 Task: Setup the permission and access control to faculty based on roles.
Action: Mouse moved to (617, 34)
Screenshot: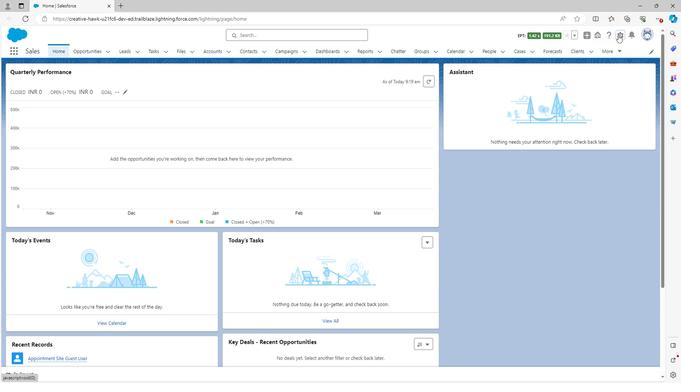 
Action: Mouse pressed left at (617, 34)
Screenshot: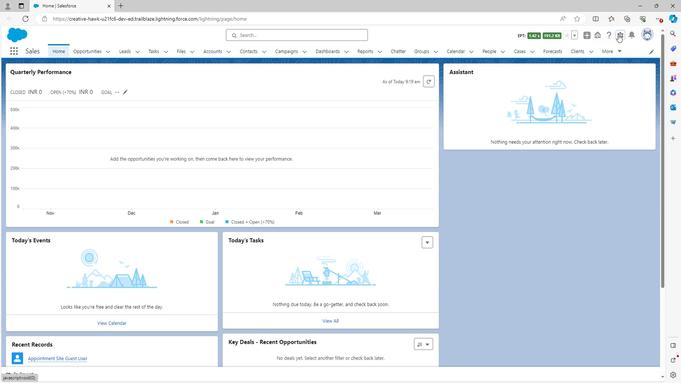 
Action: Mouse moved to (596, 54)
Screenshot: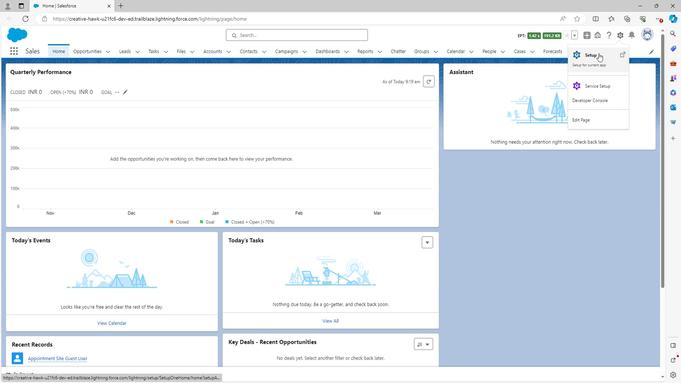 
Action: Mouse pressed left at (596, 54)
Screenshot: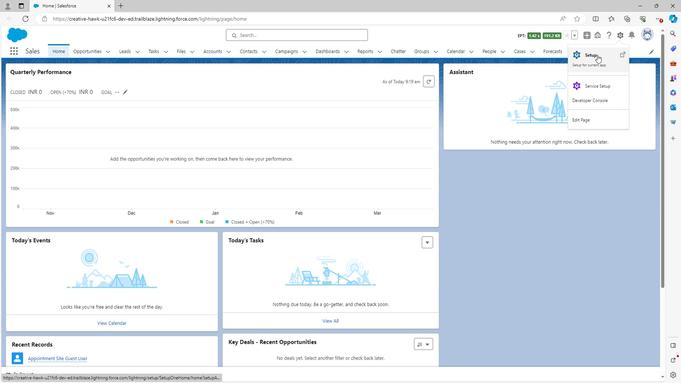 
Action: Mouse moved to (52, 73)
Screenshot: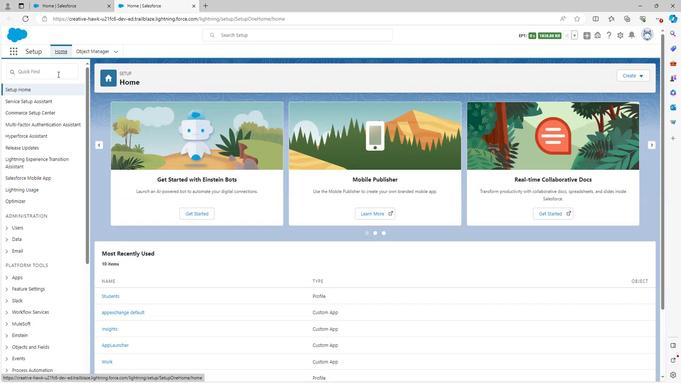 
Action: Mouse pressed left at (52, 73)
Screenshot: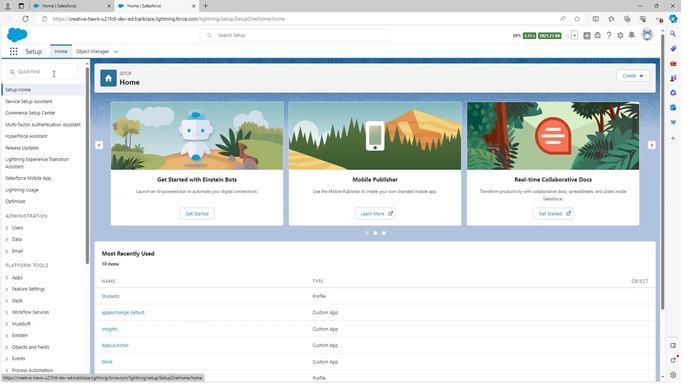 
Action: Key pressed prof
Screenshot: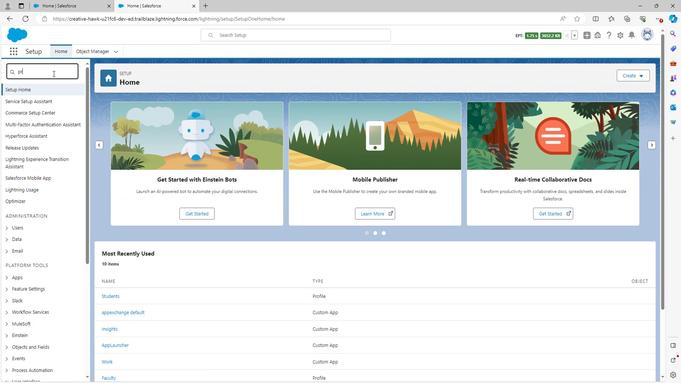 
Action: Mouse moved to (27, 100)
Screenshot: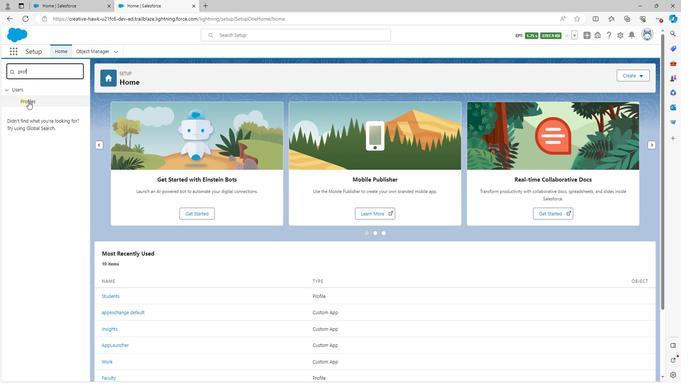 
Action: Mouse pressed left at (27, 100)
Screenshot: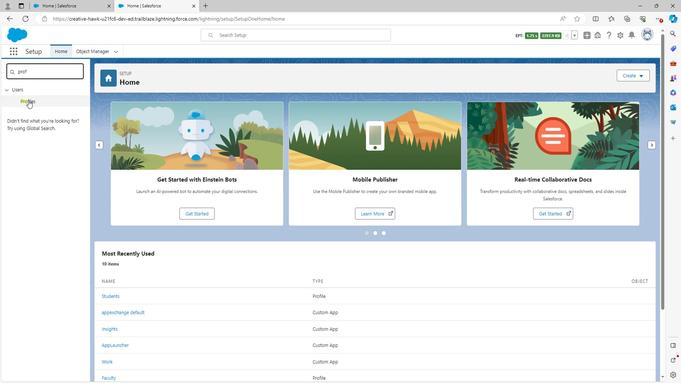 
Action: Mouse moved to (148, 201)
Screenshot: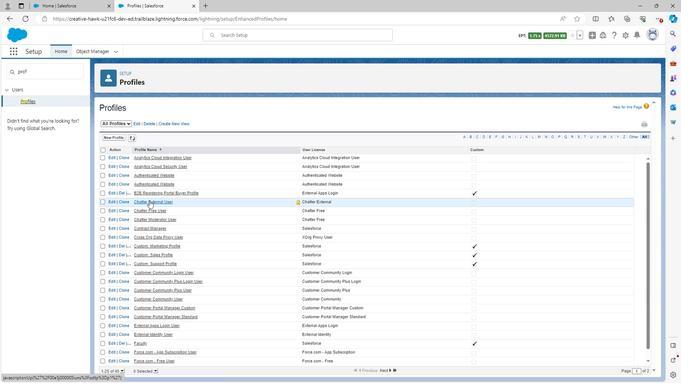 
Action: Mouse scrolled (148, 201) with delta (0, 0)
Screenshot: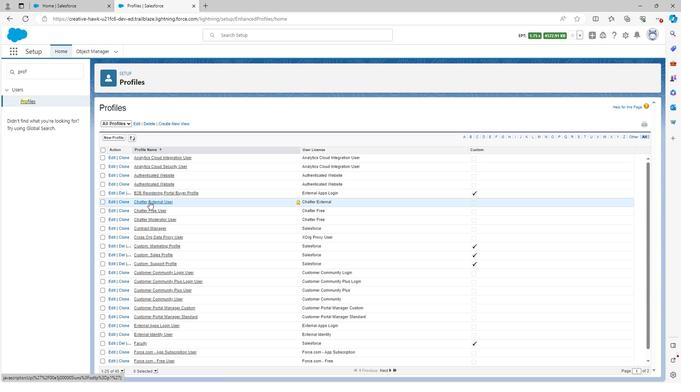 
Action: Mouse moved to (142, 334)
Screenshot: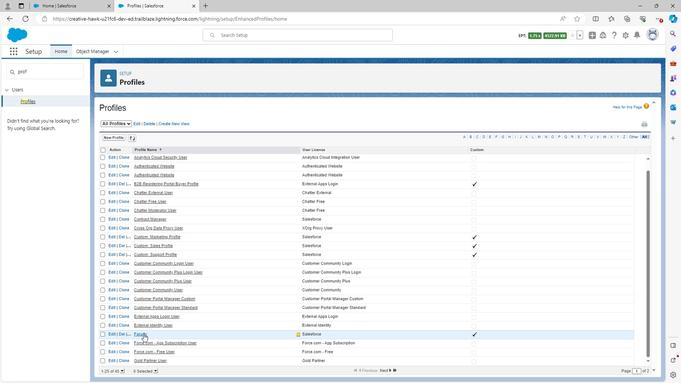
Action: Mouse pressed left at (142, 334)
Screenshot: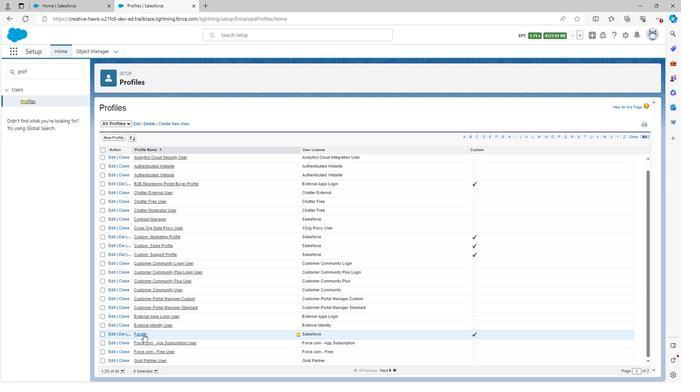 
Action: Mouse moved to (270, 166)
Screenshot: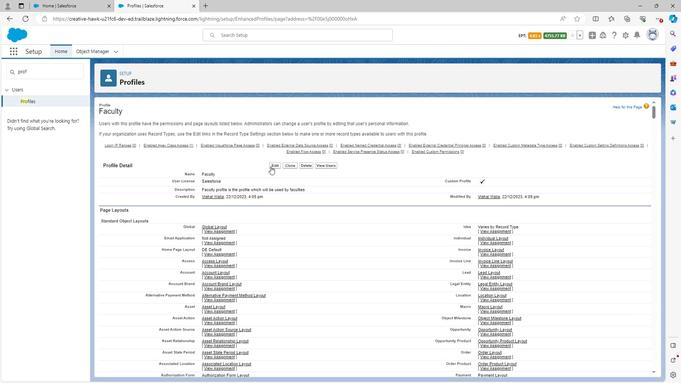 
Action: Mouse pressed left at (270, 166)
Screenshot: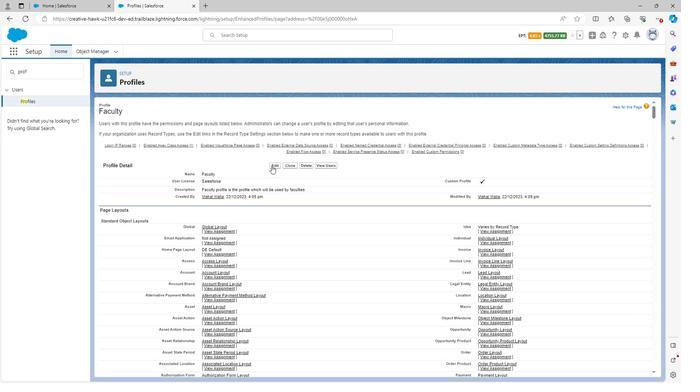 
Action: Mouse moved to (235, 218)
Screenshot: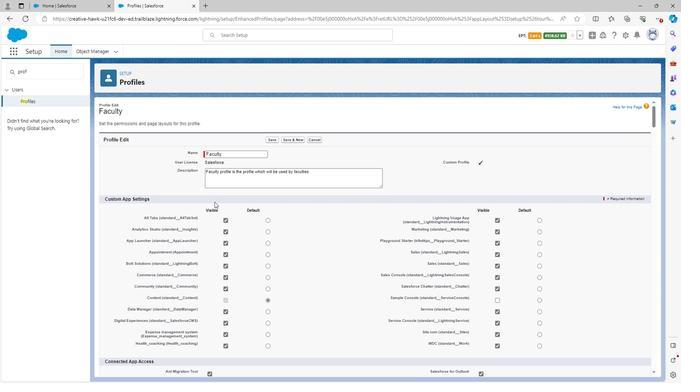 
Action: Mouse scrolled (235, 218) with delta (0, 0)
Screenshot: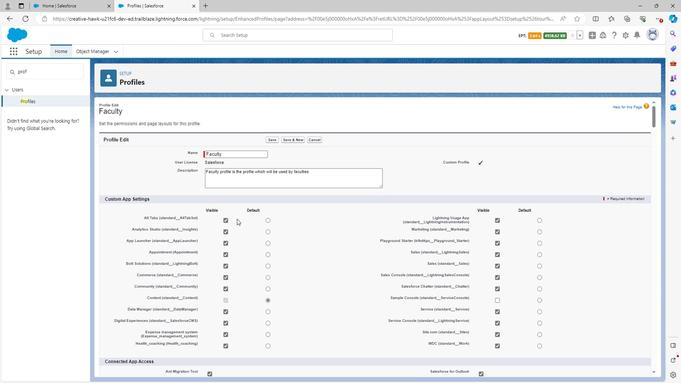 
Action: Mouse scrolled (235, 218) with delta (0, 0)
Screenshot: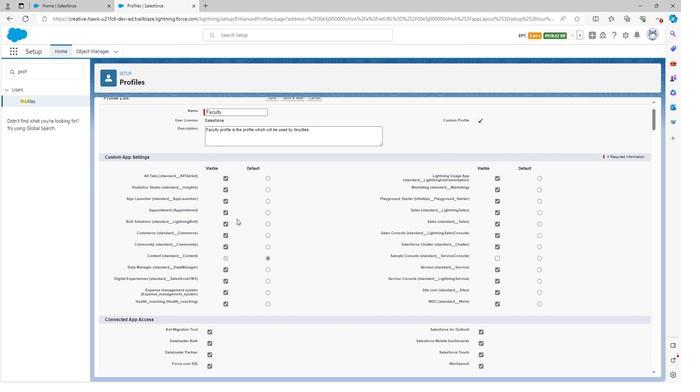 
Action: Mouse scrolled (235, 218) with delta (0, 0)
Screenshot: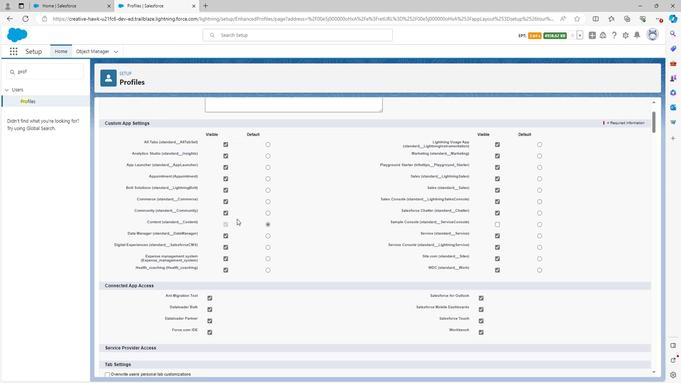 
Action: Mouse scrolled (235, 218) with delta (0, 0)
Screenshot: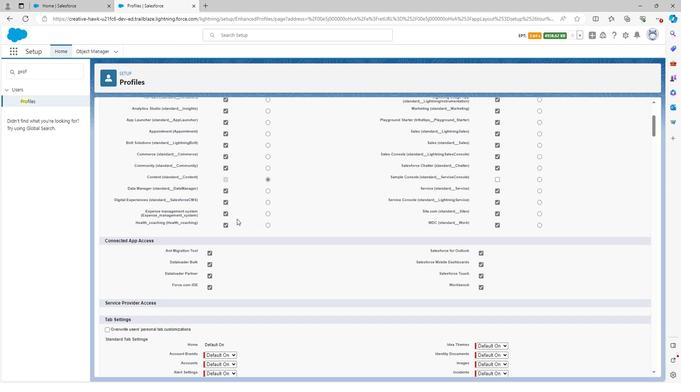 
Action: Mouse scrolled (235, 218) with delta (0, 0)
Screenshot: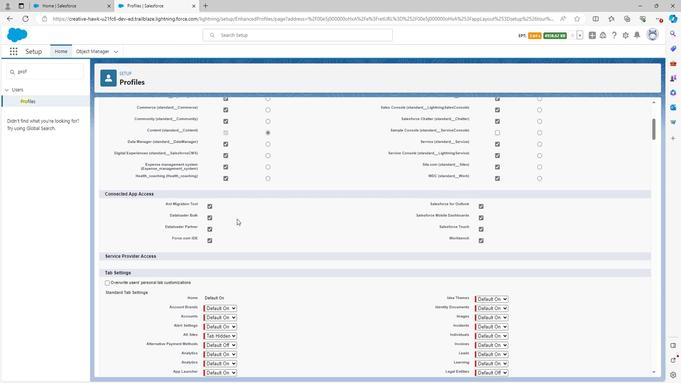 
Action: Mouse scrolled (235, 218) with delta (0, 0)
Screenshot: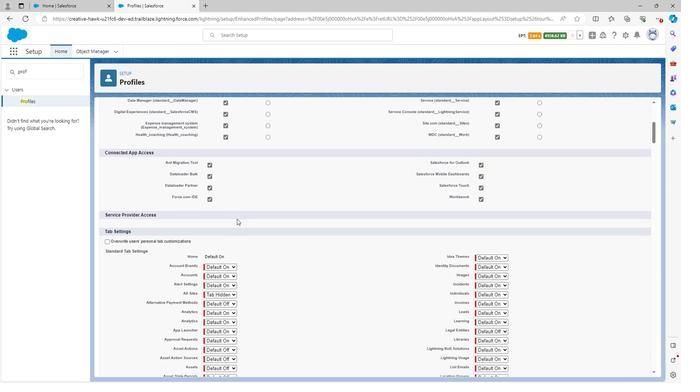 
Action: Mouse scrolled (235, 218) with delta (0, 0)
Screenshot: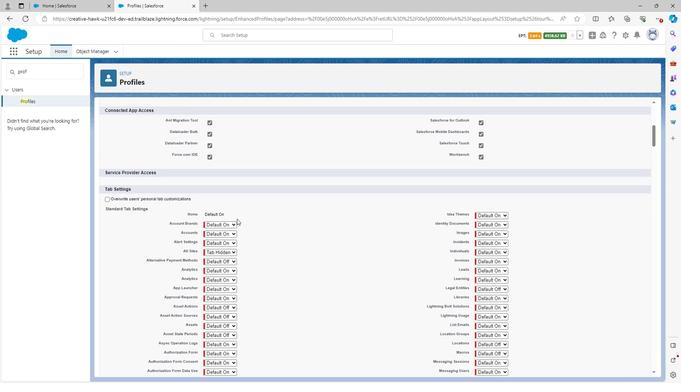 
Action: Mouse moved to (104, 159)
Screenshot: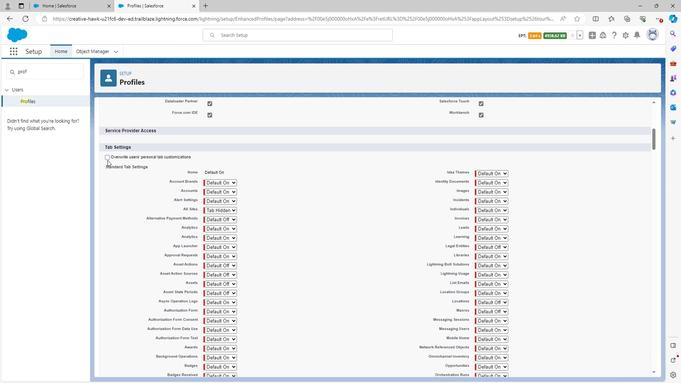 
Action: Mouse pressed left at (104, 159)
Screenshot: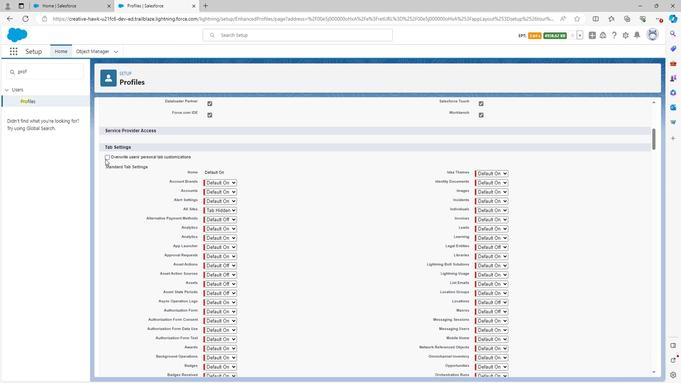 
Action: Mouse moved to (128, 197)
Screenshot: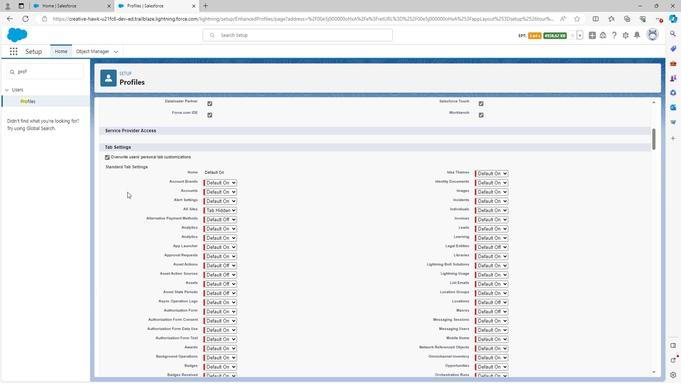 
Action: Mouse scrolled (128, 197) with delta (0, 0)
Screenshot: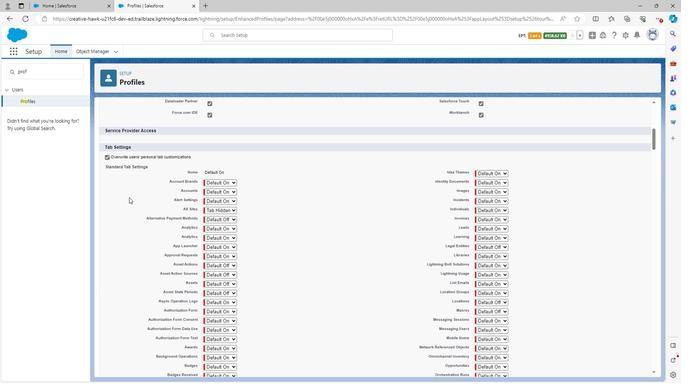 
Action: Mouse scrolled (128, 197) with delta (0, 0)
Screenshot: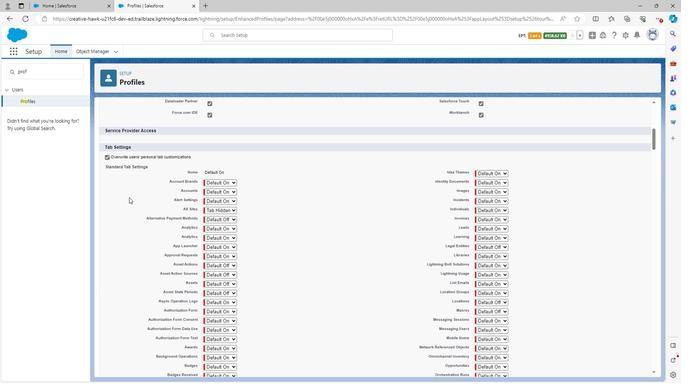 
Action: Mouse scrolled (128, 197) with delta (0, 0)
Screenshot: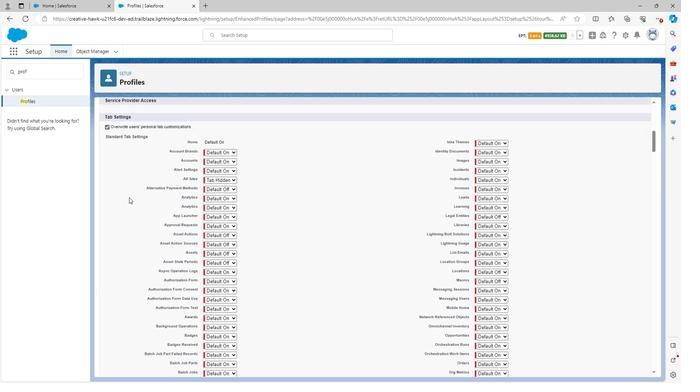 
Action: Mouse scrolled (128, 197) with delta (0, 0)
Screenshot: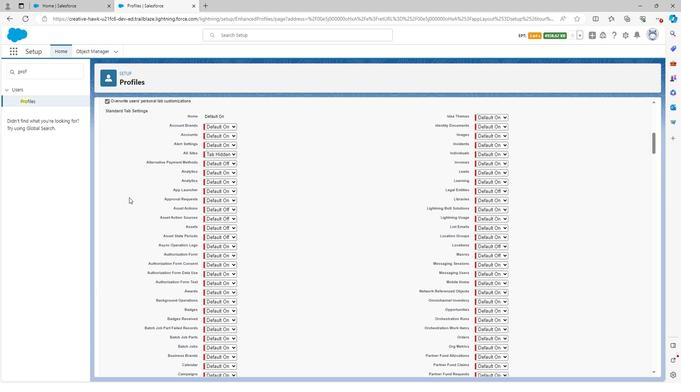 
Action: Mouse scrolled (128, 197) with delta (0, 0)
Screenshot: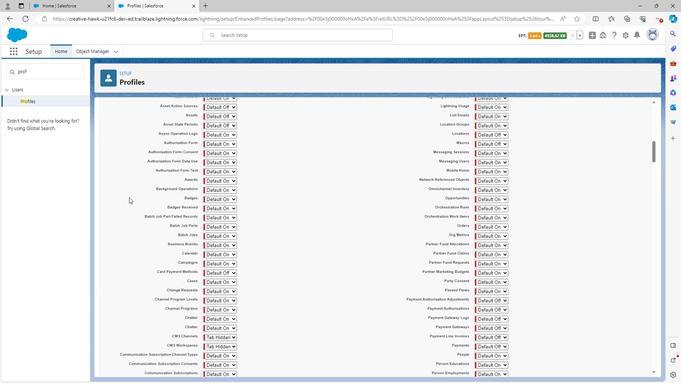 
Action: Mouse scrolled (128, 197) with delta (0, 0)
Screenshot: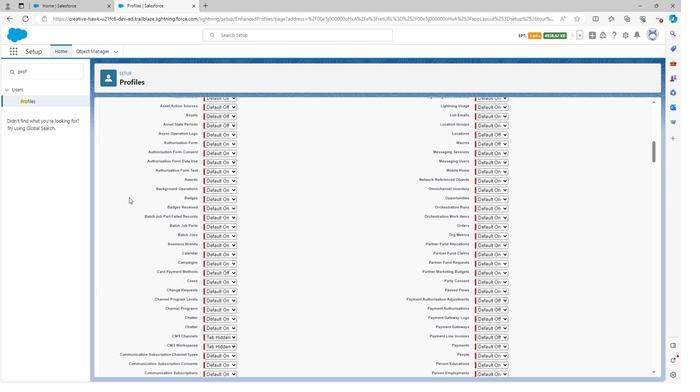 
Action: Mouse scrolled (128, 197) with delta (0, 0)
Screenshot: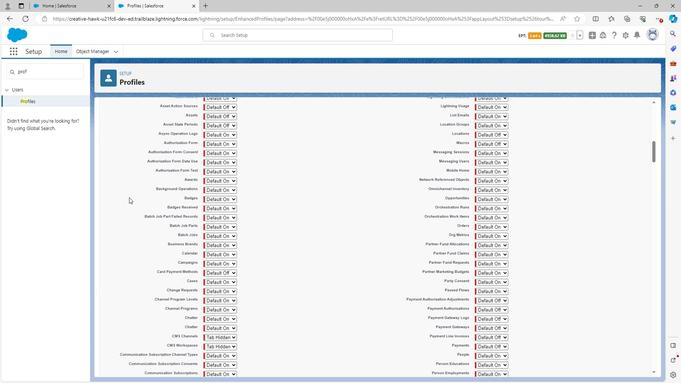 
Action: Mouse scrolled (128, 197) with delta (0, 0)
Screenshot: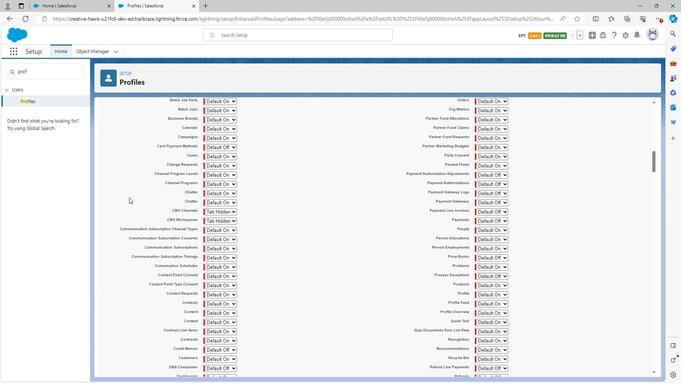 
Action: Mouse scrolled (128, 197) with delta (0, 0)
Screenshot: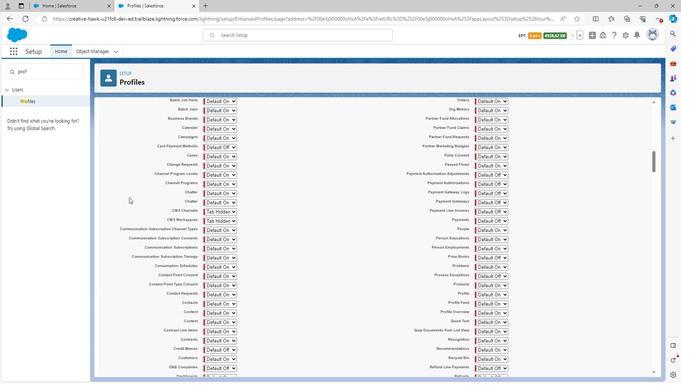 
Action: Mouse scrolled (128, 197) with delta (0, 0)
Screenshot: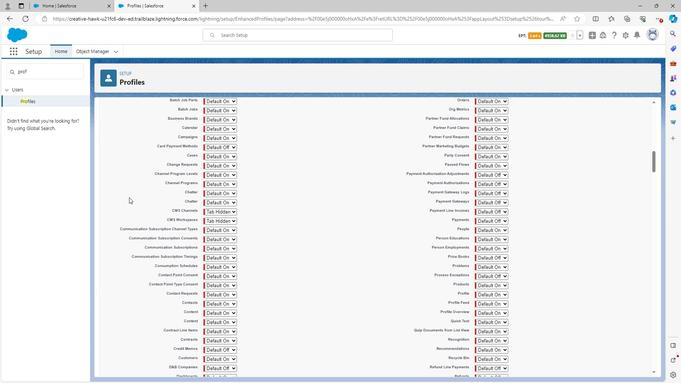
Action: Mouse scrolled (128, 197) with delta (0, 0)
Screenshot: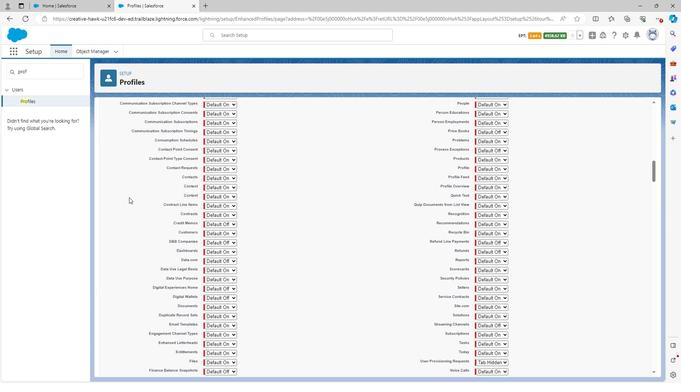 
Action: Mouse scrolled (128, 197) with delta (0, 0)
Screenshot: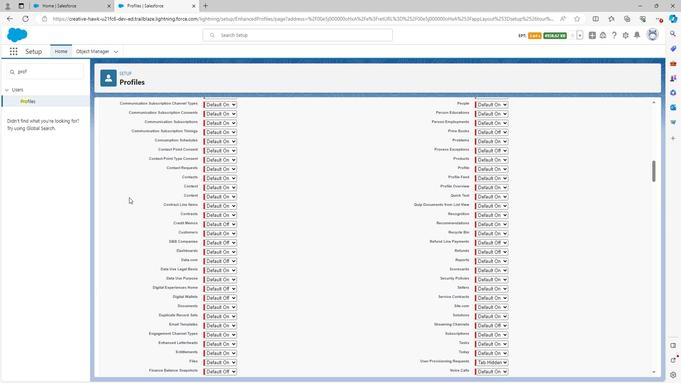
Action: Mouse scrolled (128, 197) with delta (0, 0)
Screenshot: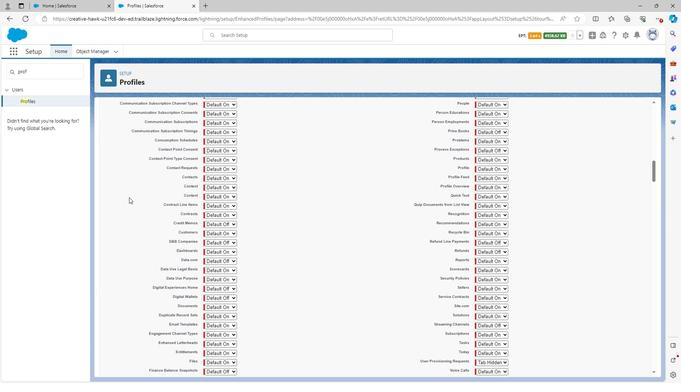 
Action: Mouse scrolled (128, 197) with delta (0, 0)
Screenshot: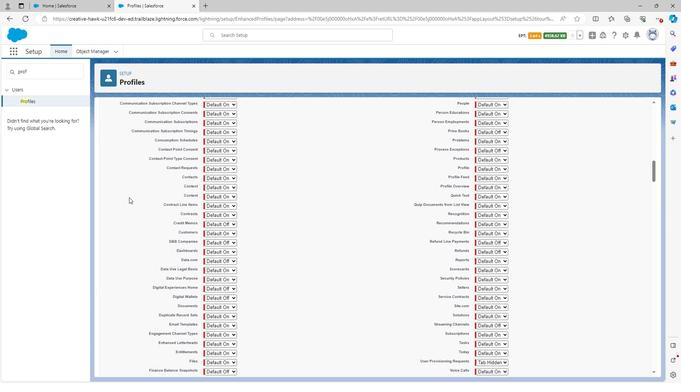 
Action: Mouse scrolled (128, 197) with delta (0, 0)
Screenshot: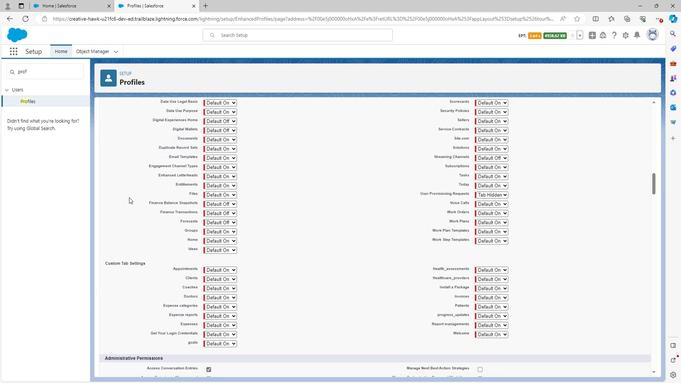 
Action: Mouse scrolled (128, 197) with delta (0, 0)
Screenshot: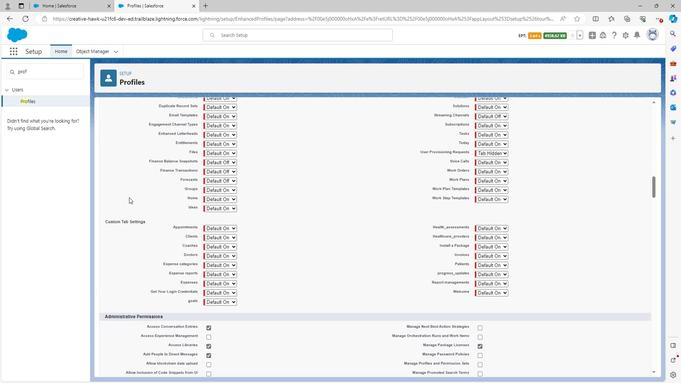 
Action: Mouse scrolled (128, 197) with delta (0, 0)
Screenshot: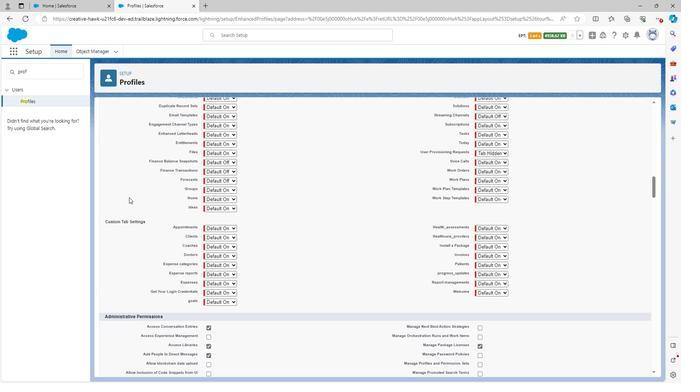 
Action: Mouse scrolled (128, 197) with delta (0, 0)
Screenshot: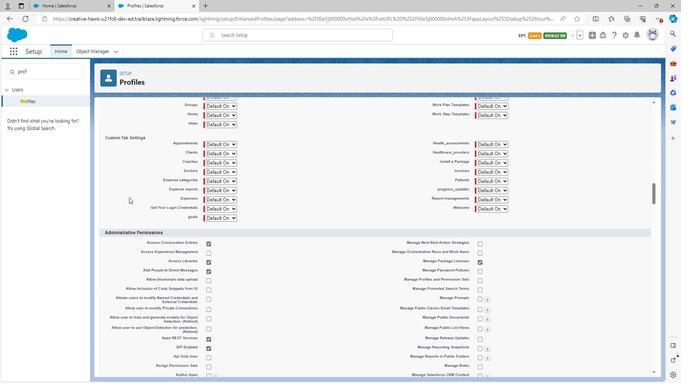 
Action: Mouse scrolled (128, 197) with delta (0, 0)
Screenshot: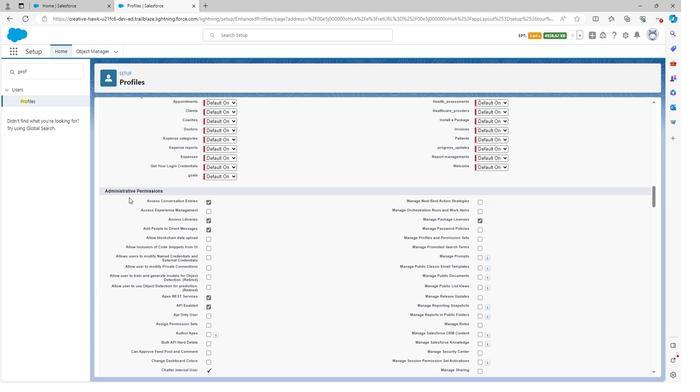 
Action: Mouse scrolled (128, 197) with delta (0, 0)
Screenshot: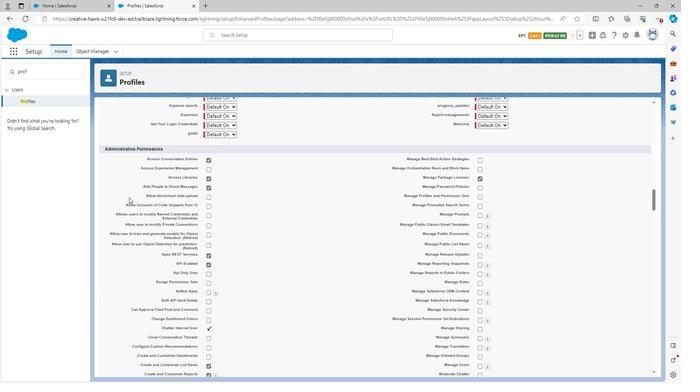 
Action: Mouse scrolled (128, 197) with delta (0, 0)
Screenshot: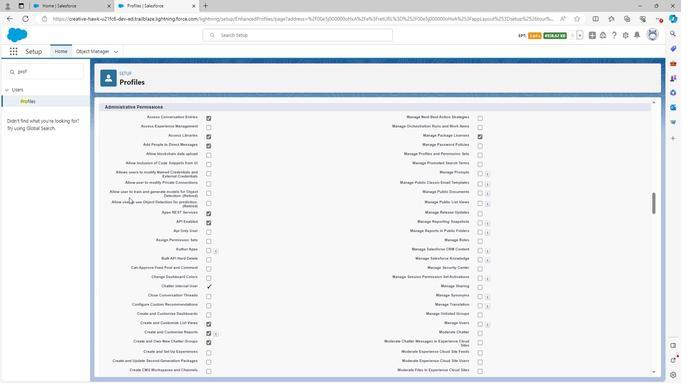 
Action: Mouse moved to (208, 199)
Screenshot: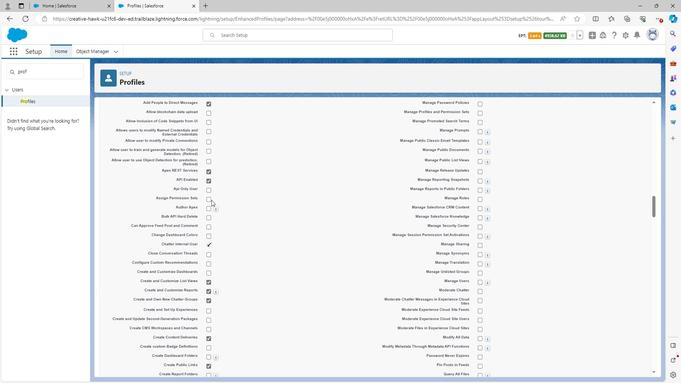 
Action: Mouse pressed left at (208, 199)
Screenshot: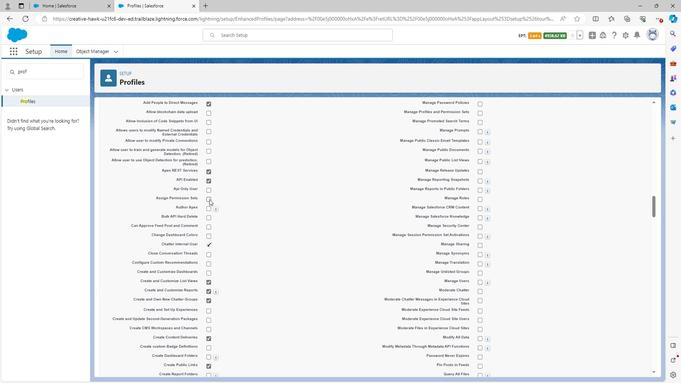 
Action: Mouse moved to (208, 236)
Screenshot: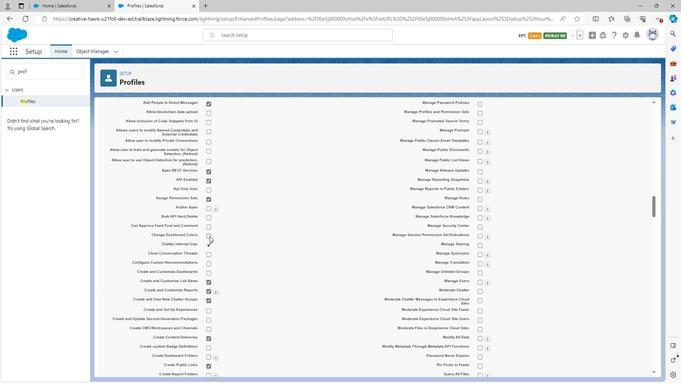 
Action: Mouse pressed left at (208, 236)
Screenshot: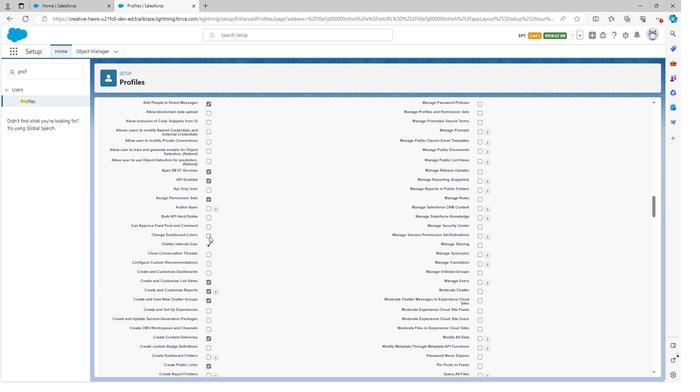 
Action: Mouse moved to (207, 236)
Screenshot: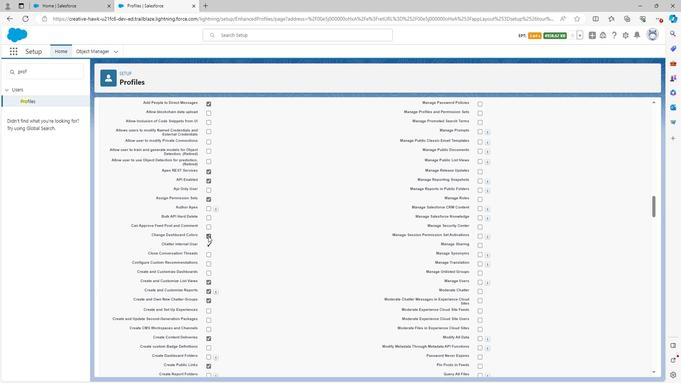 
Action: Mouse scrolled (207, 235) with delta (0, 0)
Screenshot: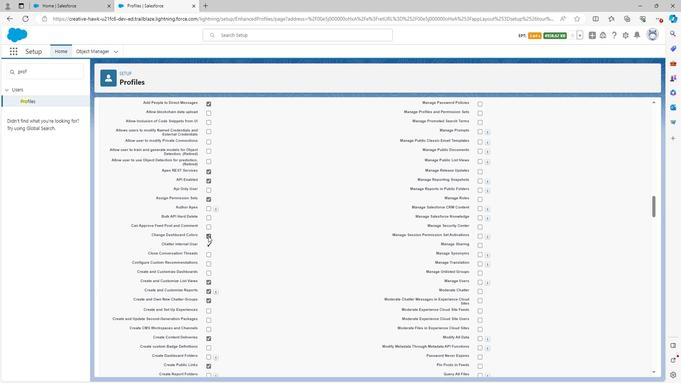 
Action: Mouse moved to (208, 230)
Screenshot: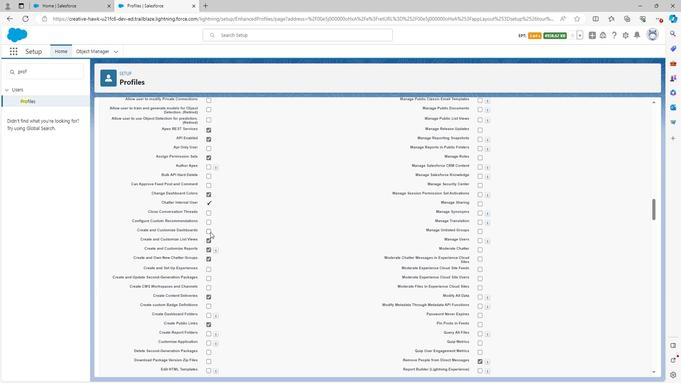 
Action: Mouse pressed left at (208, 230)
Screenshot: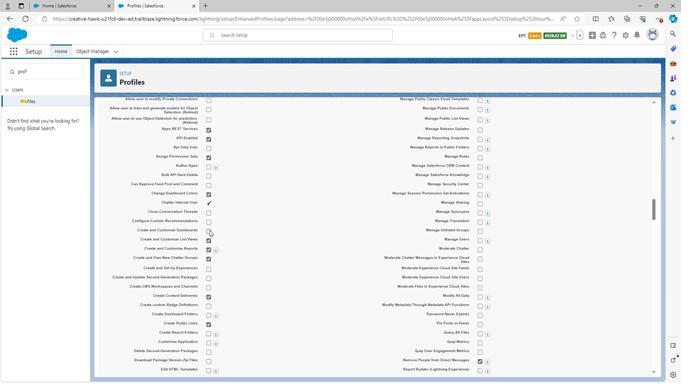 
Action: Mouse moved to (209, 222)
Screenshot: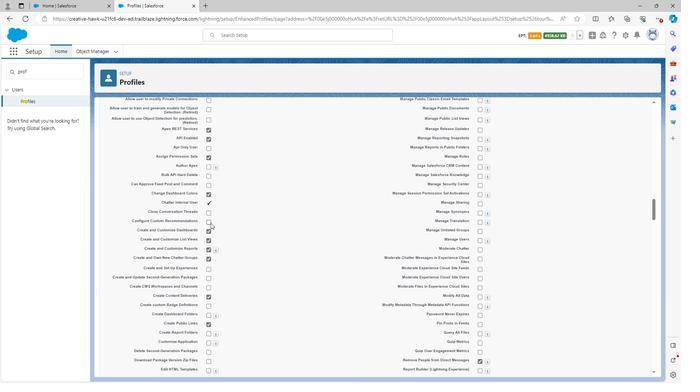 
Action: Mouse pressed left at (209, 222)
Screenshot: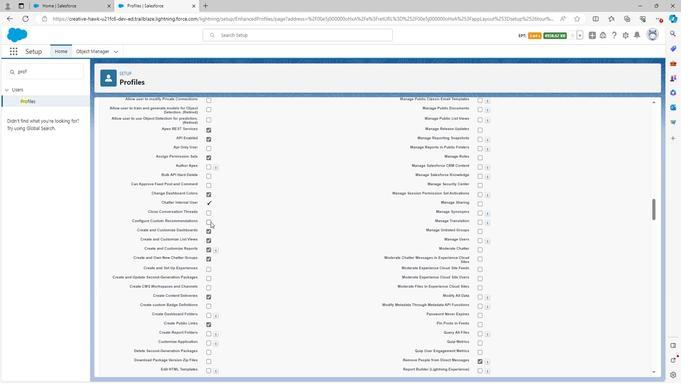 
Action: Mouse scrolled (209, 221) with delta (0, 0)
Screenshot: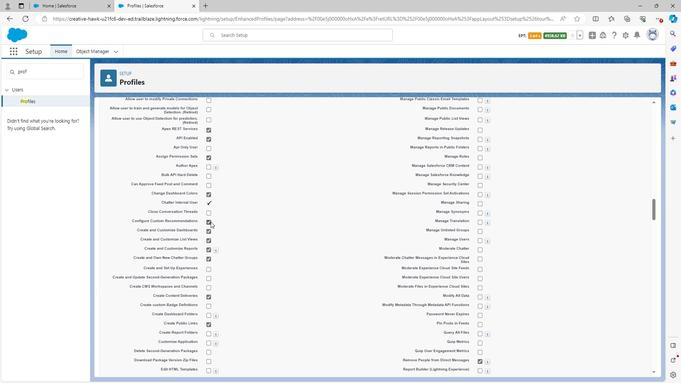 
Action: Mouse scrolled (209, 221) with delta (0, 0)
Screenshot: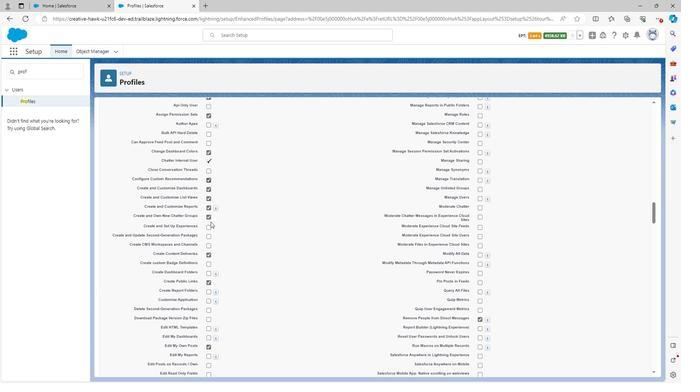 
Action: Mouse moved to (208, 202)
Screenshot: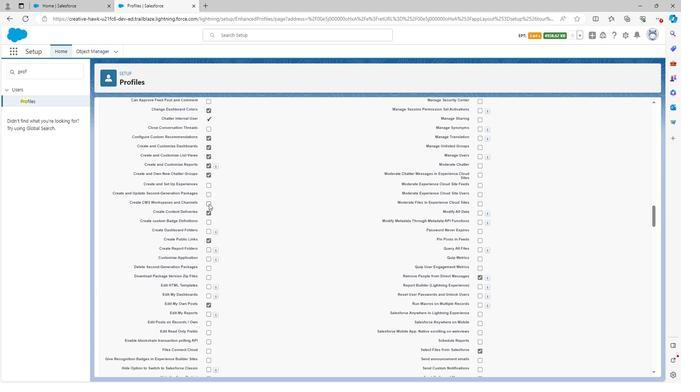 
Action: Mouse pressed left at (208, 202)
Screenshot: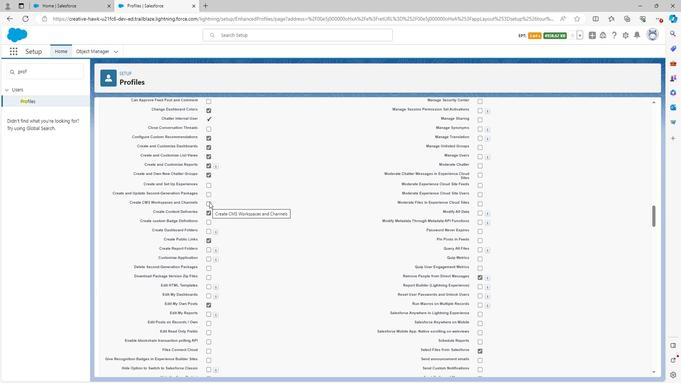 
Action: Mouse moved to (208, 232)
Screenshot: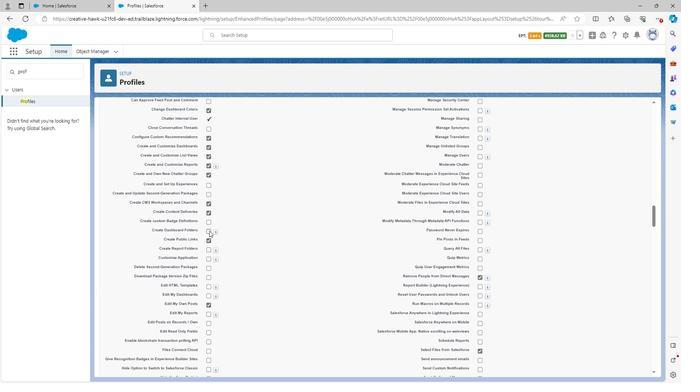 
Action: Mouse pressed left at (208, 232)
Screenshot: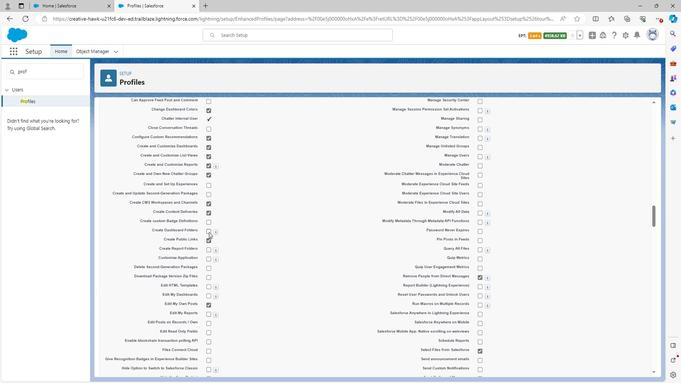 
Action: Mouse moved to (207, 222)
Screenshot: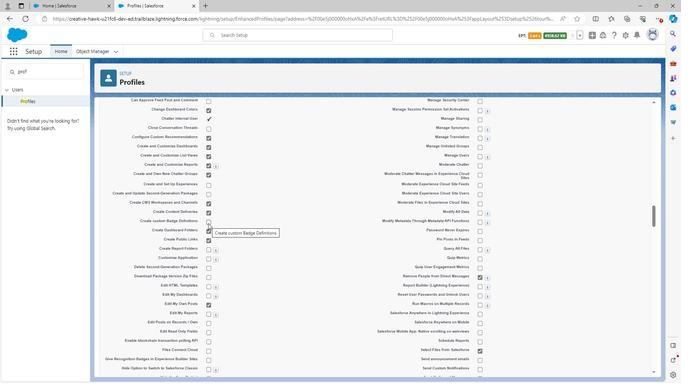 
Action: Mouse pressed left at (207, 222)
Screenshot: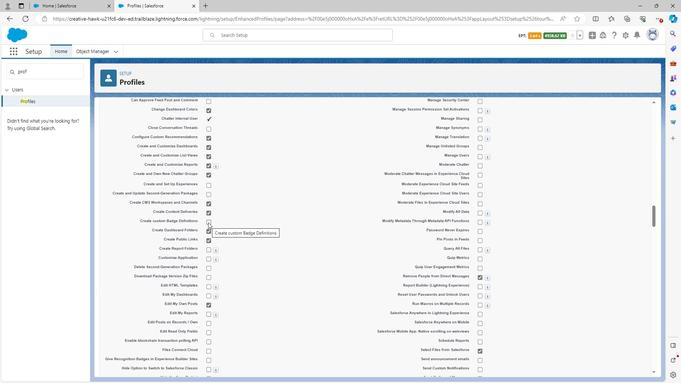
Action: Mouse moved to (507, 183)
Screenshot: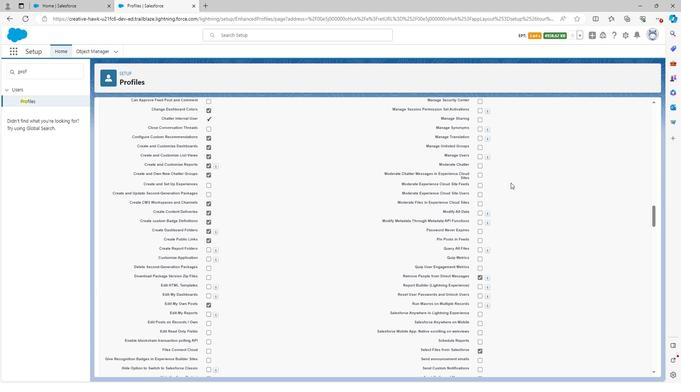 
Action: Mouse scrolled (507, 183) with delta (0, 0)
Screenshot: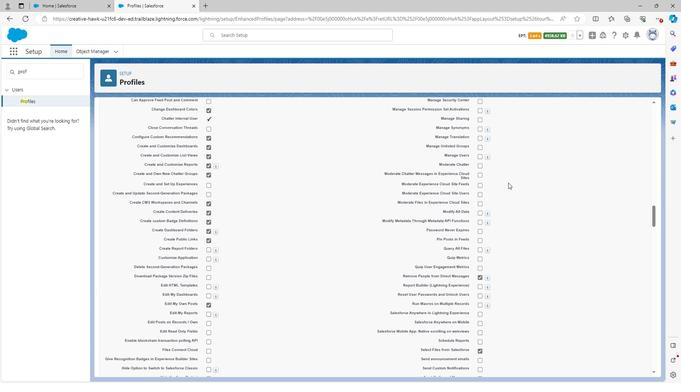 
Action: Mouse scrolled (507, 183) with delta (0, 0)
Screenshot: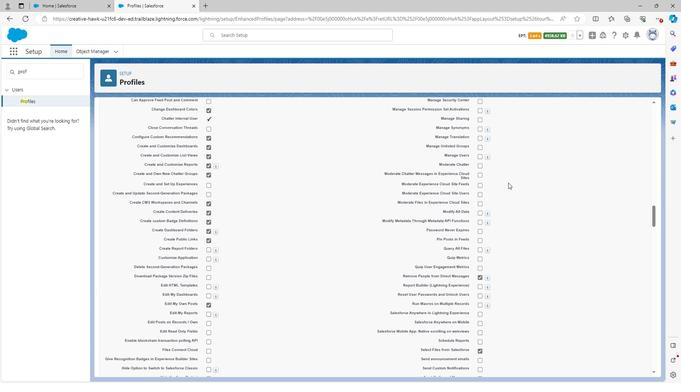 
Action: Mouse moved to (478, 203)
Screenshot: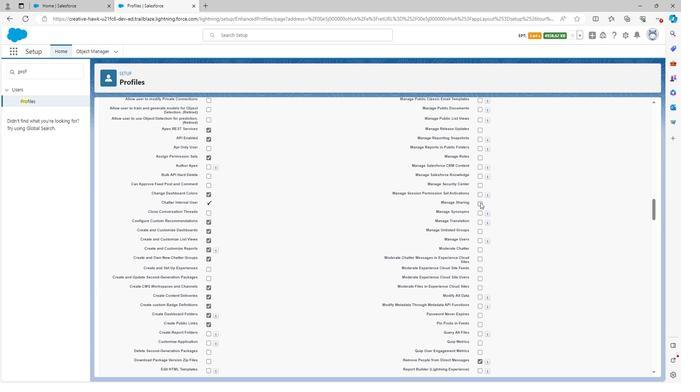 
Action: Mouse pressed left at (478, 203)
Screenshot: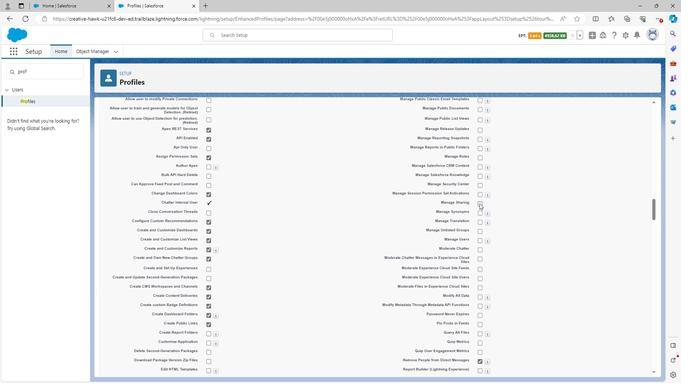 
Action: Mouse moved to (479, 157)
Screenshot: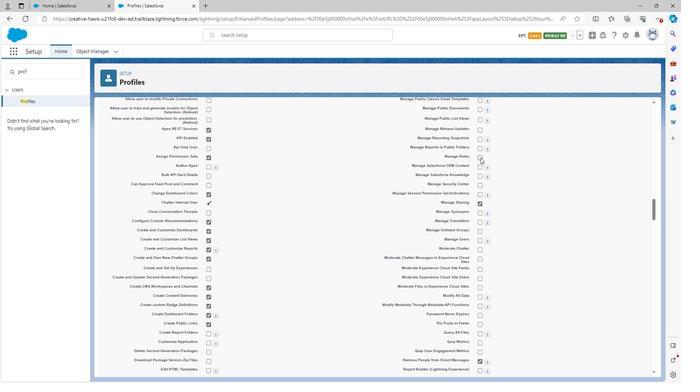 
Action: Mouse pressed left at (479, 157)
Screenshot: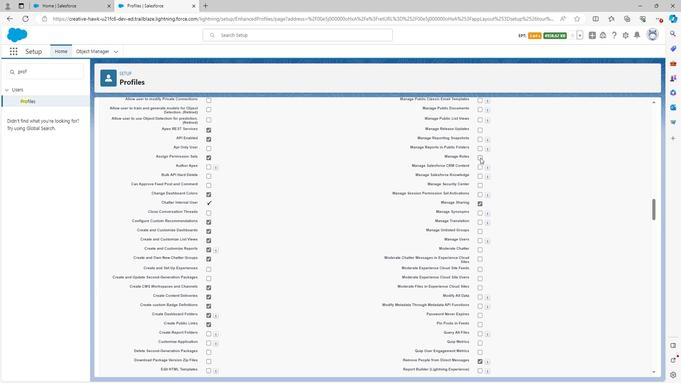 
Action: Mouse moved to (477, 157)
Screenshot: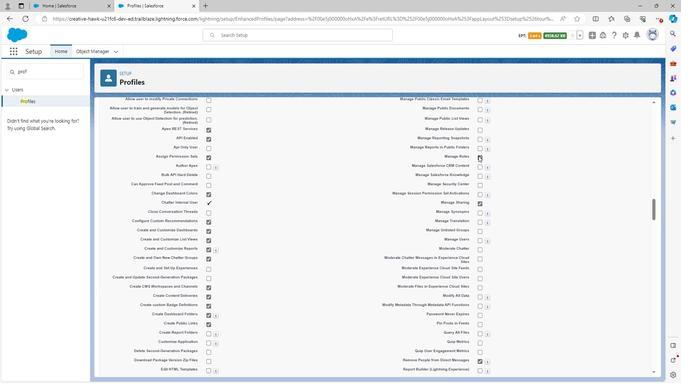 
Action: Mouse pressed left at (477, 157)
Screenshot: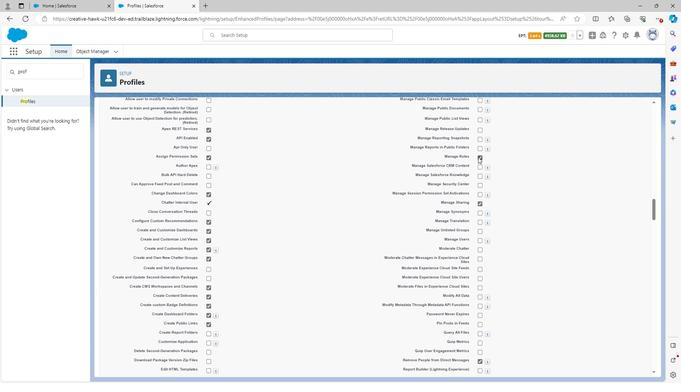 
Action: Mouse pressed left at (477, 157)
Screenshot: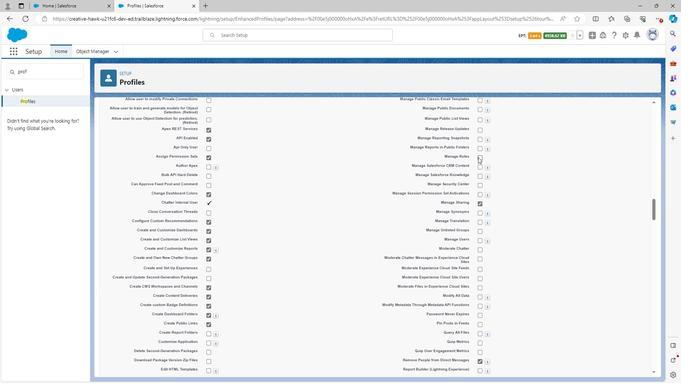 
Action: Mouse moved to (480, 148)
Screenshot: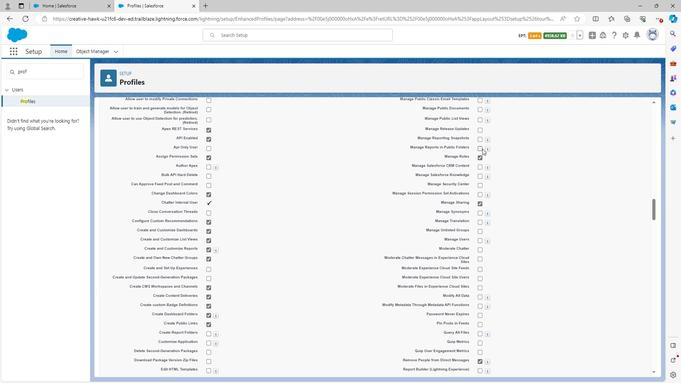 
Action: Mouse pressed left at (480, 148)
Screenshot: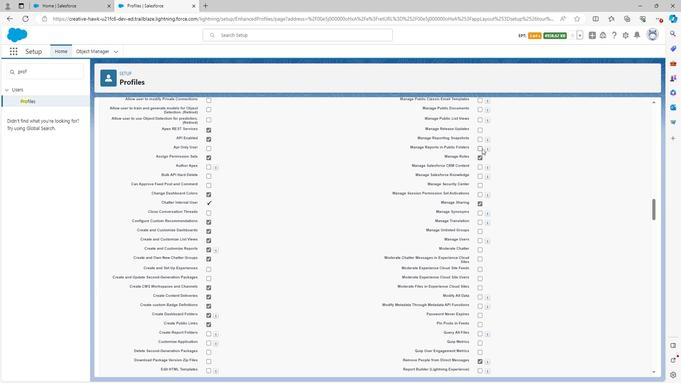 
Action: Mouse moved to (479, 139)
Screenshot: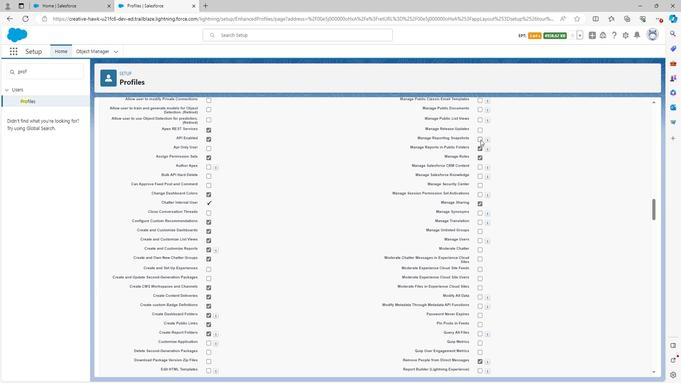 
Action: Mouse pressed left at (479, 139)
Screenshot: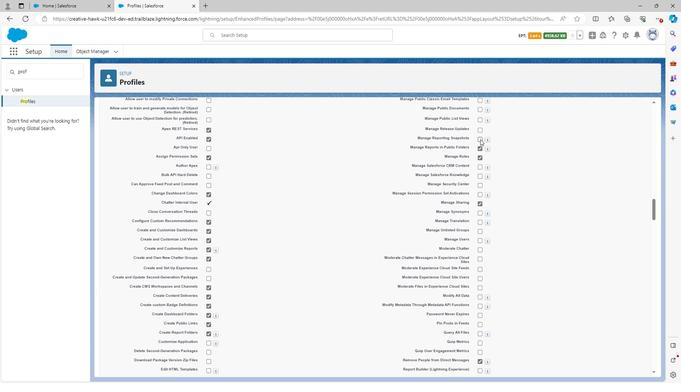 
Action: Mouse moved to (480, 131)
Screenshot: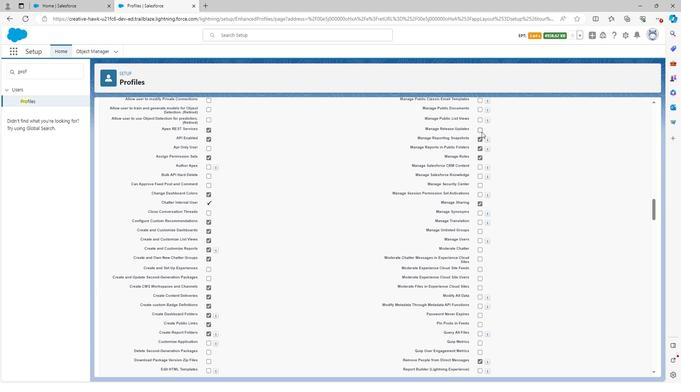 
Action: Mouse pressed left at (480, 131)
Screenshot: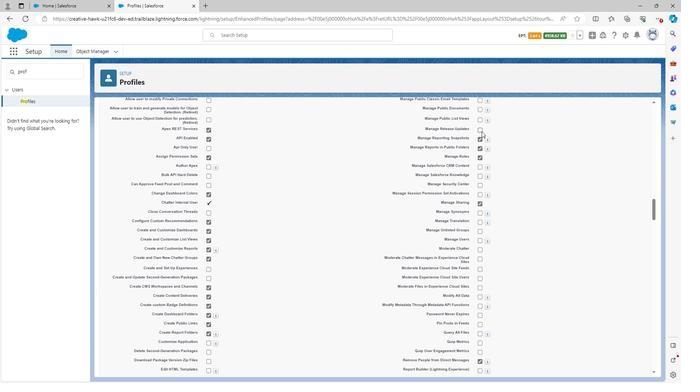 
Action: Mouse moved to (478, 119)
Screenshot: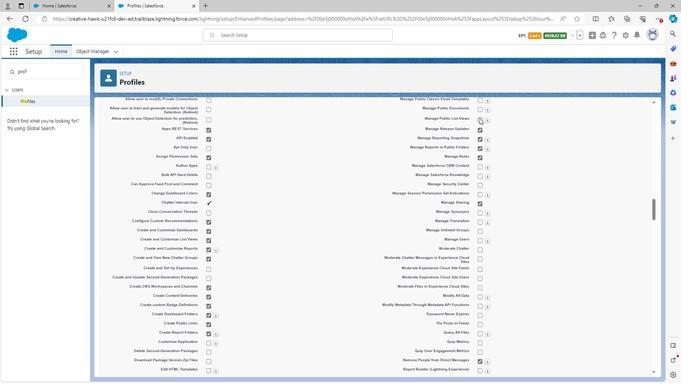 
Action: Mouse pressed left at (478, 119)
Screenshot: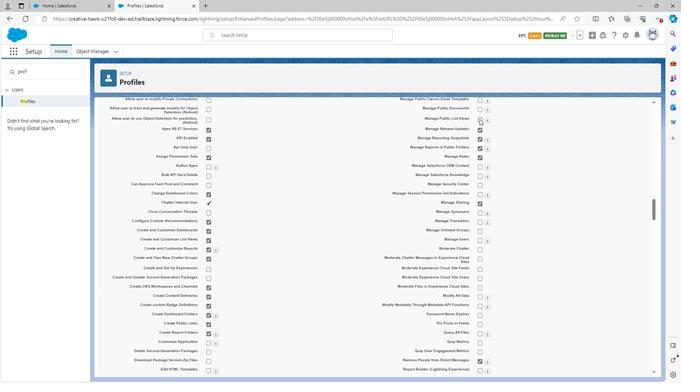 
Action: Mouse moved to (480, 109)
Screenshot: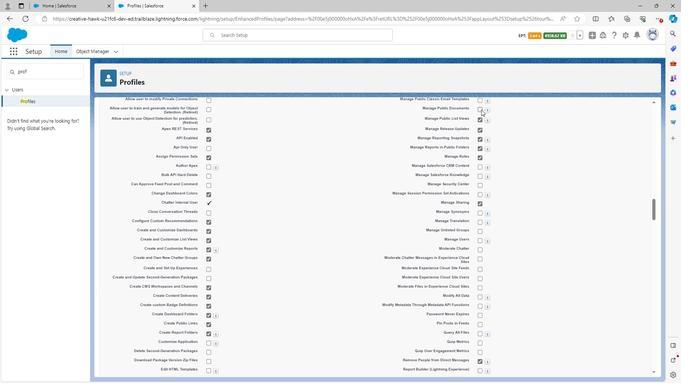 
Action: Mouse pressed left at (480, 109)
Screenshot: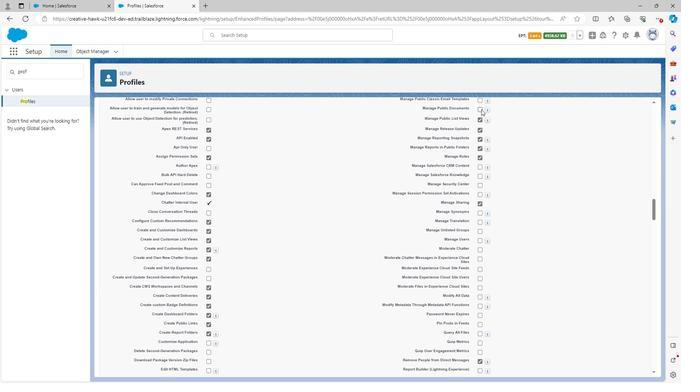 
Action: Mouse moved to (478, 183)
Screenshot: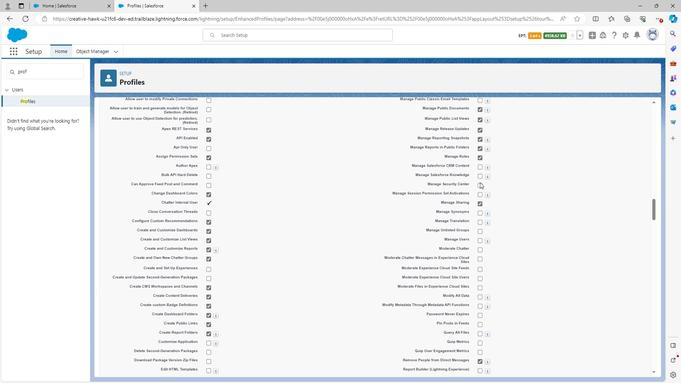 
Action: Mouse pressed left at (478, 183)
Screenshot: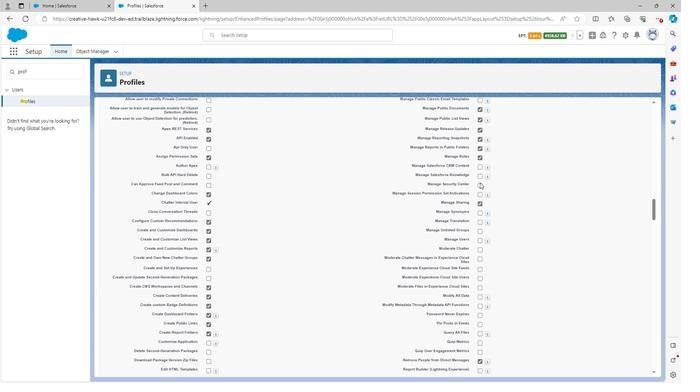 
Action: Mouse moved to (478, 184)
Screenshot: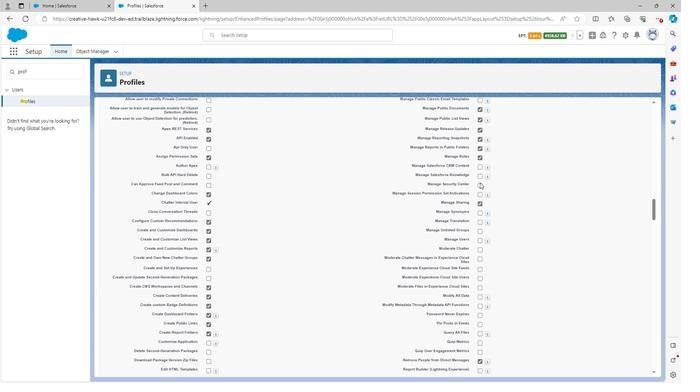 
Action: Mouse scrolled (478, 183) with delta (0, 0)
Screenshot: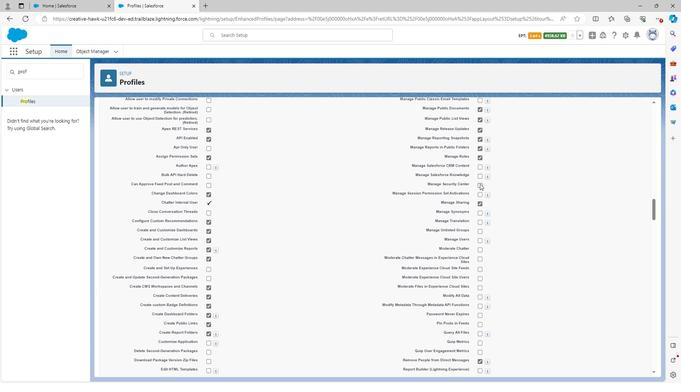 
Action: Mouse moved to (477, 179)
Screenshot: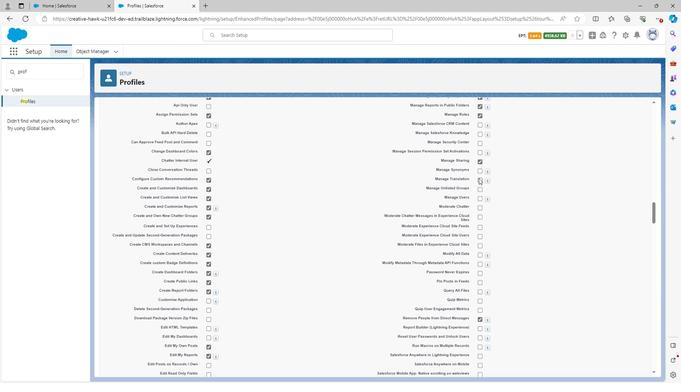 
Action: Mouse pressed left at (477, 179)
Screenshot: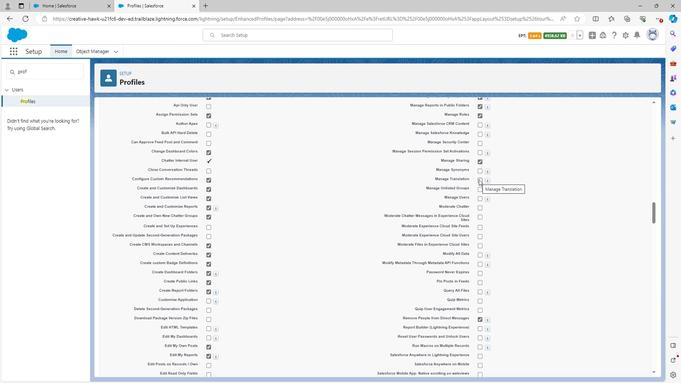 
Action: Mouse moved to (477, 198)
Screenshot: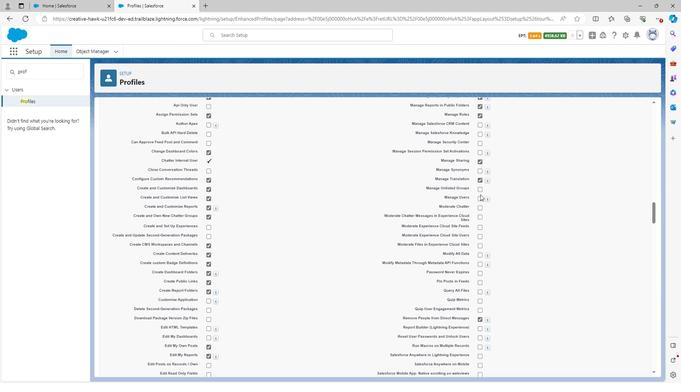 
Action: Mouse pressed left at (477, 198)
Screenshot: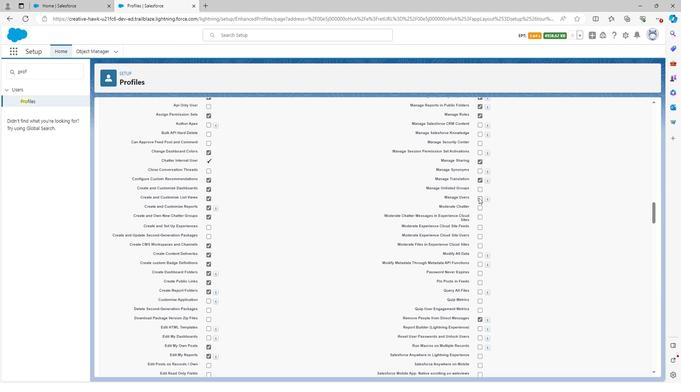 
Action: Mouse scrolled (477, 197) with delta (0, 0)
Screenshot: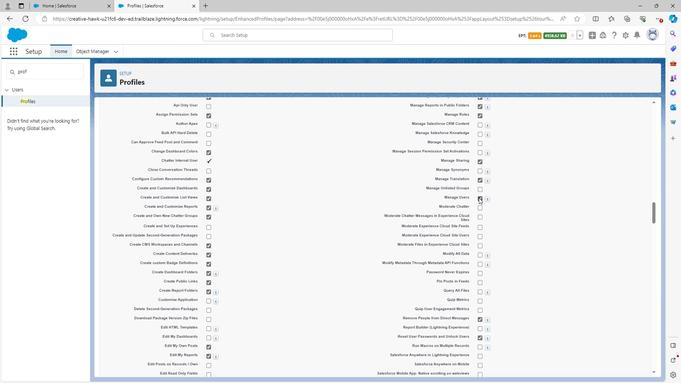 
Action: Mouse moved to (478, 212)
Screenshot: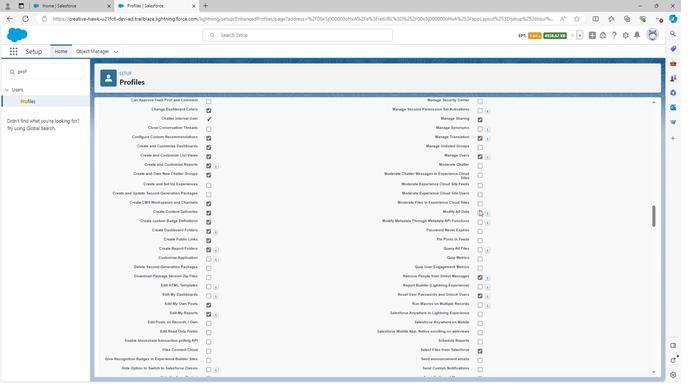 
Action: Mouse pressed left at (478, 212)
Screenshot: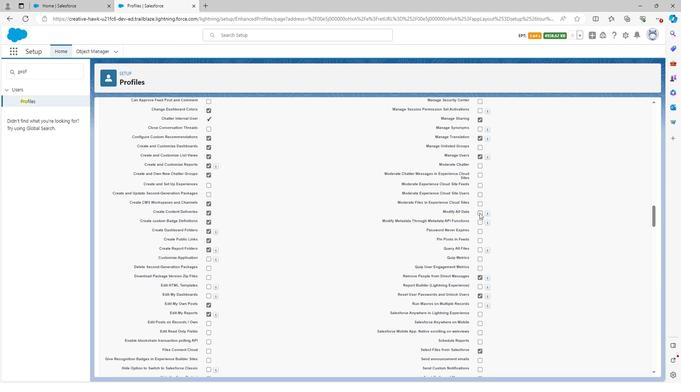 
Action: Mouse moved to (478, 196)
Screenshot: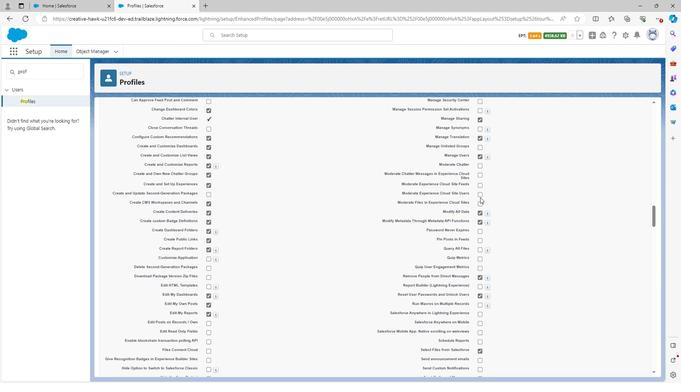 
Action: Mouse pressed left at (478, 196)
Screenshot: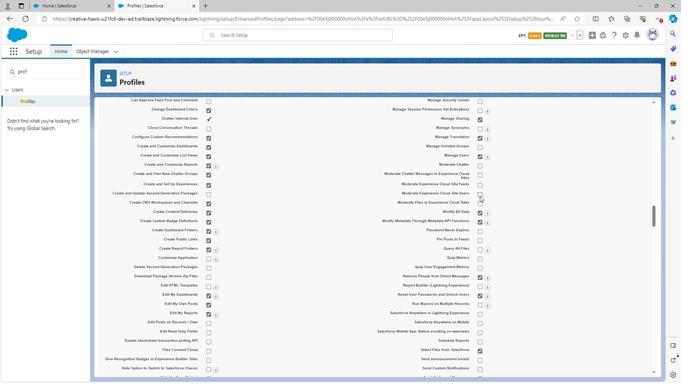 
Action: Mouse moved to (478, 197)
Screenshot: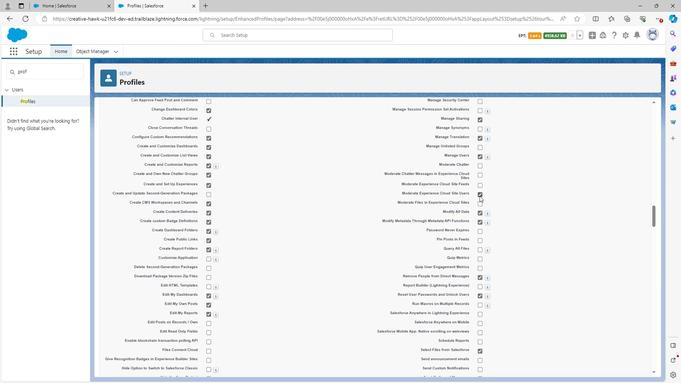 
Action: Mouse scrolled (478, 197) with delta (0, 0)
Screenshot: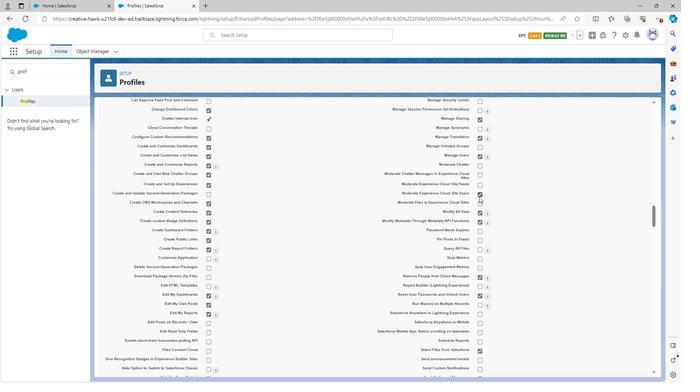 
Action: Mouse moved to (479, 197)
Screenshot: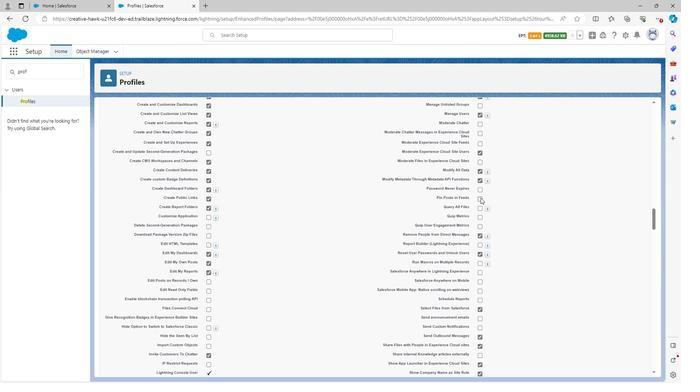 
Action: Mouse pressed left at (479, 197)
Screenshot: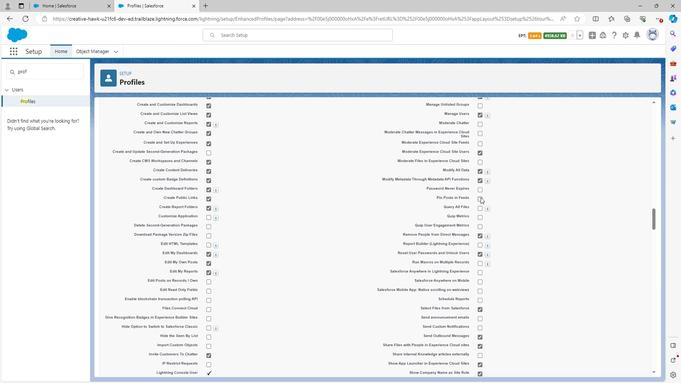 
Action: Mouse moved to (478, 226)
Screenshot: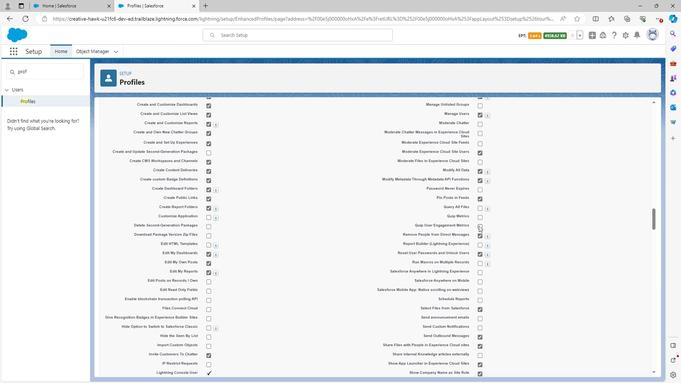 
Action: Mouse pressed left at (478, 226)
Screenshot: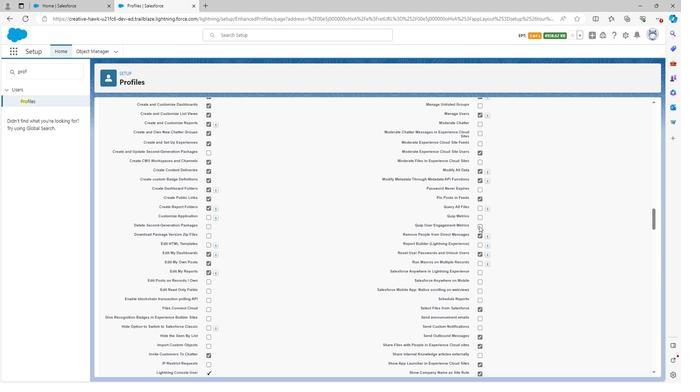 
Action: Mouse scrolled (478, 226) with delta (0, 0)
Screenshot: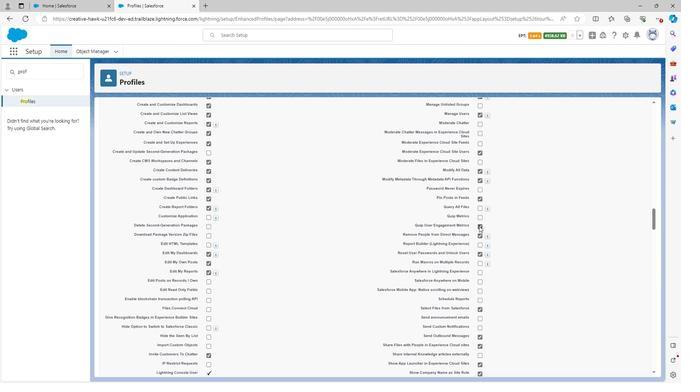 
Action: Mouse scrolled (478, 226) with delta (0, 0)
Screenshot: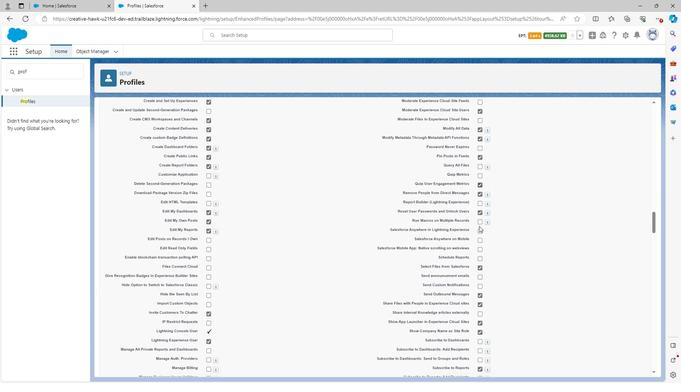 
Action: Mouse moved to (478, 208)
Screenshot: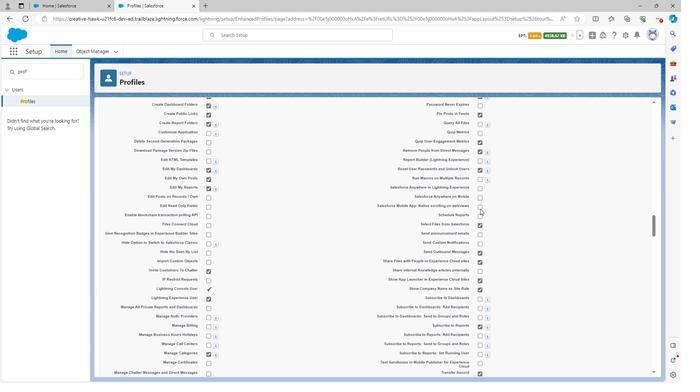 
Action: Mouse pressed left at (478, 208)
Screenshot: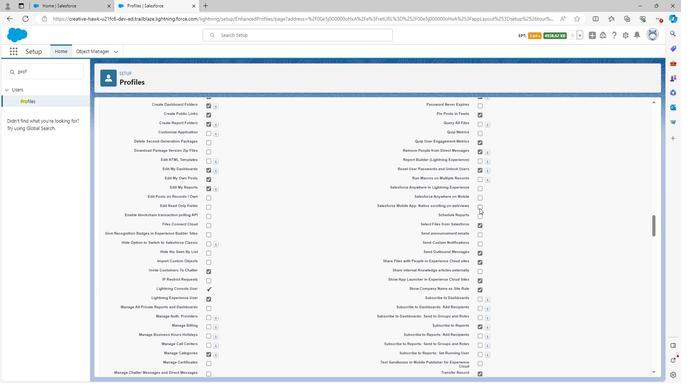 
Action: Mouse moved to (207, 209)
Screenshot: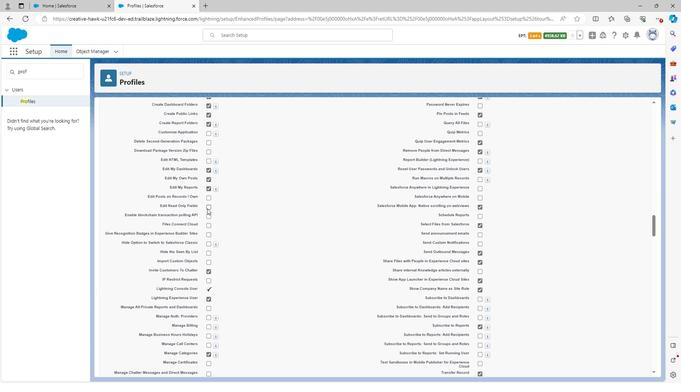 
Action: Mouse pressed left at (207, 209)
Screenshot: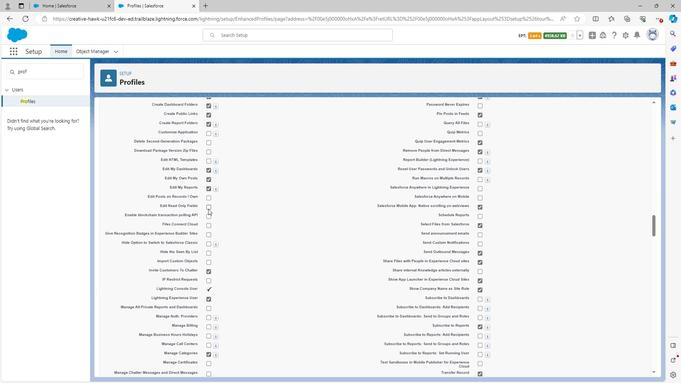 
Action: Mouse moved to (208, 198)
Screenshot: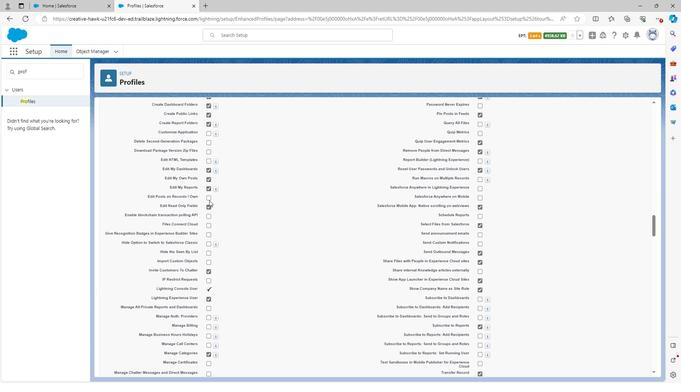 
Action: Mouse pressed left at (208, 198)
Screenshot: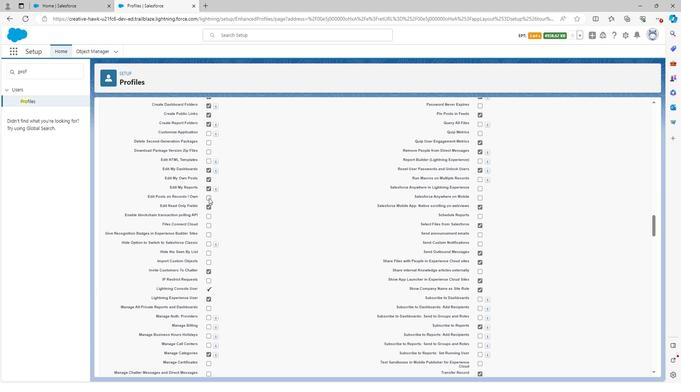 
Action: Mouse moved to (207, 201)
Screenshot: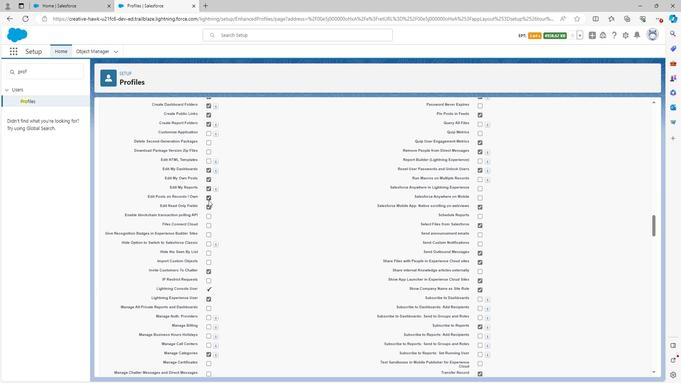 
Action: Mouse scrolled (207, 201) with delta (0, 0)
Screenshot: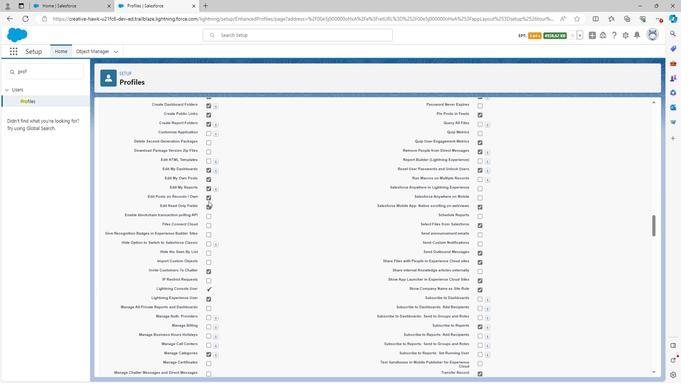 
Action: Mouse scrolled (207, 201) with delta (0, 0)
Screenshot: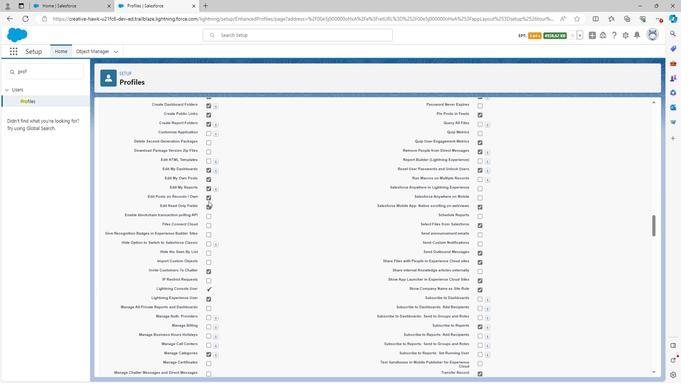 
Action: Mouse moved to (216, 241)
Screenshot: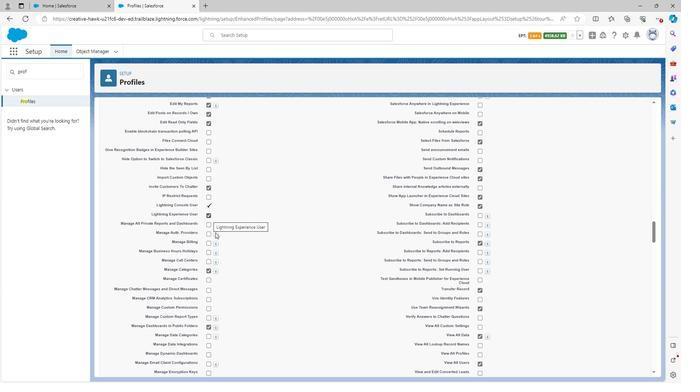 
Action: Mouse scrolled (216, 240) with delta (0, 0)
Screenshot: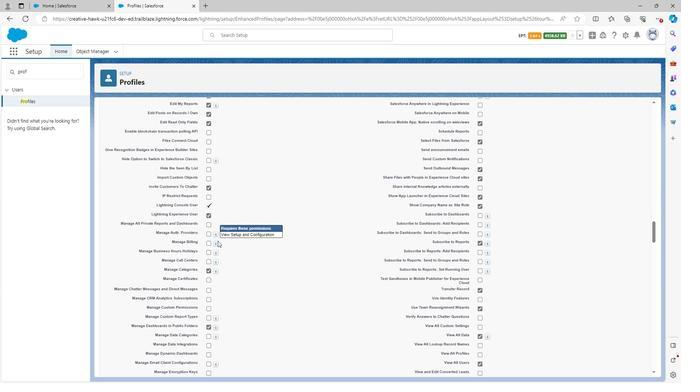 
Action: Mouse moved to (208, 250)
Screenshot: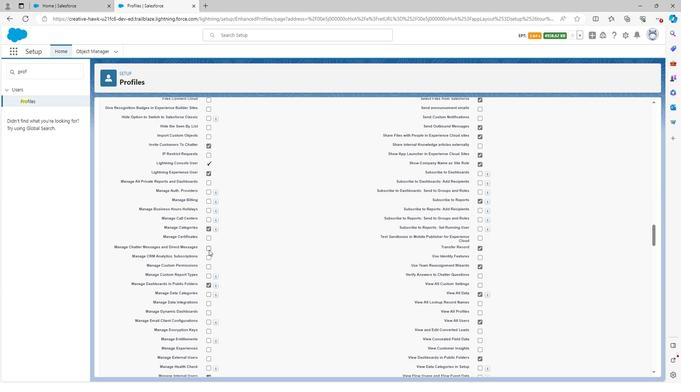 
Action: Mouse pressed left at (208, 250)
Screenshot: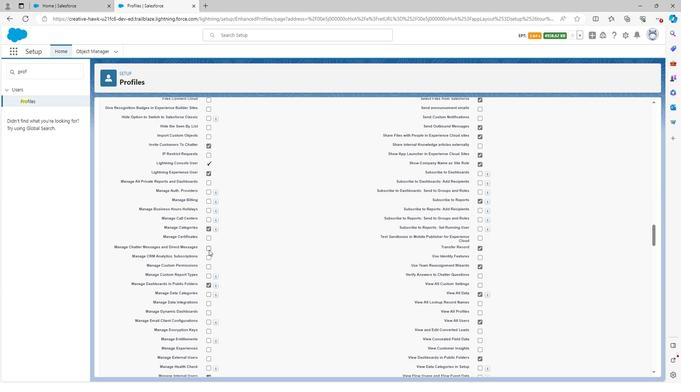 
Action: Mouse moved to (207, 266)
Screenshot: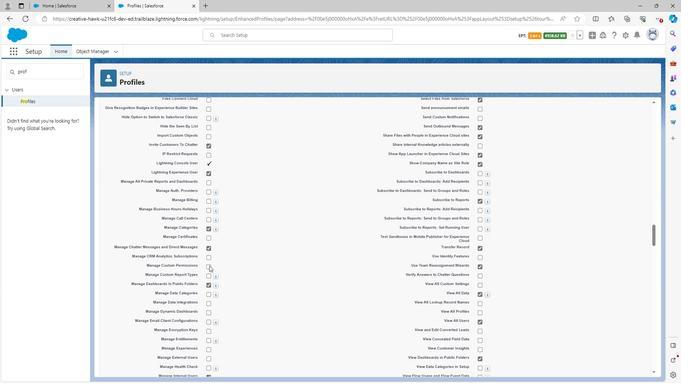 
Action: Mouse pressed left at (207, 266)
Screenshot: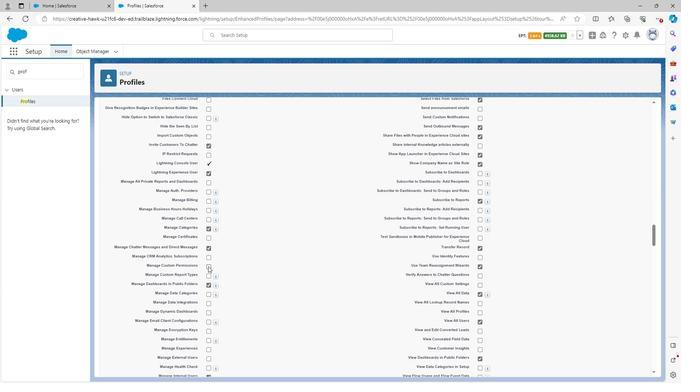 
Action: Mouse moved to (209, 277)
Screenshot: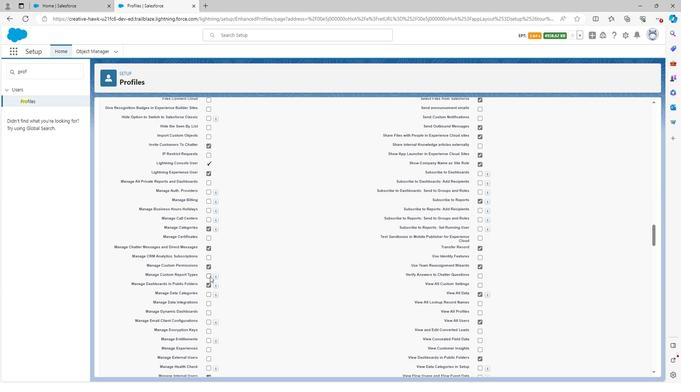 
Action: Mouse pressed left at (209, 277)
Screenshot: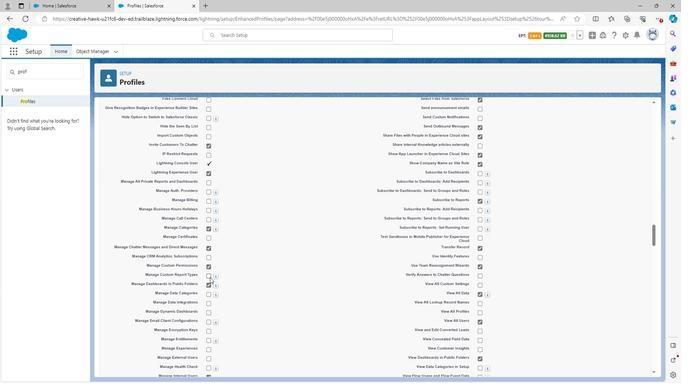 
Action: Mouse scrolled (209, 277) with delta (0, 0)
Screenshot: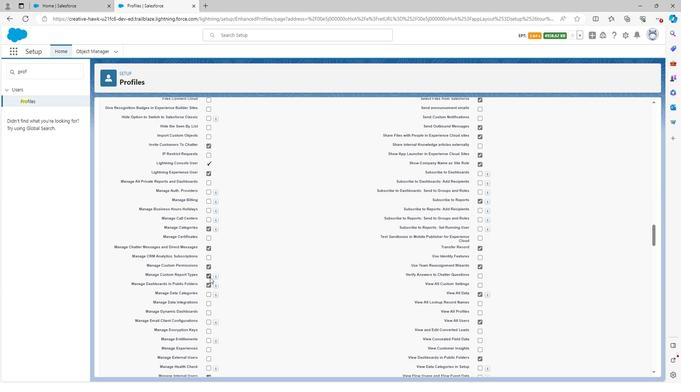 
Action: Mouse moved to (208, 269)
Screenshot: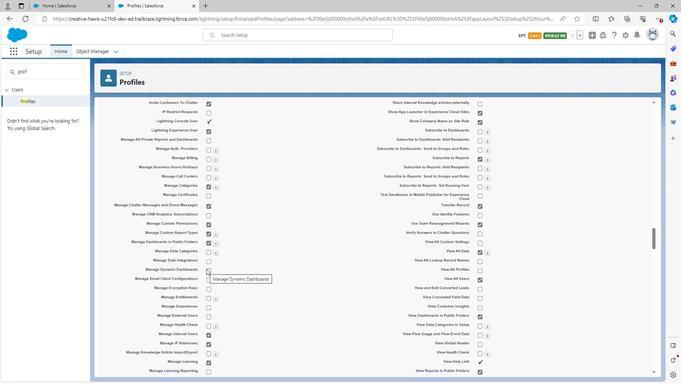 
Action: Mouse pressed left at (208, 269)
Screenshot: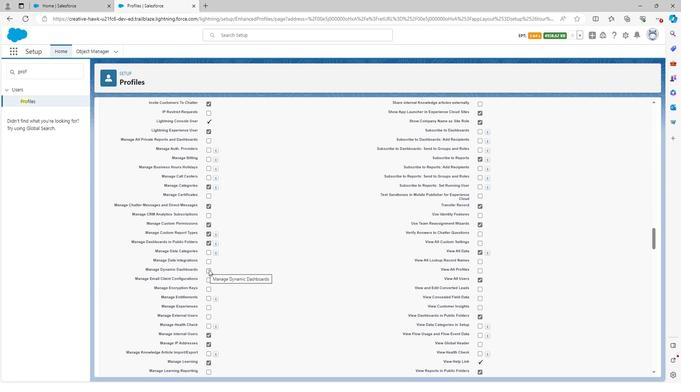 
Action: Mouse moved to (209, 263)
Screenshot: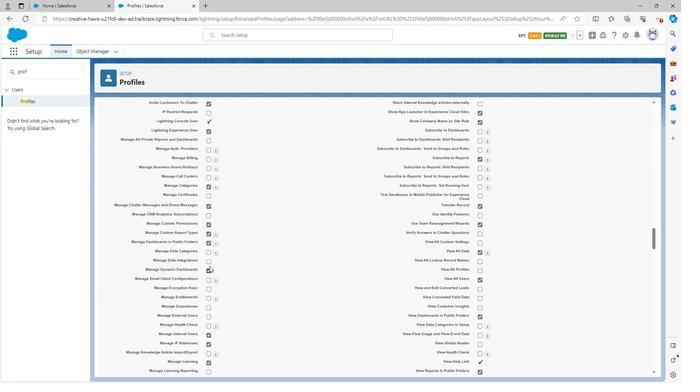 
Action: Mouse pressed left at (209, 263)
Screenshot: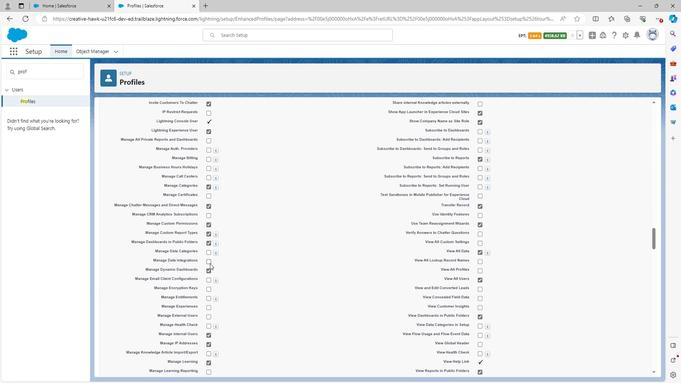 
Action: Mouse moved to (208, 254)
Screenshot: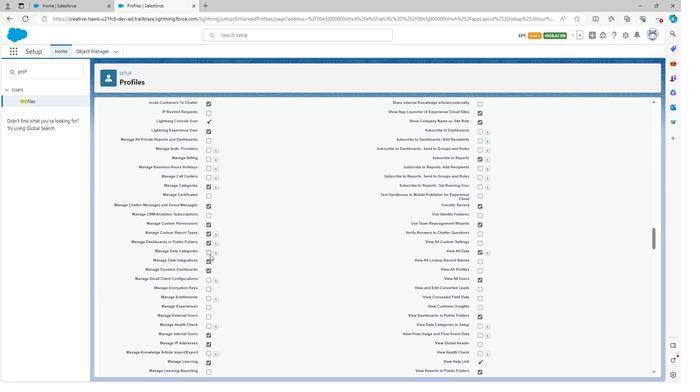 
Action: Mouse pressed left at (208, 254)
Screenshot: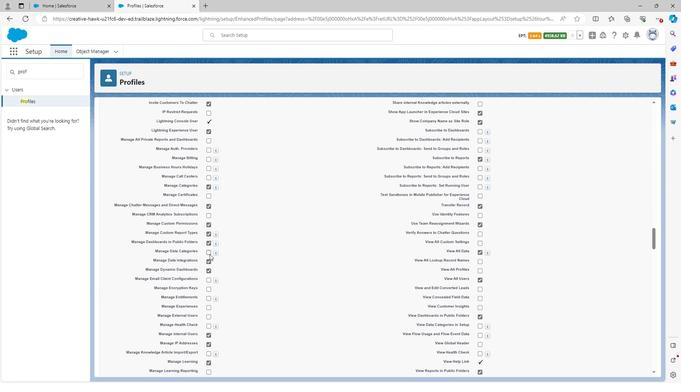 
Action: Mouse moved to (478, 244)
Screenshot: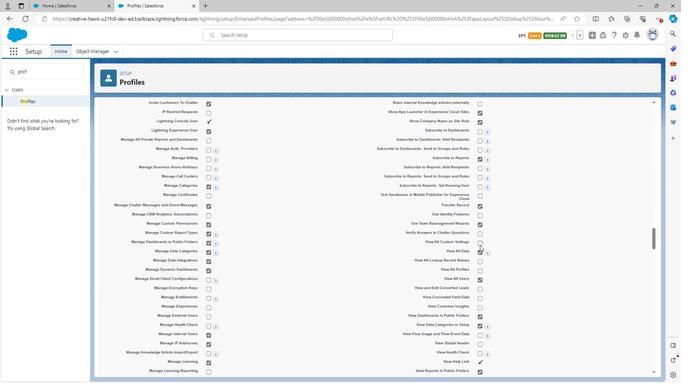 
Action: Mouse pressed left at (478, 244)
Screenshot: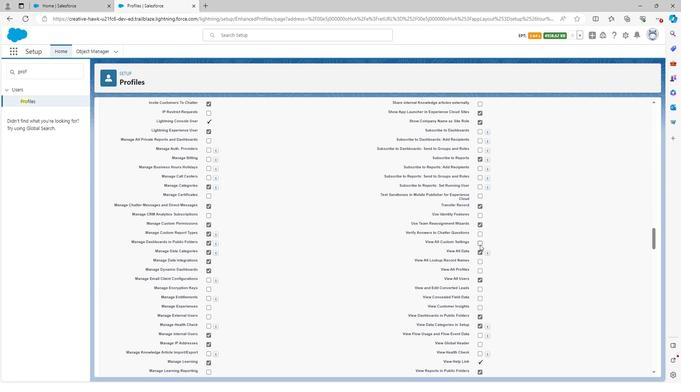 
Action: Mouse moved to (478, 232)
Screenshot: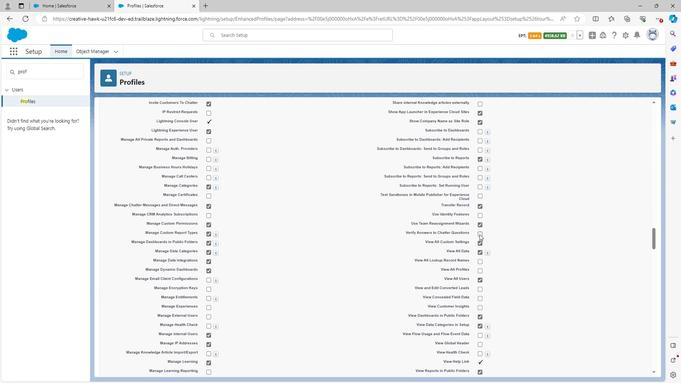 
Action: Mouse pressed left at (478, 232)
Screenshot: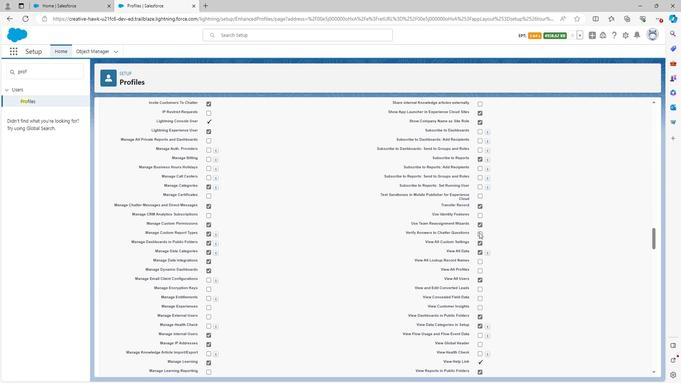 
Action: Mouse moved to (477, 235)
Screenshot: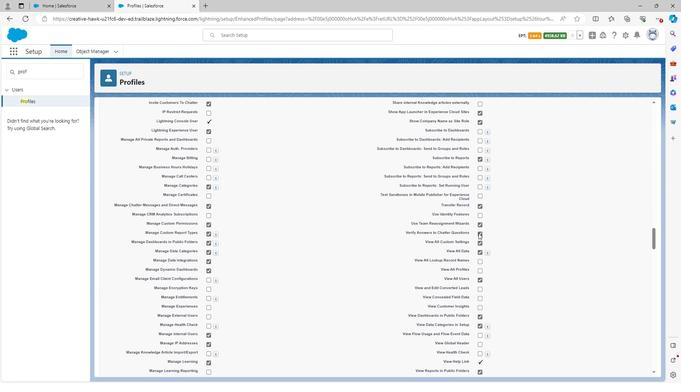 
Action: Mouse scrolled (477, 235) with delta (0, 0)
Screenshot: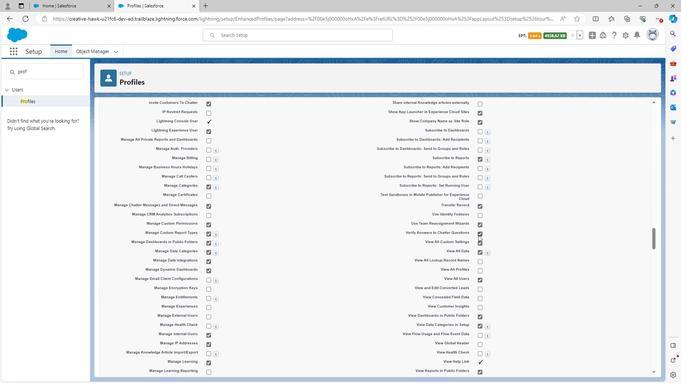 
Action: Mouse scrolled (477, 235) with delta (0, 0)
Screenshot: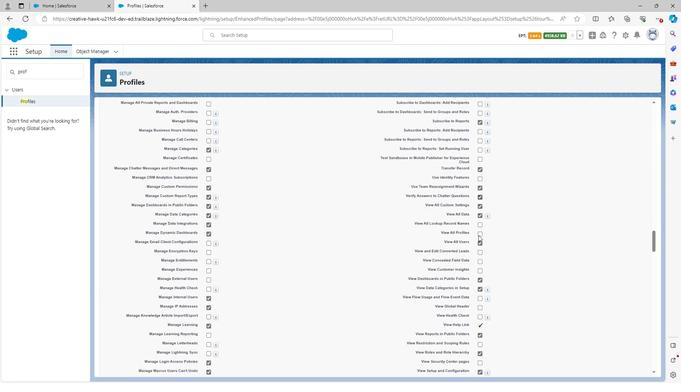 
Action: Mouse moved to (477, 225)
Screenshot: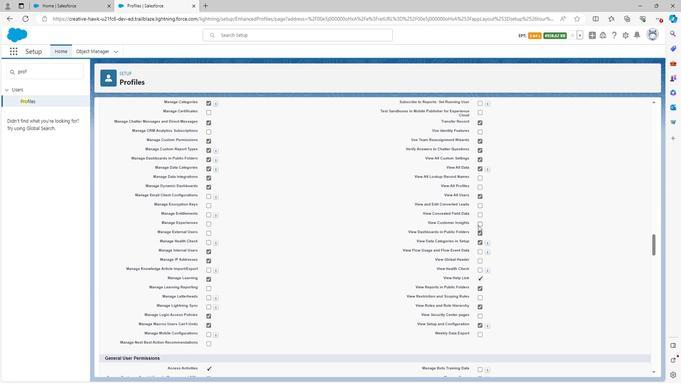 
Action: Mouse pressed left at (477, 225)
Screenshot: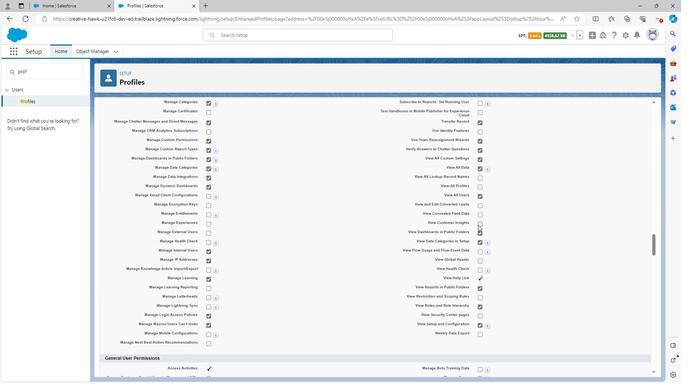 
Action: Mouse moved to (478, 215)
Screenshot: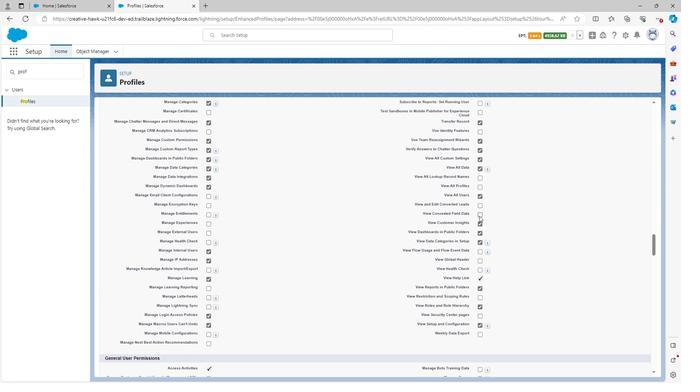 
Action: Mouse pressed left at (478, 215)
Screenshot: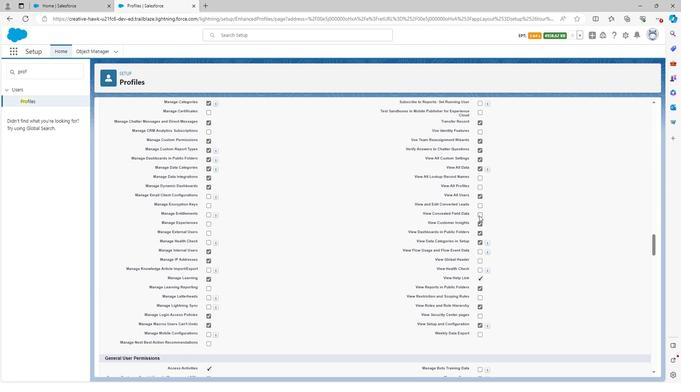 
Action: Mouse moved to (206, 224)
Screenshot: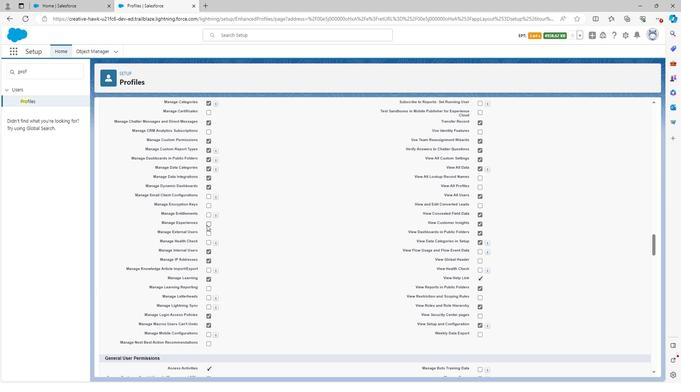 
Action: Mouse pressed left at (206, 224)
Screenshot: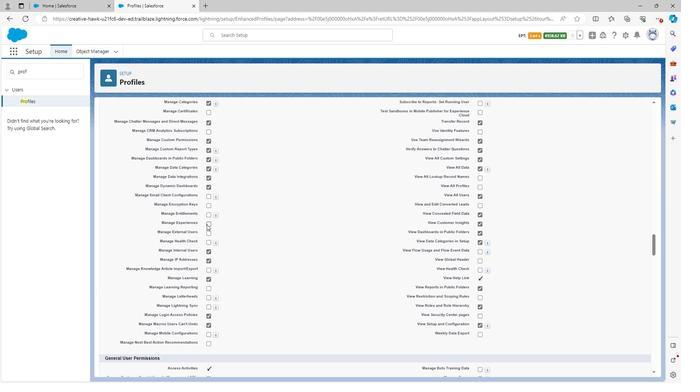 
Action: Mouse moved to (207, 217)
Screenshot: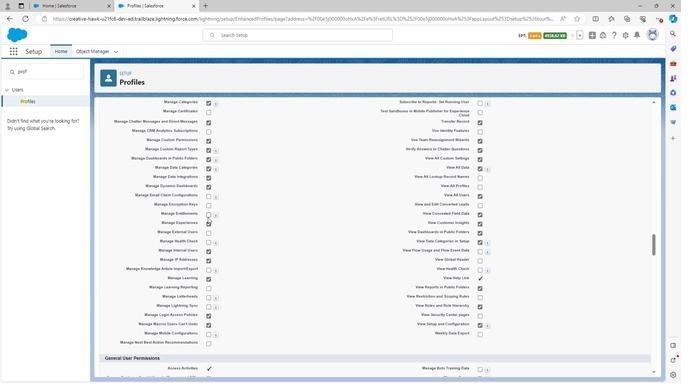 
Action: Mouse pressed left at (207, 217)
Screenshot: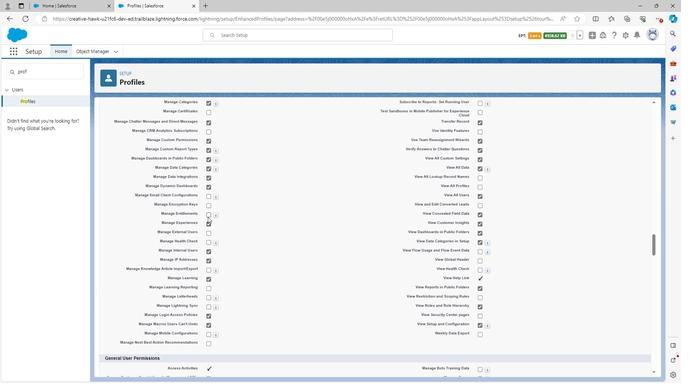 
Action: Mouse moved to (207, 207)
Screenshot: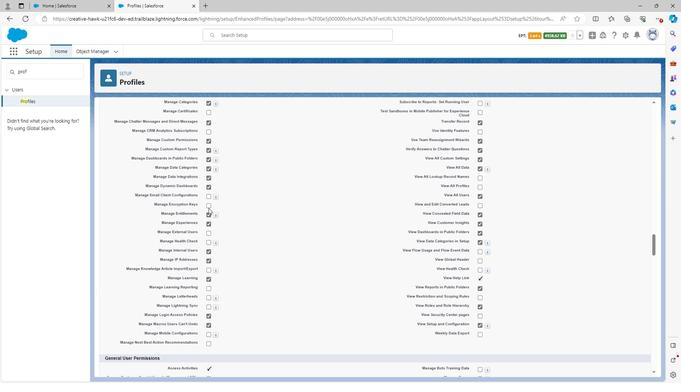 
Action: Mouse pressed left at (207, 207)
Screenshot: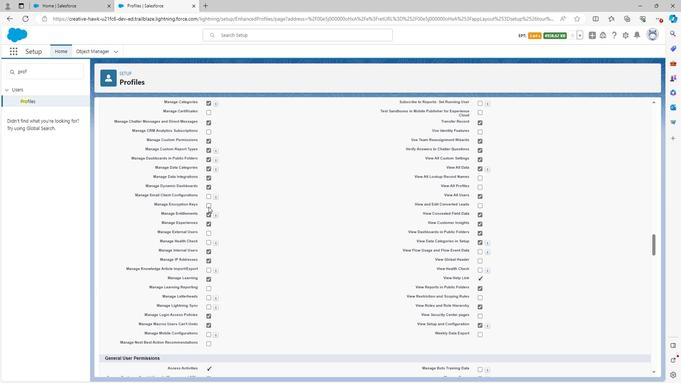 
Action: Mouse moved to (206, 240)
Screenshot: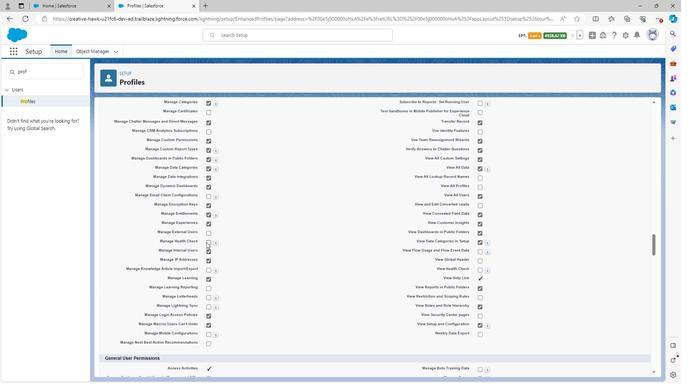 
Action: Mouse pressed left at (206, 240)
Screenshot: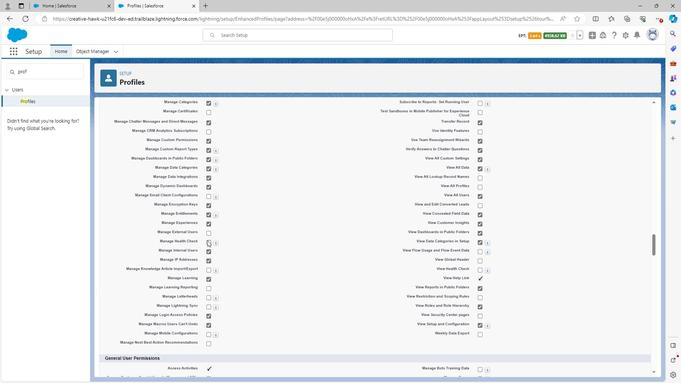 
Action: Mouse moved to (206, 246)
Screenshot: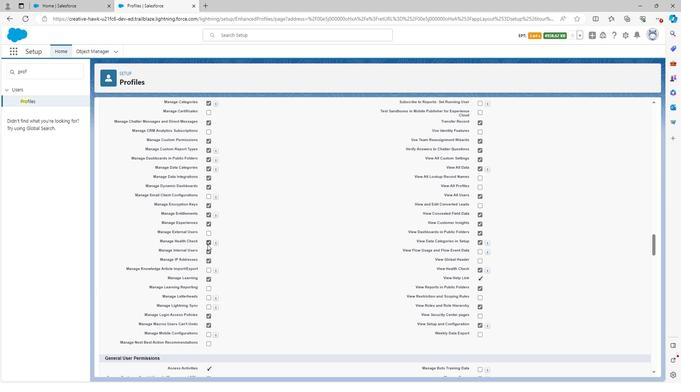 
Action: Mouse scrolled (206, 246) with delta (0, 0)
Screenshot: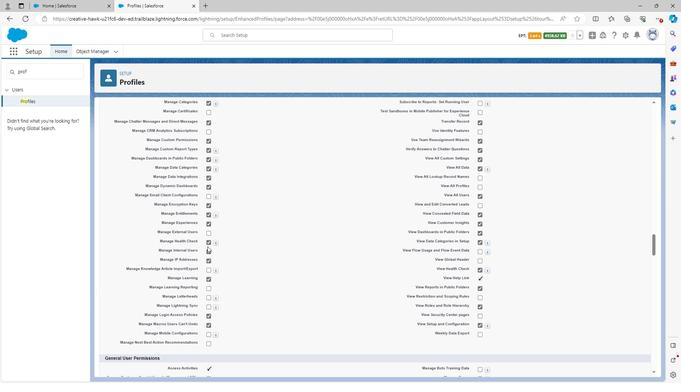 
Action: Mouse scrolled (206, 246) with delta (0, 0)
Screenshot: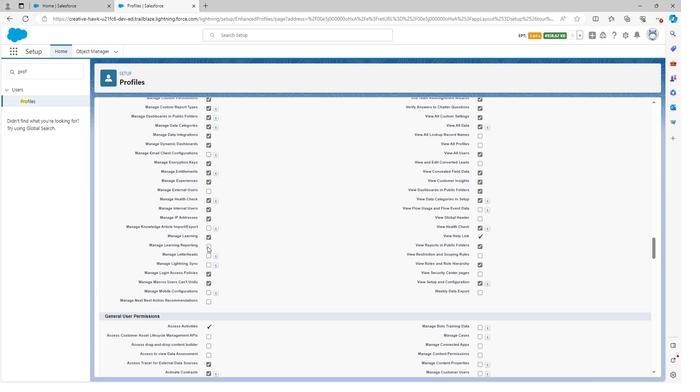 
Action: Mouse moved to (207, 251)
Screenshot: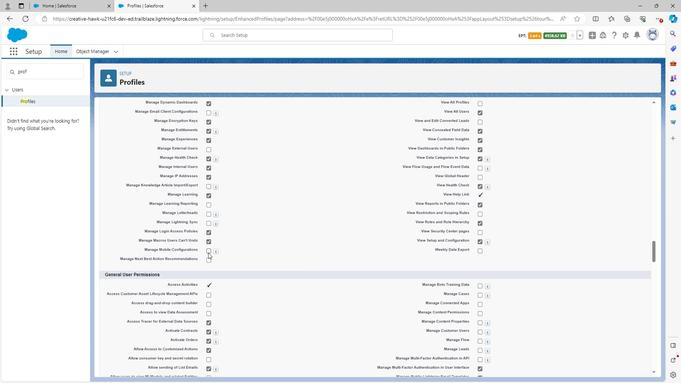 
Action: Mouse pressed left at (207, 251)
Screenshot: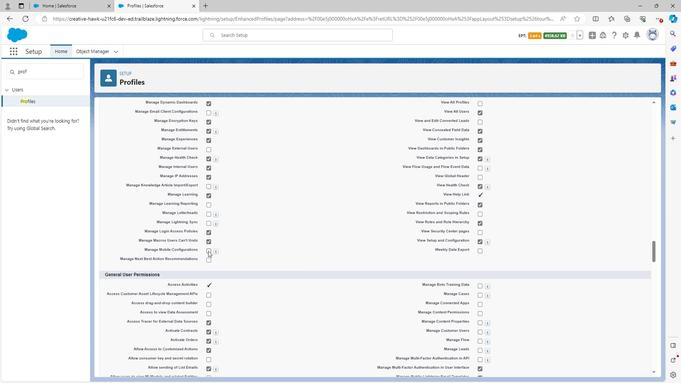 
Action: Mouse moved to (477, 232)
Screenshot: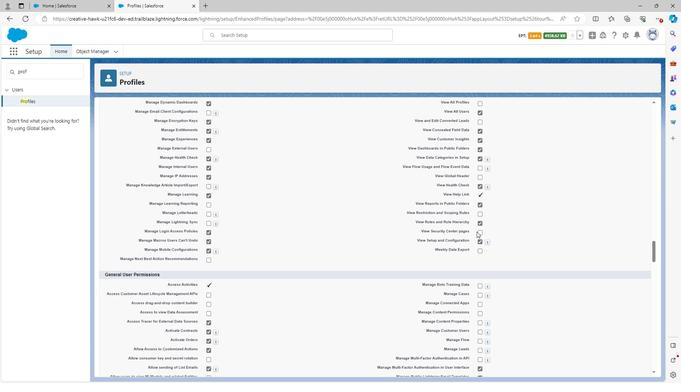 
Action: Mouse pressed left at (477, 232)
Screenshot: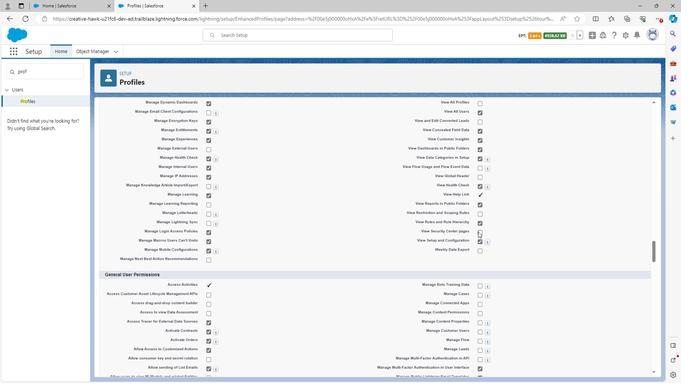 
Action: Mouse moved to (349, 235)
Screenshot: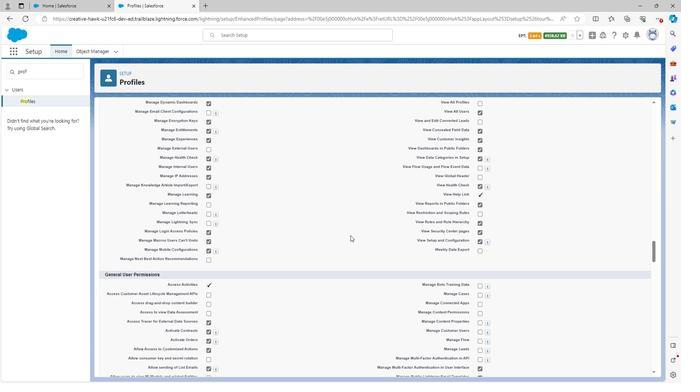 
Action: Mouse scrolled (349, 235) with delta (0, 0)
Screenshot: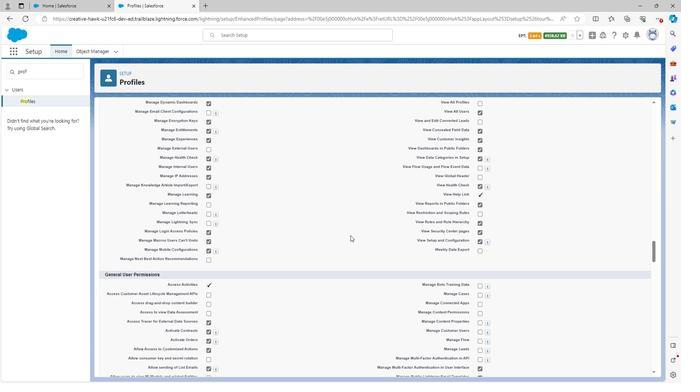 
Action: Mouse moved to (344, 236)
Screenshot: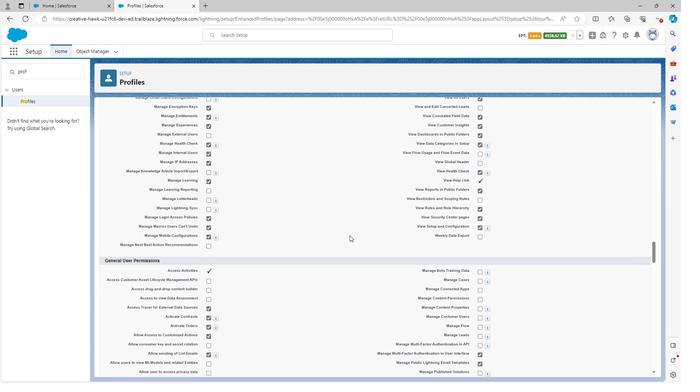 
Action: Mouse scrolled (344, 235) with delta (0, 0)
Screenshot: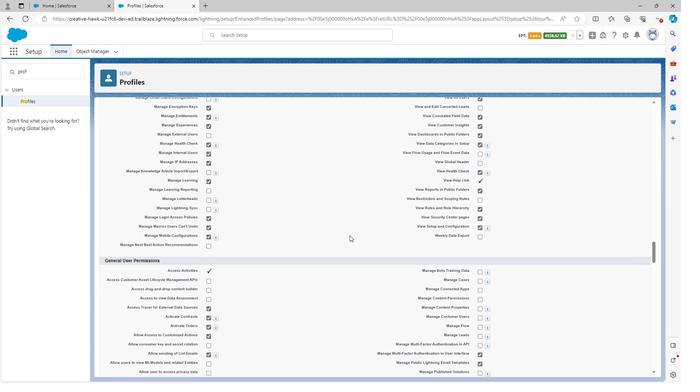 
Action: Mouse moved to (336, 235)
Screenshot: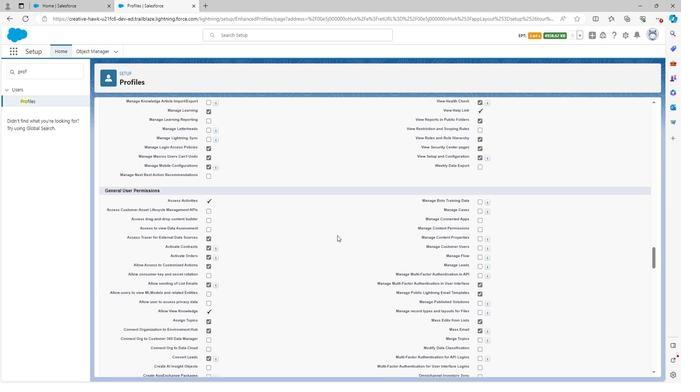
Action: Mouse scrolled (336, 235) with delta (0, 0)
Screenshot: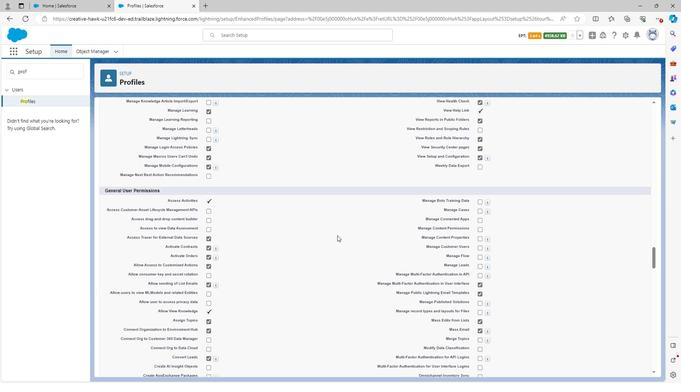 
Action: Mouse moved to (208, 177)
Screenshot: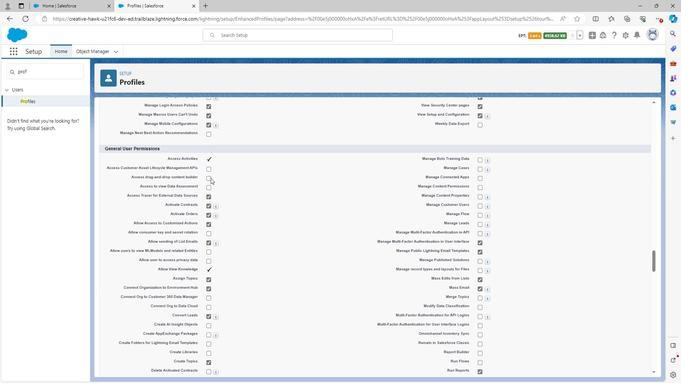 
Action: Mouse pressed left at (208, 177)
Screenshot: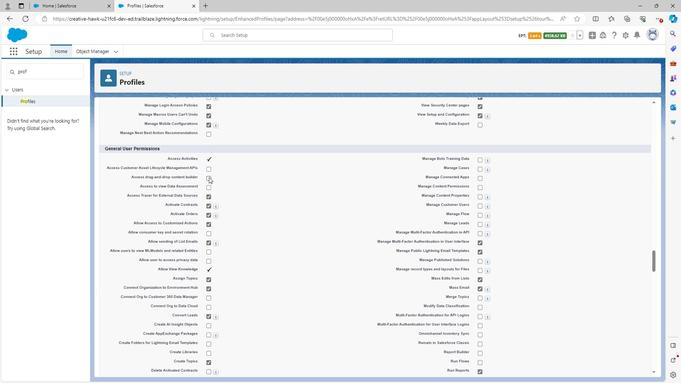 
Action: Mouse moved to (478, 187)
Screenshot: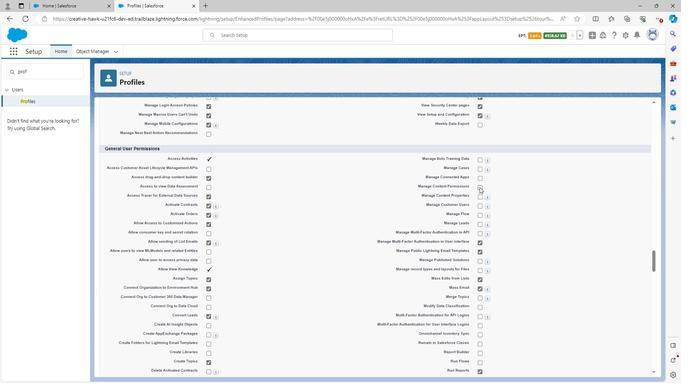 
Action: Mouse pressed left at (478, 187)
Screenshot: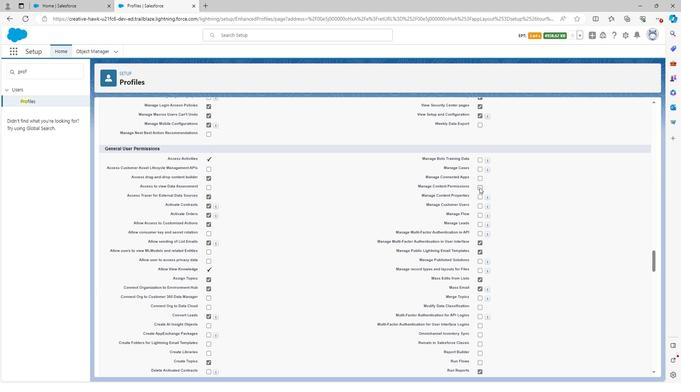
Action: Mouse moved to (477, 178)
Screenshot: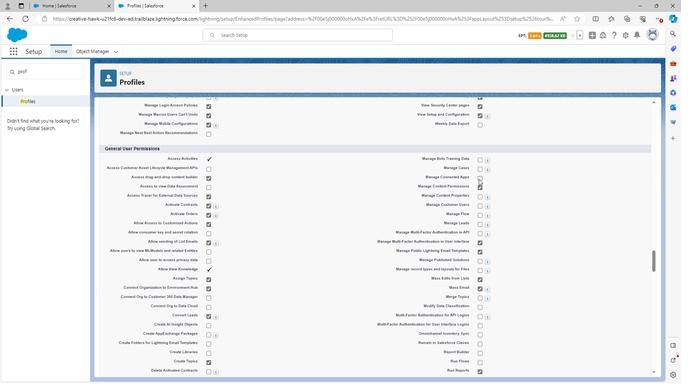 
Action: Mouse pressed left at (477, 178)
Screenshot: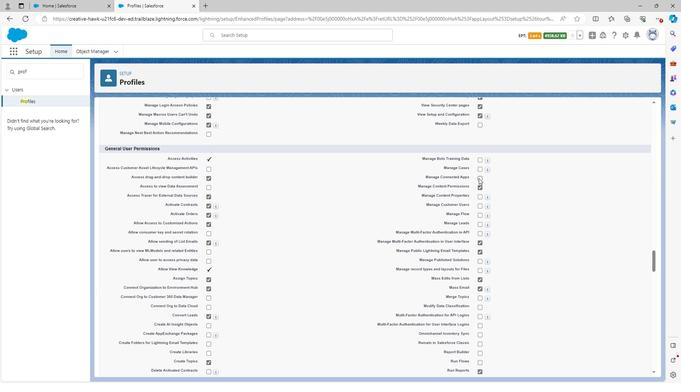 
Action: Mouse moved to (478, 168)
Screenshot: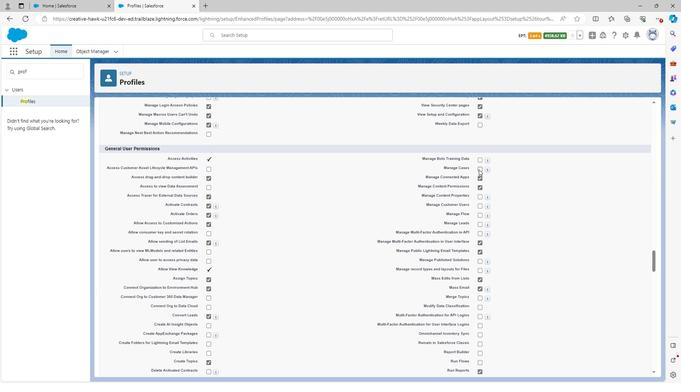 
Action: Mouse pressed left at (478, 168)
Screenshot: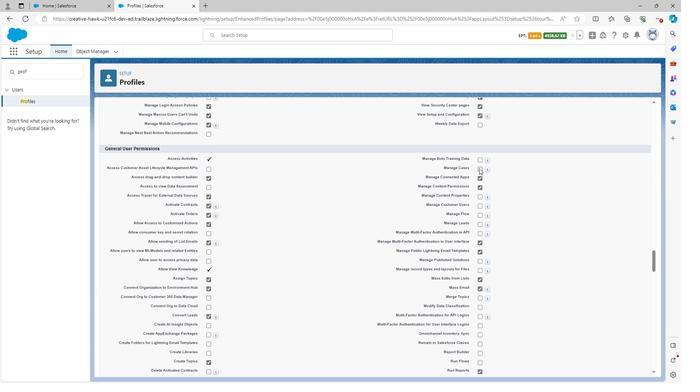 
Action: Mouse moved to (478, 160)
Screenshot: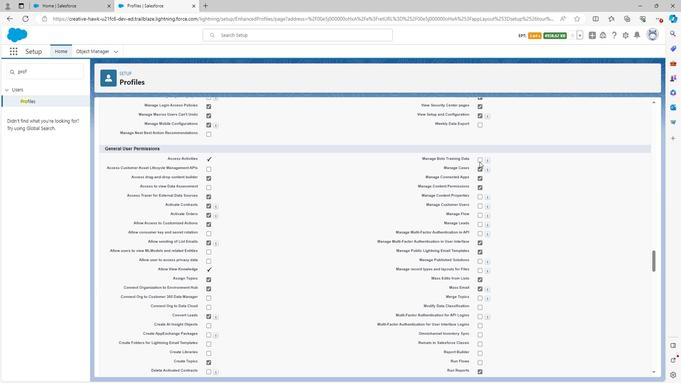 
Action: Mouse pressed left at (478, 160)
Screenshot: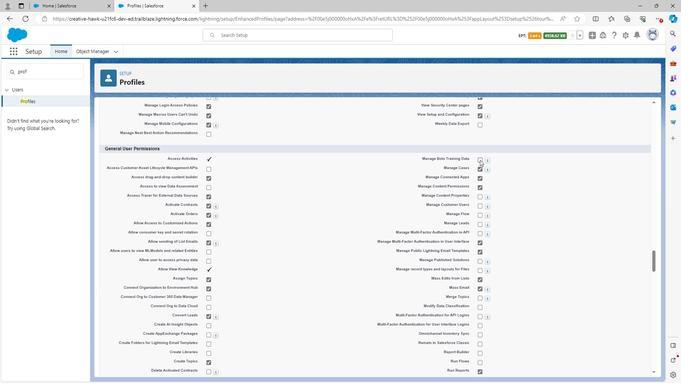 
Action: Mouse moved to (479, 216)
Screenshot: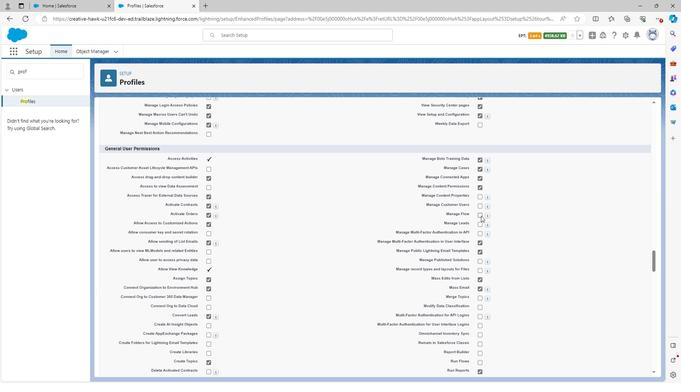 
Action: Mouse pressed left at (479, 216)
Screenshot: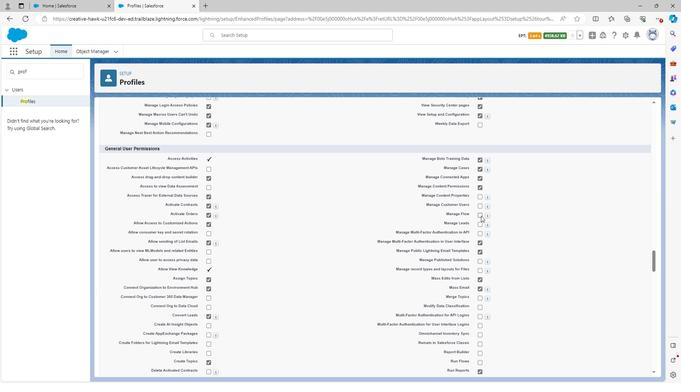 
Action: Mouse moved to (479, 224)
Screenshot: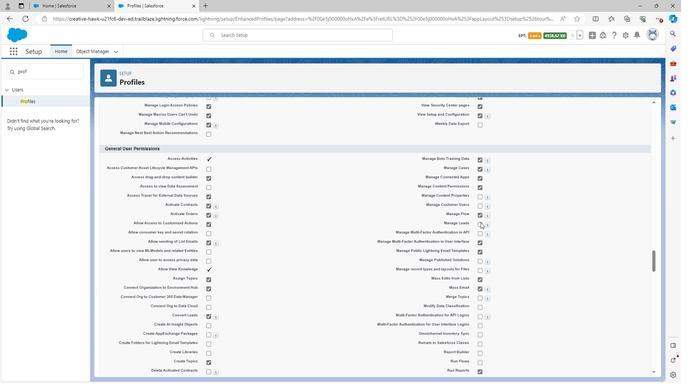 
Action: Mouse pressed left at (479, 224)
Screenshot: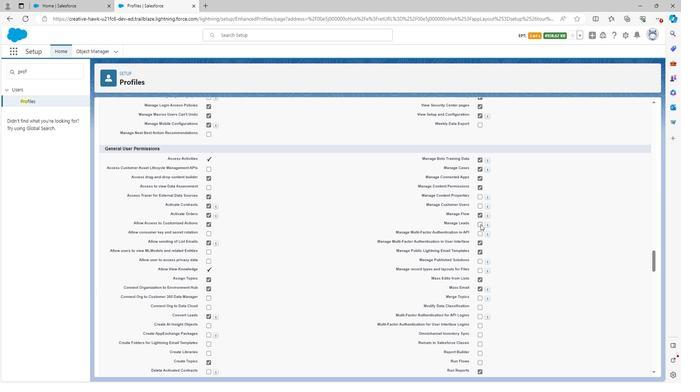 
Action: Mouse moved to (479, 205)
Screenshot: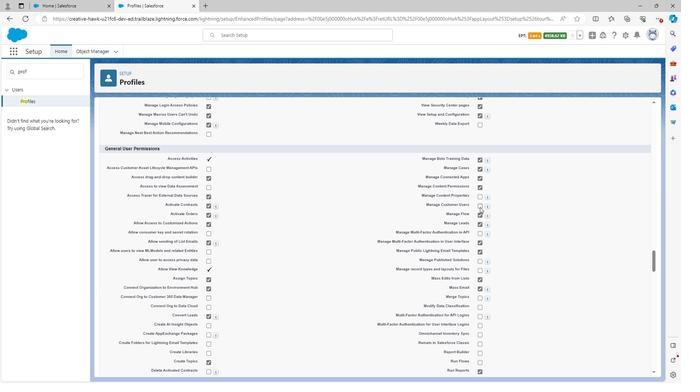 
Action: Mouse pressed left at (479, 205)
Screenshot: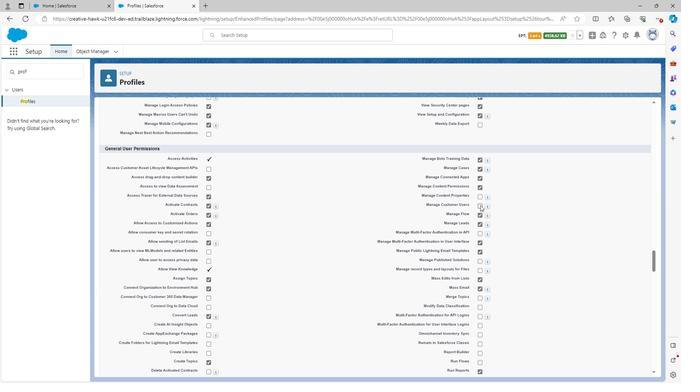 
Action: Mouse moved to (479, 196)
Screenshot: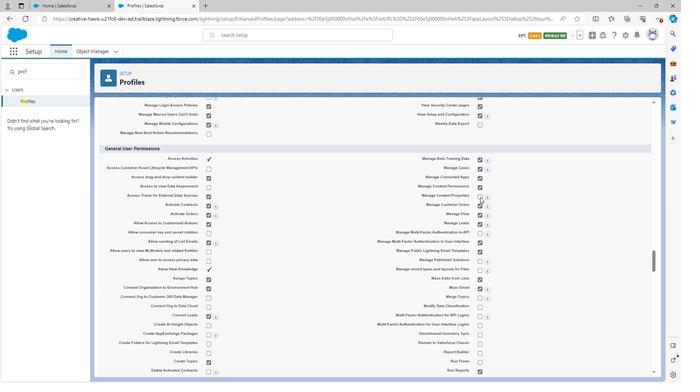 
Action: Mouse pressed left at (479, 196)
Screenshot: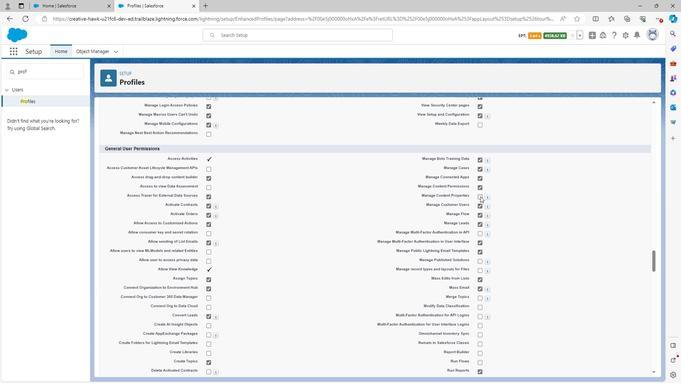 
Action: Mouse moved to (208, 248)
Screenshot: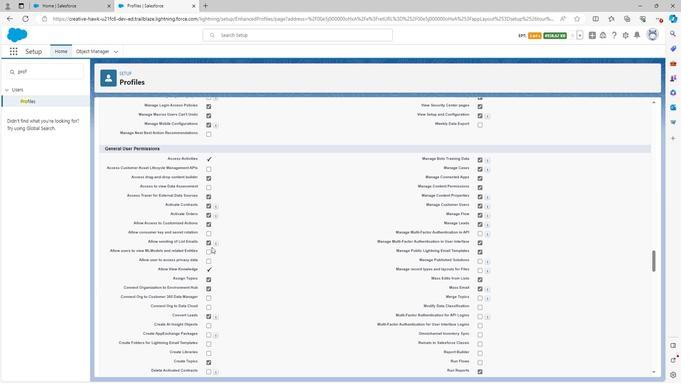
Action: Mouse scrolled (208, 247) with delta (0, 0)
Screenshot: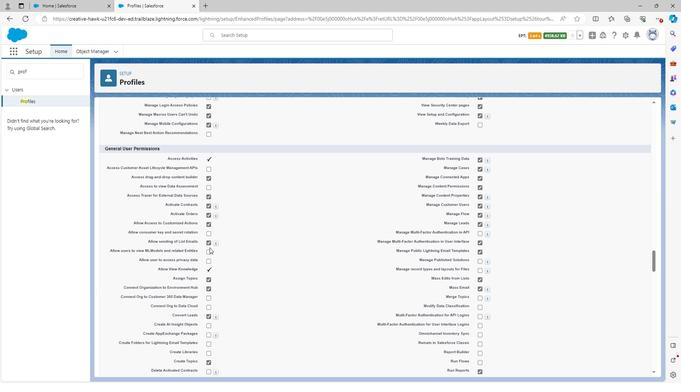 
Action: Mouse scrolled (208, 247) with delta (0, 0)
Screenshot: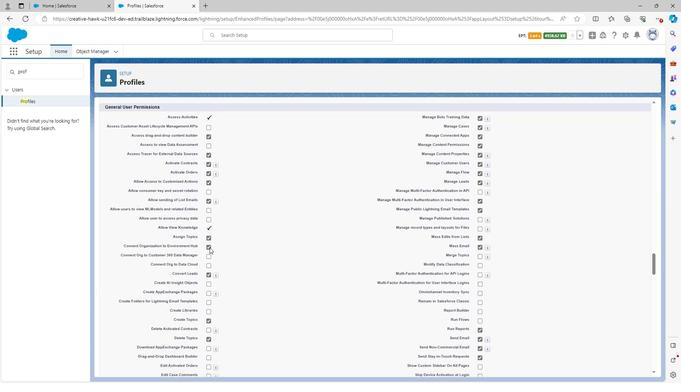 
Action: Mouse moved to (479, 187)
Screenshot: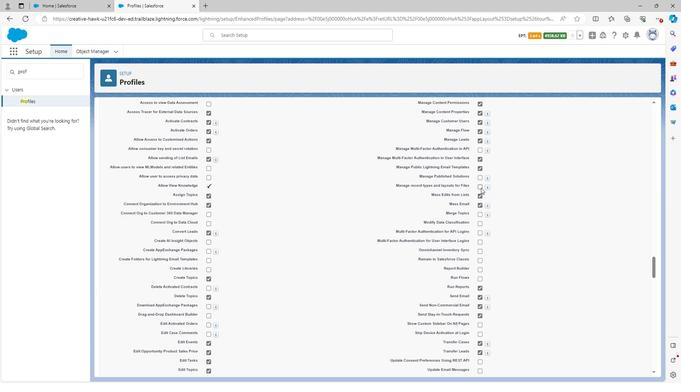 
Action: Mouse pressed left at (479, 187)
Screenshot: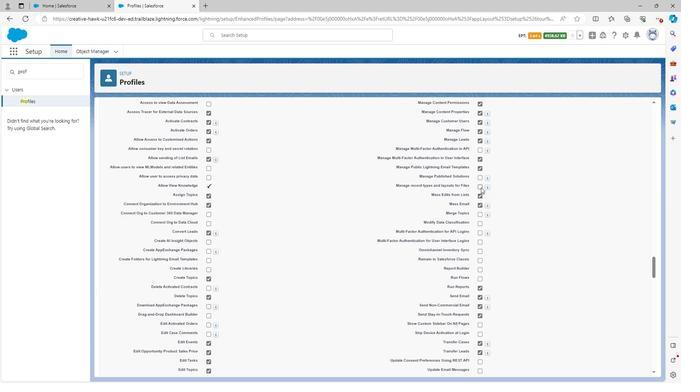 
Action: Mouse moved to (480, 177)
Screenshot: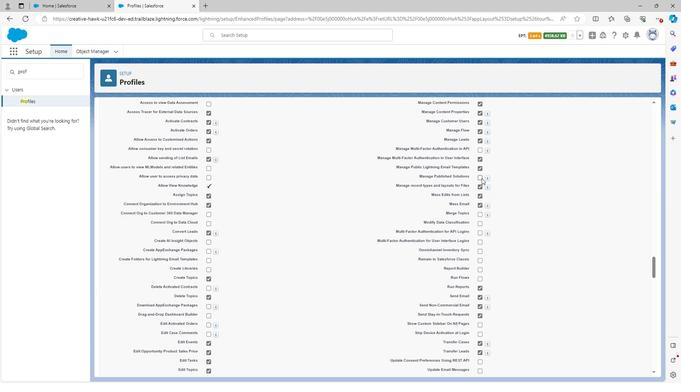 
Action: Mouse pressed left at (480, 177)
Screenshot: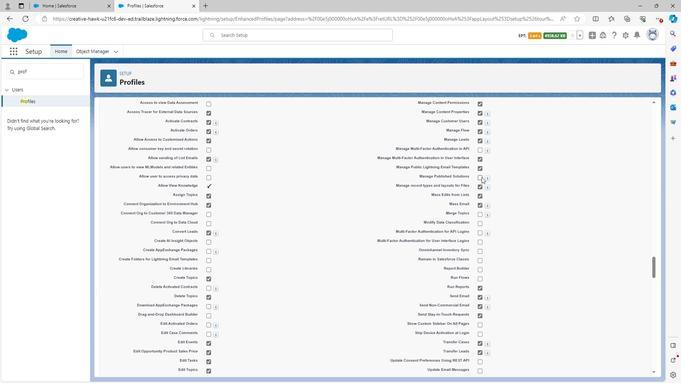 
Action: Mouse moved to (478, 232)
Screenshot: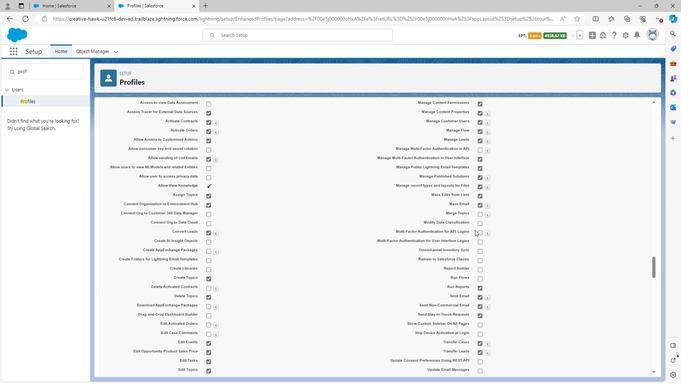 
Action: Mouse pressed left at (478, 232)
Screenshot: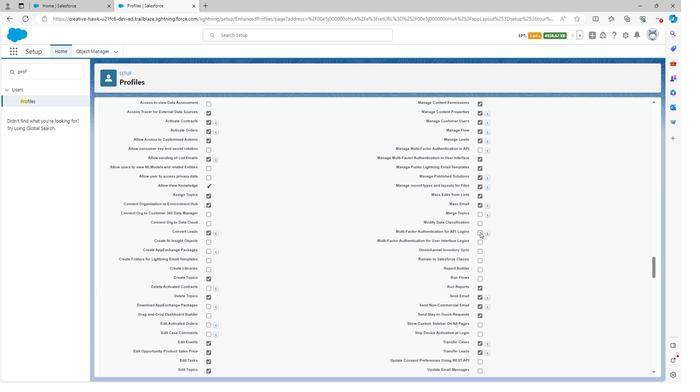 
Action: Mouse moved to (478, 271)
Screenshot: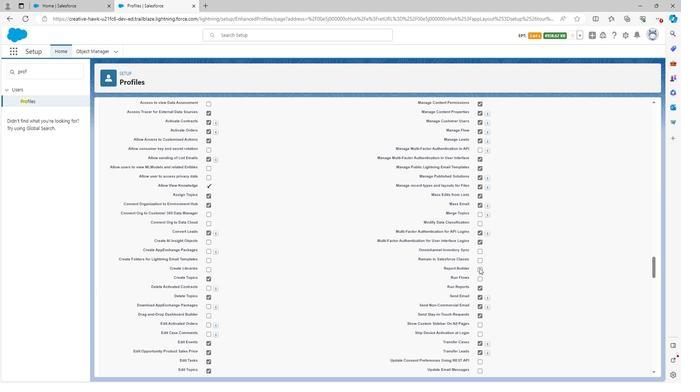 
Action: Mouse pressed left at (478, 271)
Screenshot: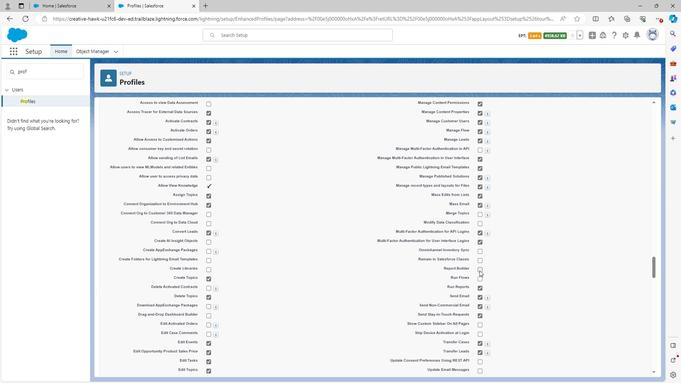 
Action: Mouse moved to (477, 280)
Screenshot: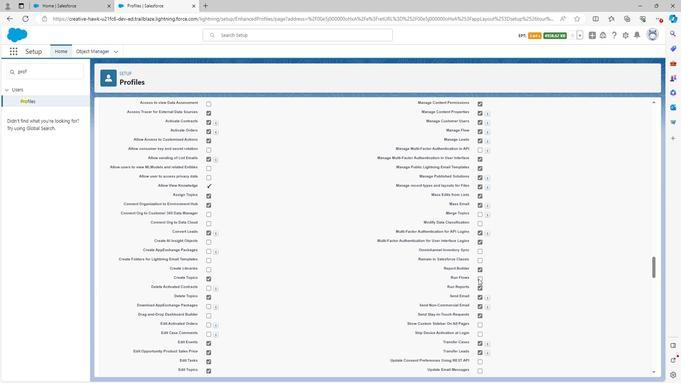 
Action: Mouse pressed left at (477, 280)
Screenshot: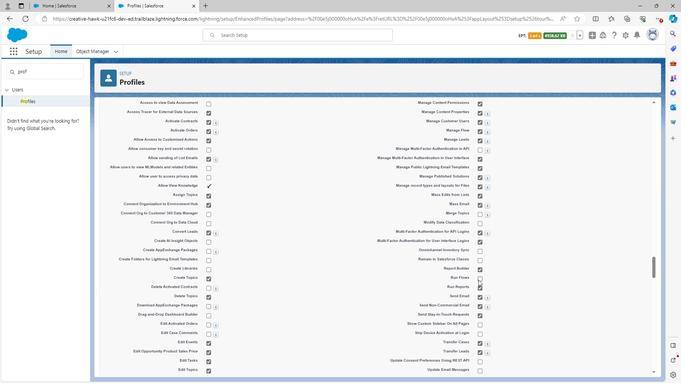
Action: Mouse moved to (208, 270)
Screenshot: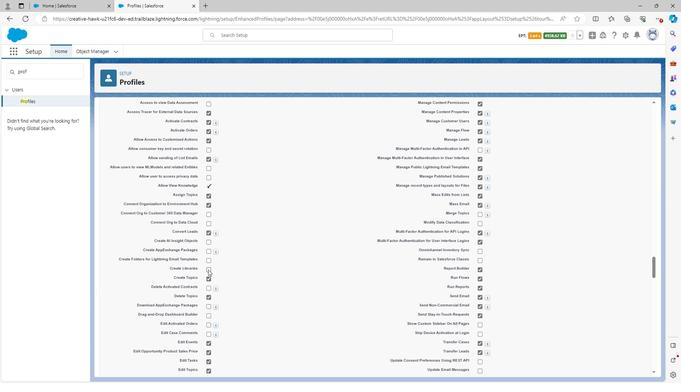 
Action: Mouse pressed left at (208, 270)
Screenshot: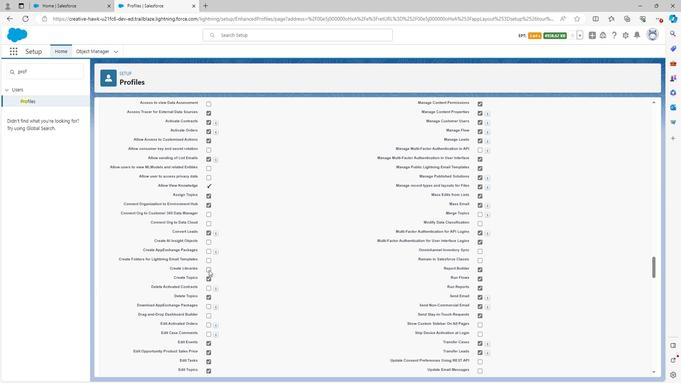 
Action: Mouse moved to (207, 260)
Screenshot: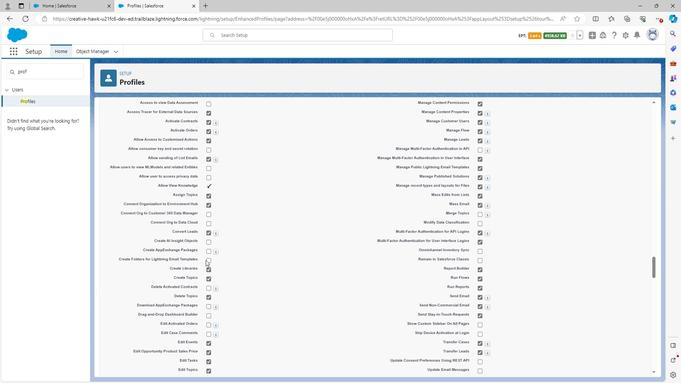 
Action: Mouse pressed left at (207, 260)
Screenshot: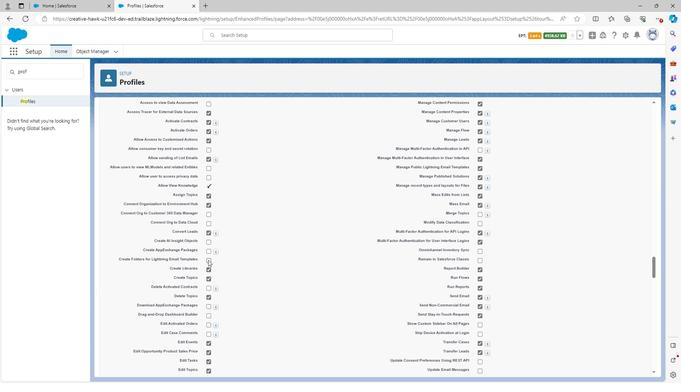 
Action: Mouse moved to (207, 249)
Screenshot: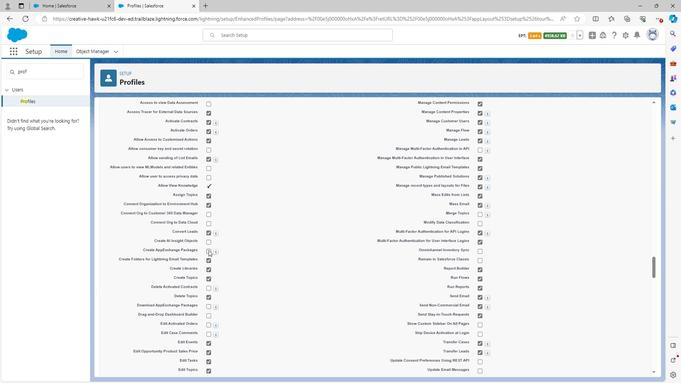
Action: Mouse pressed left at (207, 249)
Screenshot: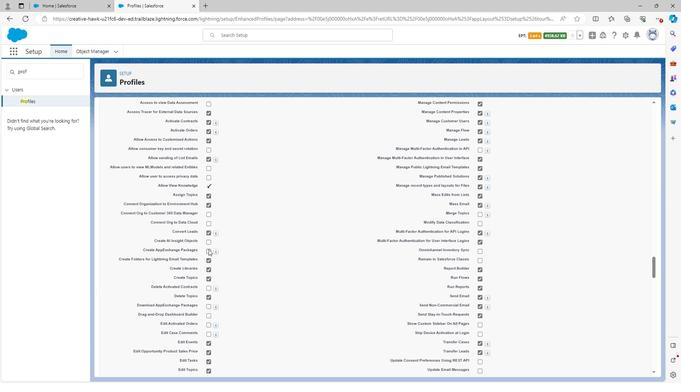 
Action: Mouse moved to (208, 241)
Screenshot: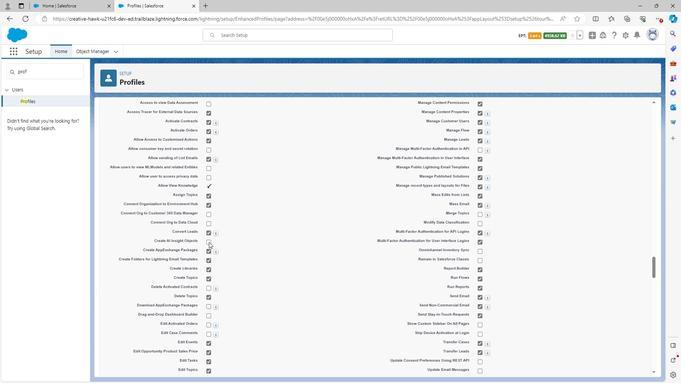 
Action: Mouse pressed left at (208, 241)
Screenshot: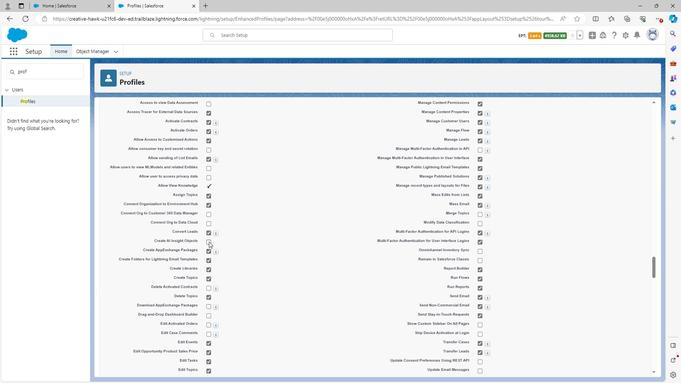 
Action: Mouse moved to (206, 257)
Screenshot: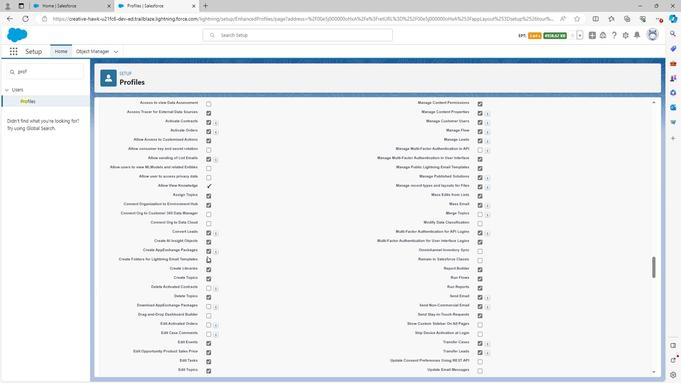 
Action: Mouse scrolled (206, 256) with delta (0, 0)
Screenshot: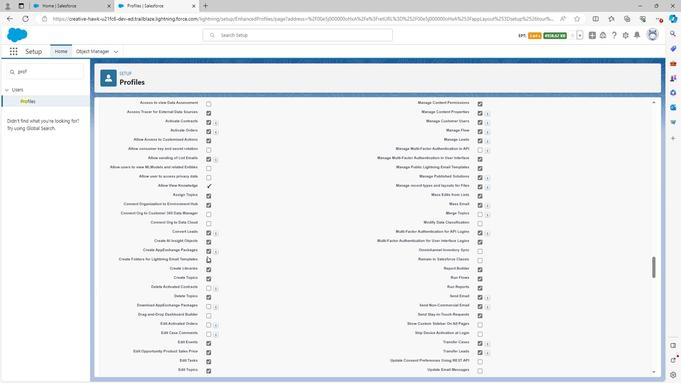 
Action: Mouse moved to (206, 257)
Screenshot: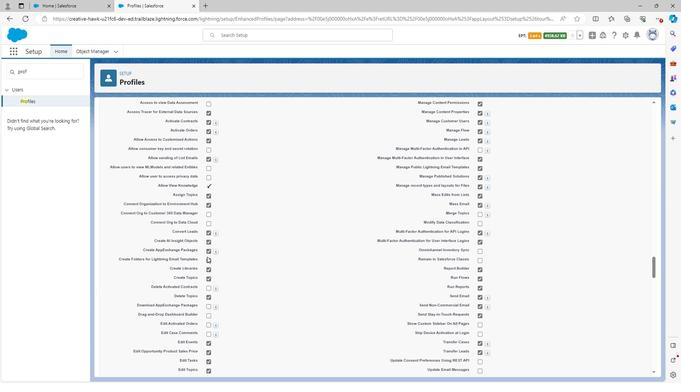 
Action: Mouse scrolled (206, 256) with delta (0, 0)
Screenshot: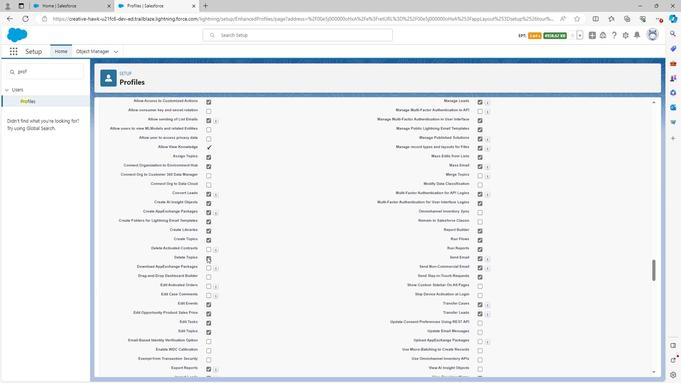 
Action: Mouse moved to (207, 249)
Screenshot: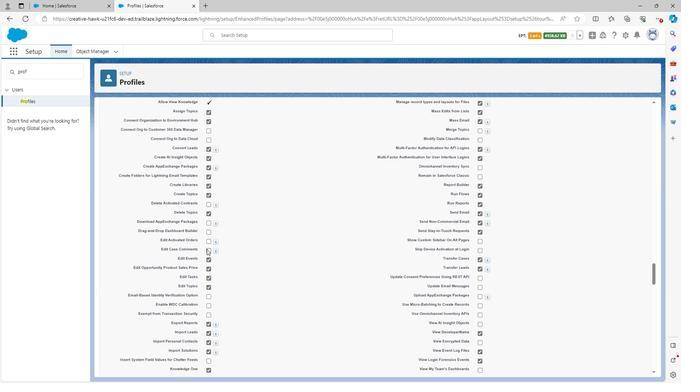 
Action: Mouse pressed left at (207, 249)
Screenshot: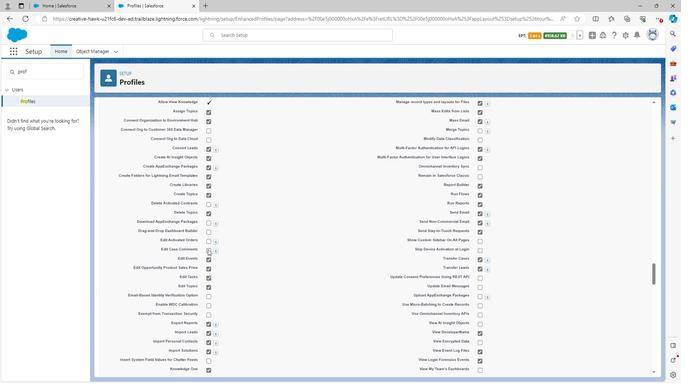 
Action: Mouse moved to (208, 241)
Screenshot: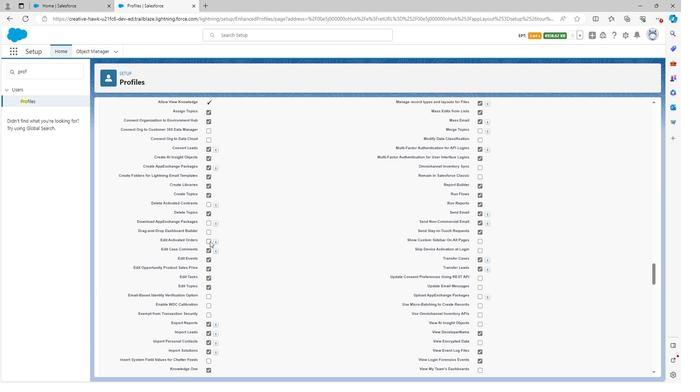 
Action: Mouse pressed left at (208, 241)
Screenshot: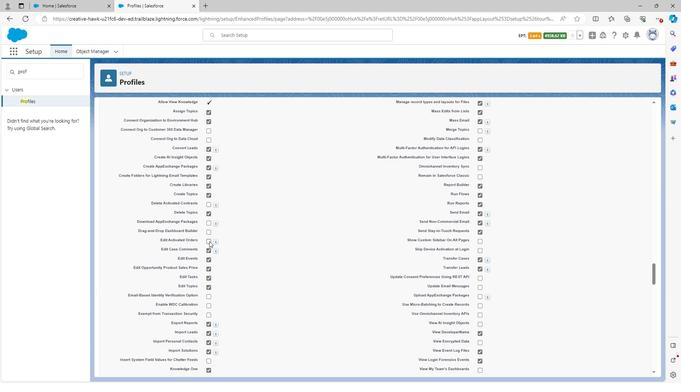 
Action: Mouse moved to (206, 232)
Screenshot: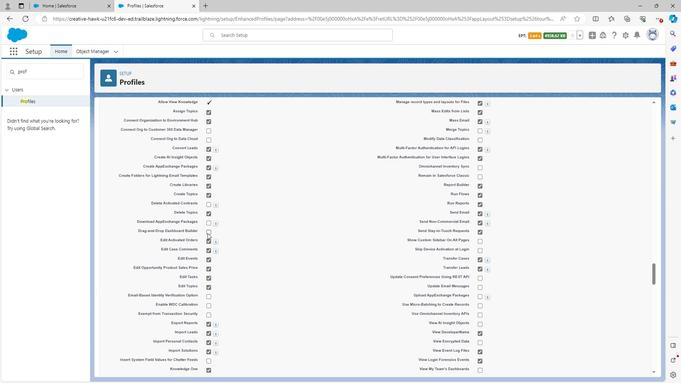 
Action: Mouse pressed left at (206, 232)
Screenshot: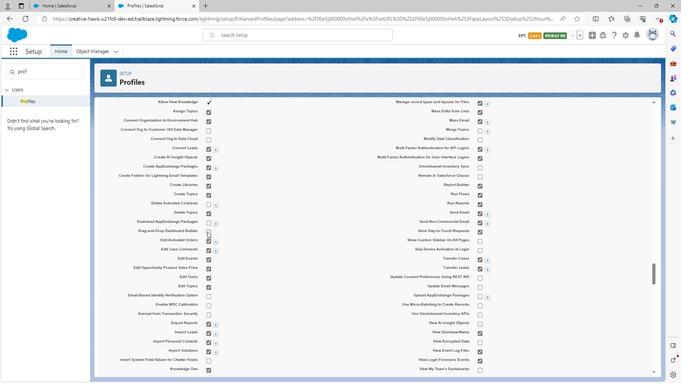 
Action: Mouse moved to (207, 222)
Screenshot: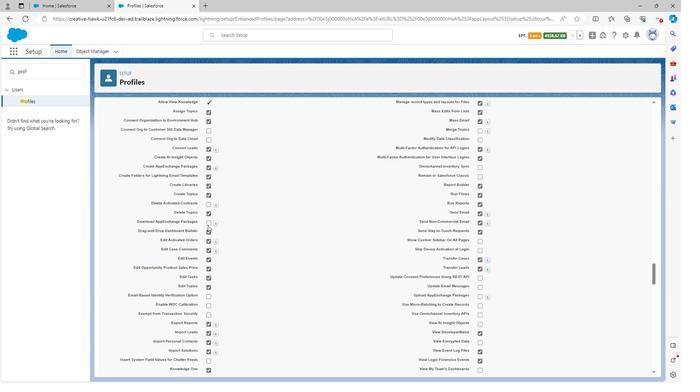 
Action: Mouse pressed left at (207, 222)
Screenshot: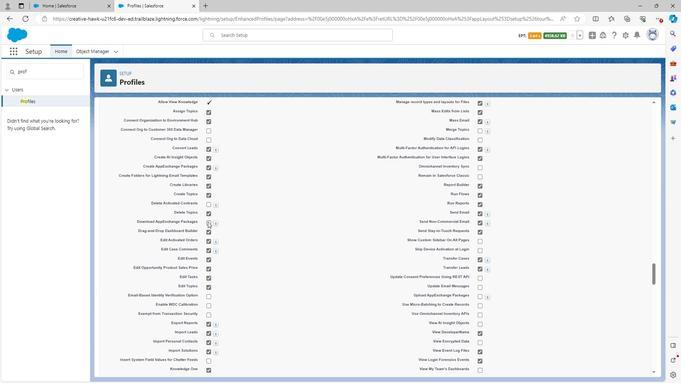 
Action: Mouse moved to (479, 286)
Screenshot: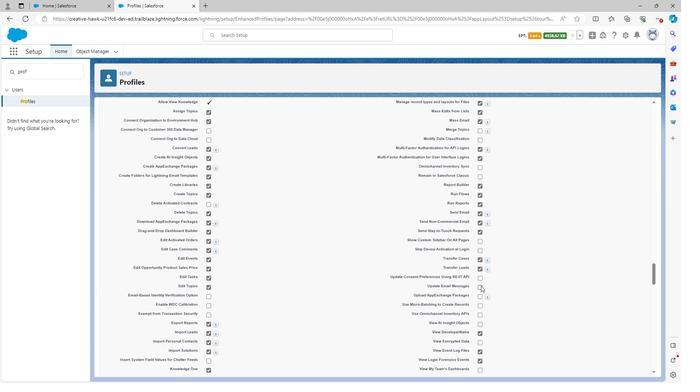 
Action: Mouse pressed left at (479, 286)
Screenshot: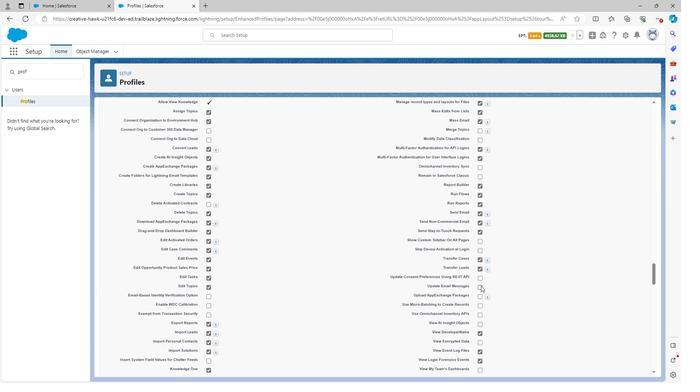 
Action: Mouse moved to (474, 287)
Screenshot: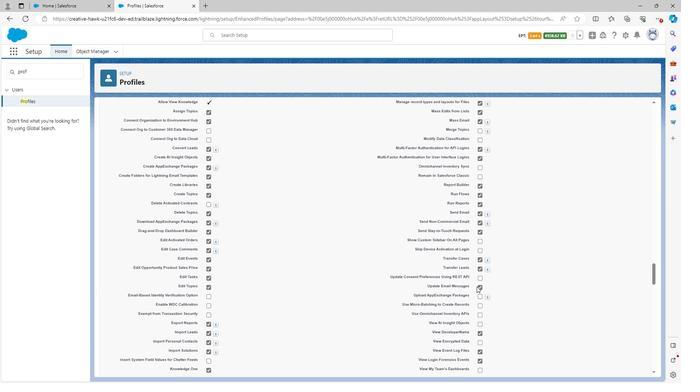 
Action: Mouse scrolled (474, 287) with delta (0, 0)
Screenshot: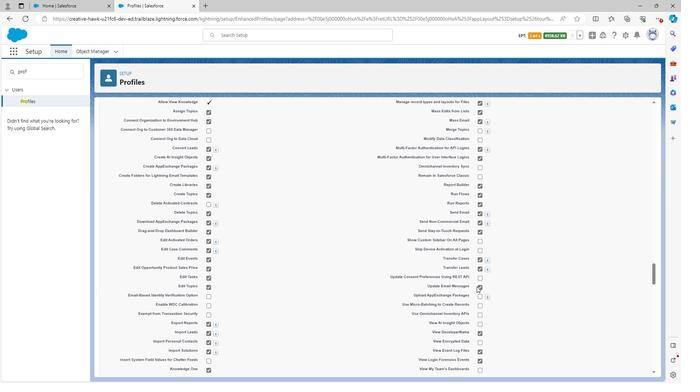 
Action: Mouse moved to (409, 292)
Screenshot: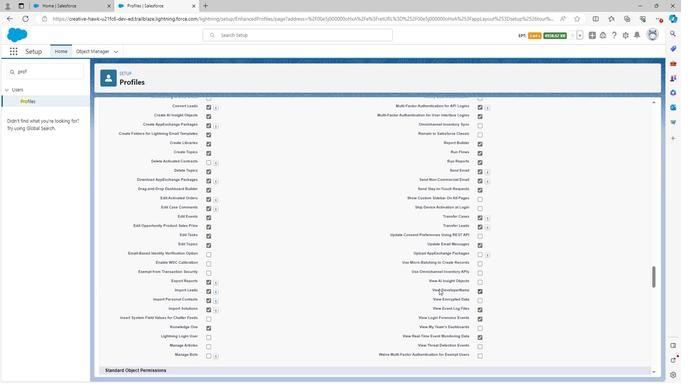 
Action: Mouse scrolled (409, 292) with delta (0, 0)
Screenshot: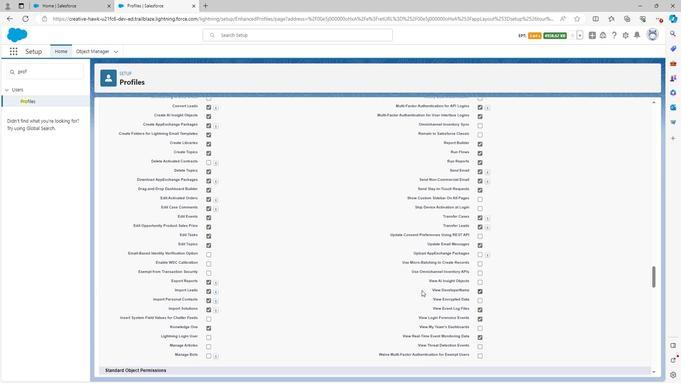 
Action: Mouse moved to (404, 293)
Screenshot: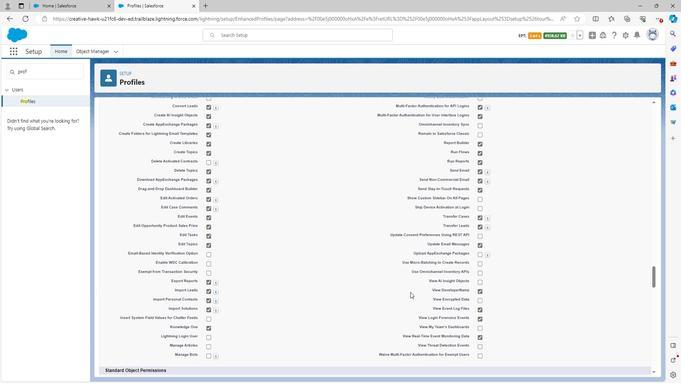 
Action: Mouse scrolled (404, 293) with delta (0, 0)
Screenshot: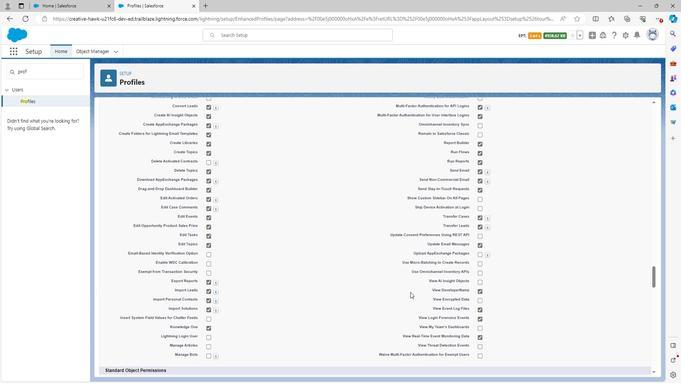 
Action: Mouse moved to (207, 262)
Screenshot: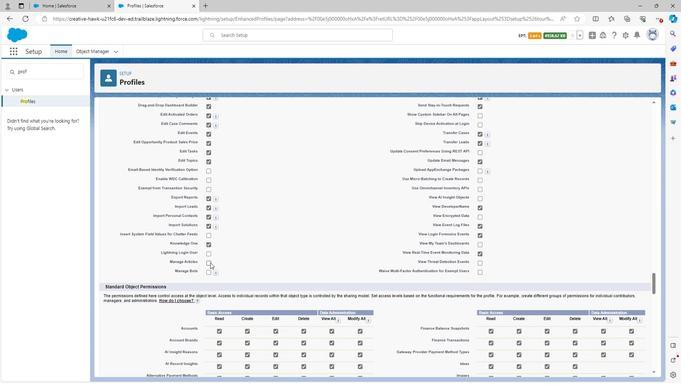 
Action: Mouse pressed left at (207, 262)
Screenshot: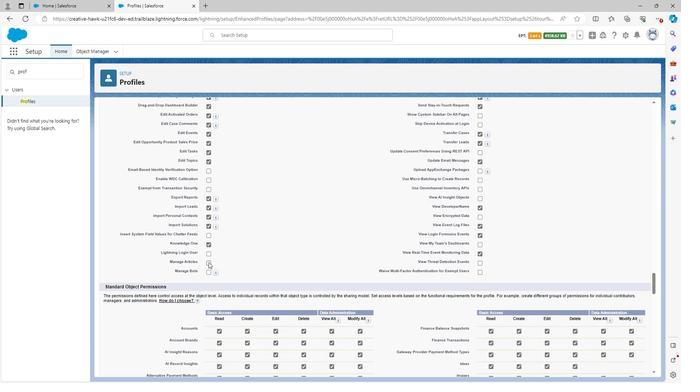
Action: Mouse moved to (207, 254)
Screenshot: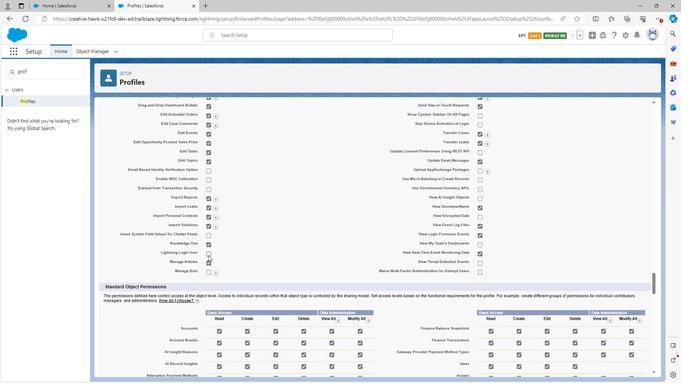 
Action: Mouse pressed left at (207, 254)
Screenshot: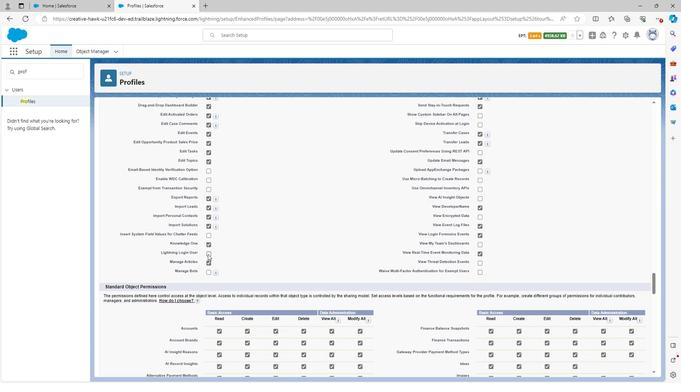 
Action: Mouse moved to (232, 256)
Screenshot: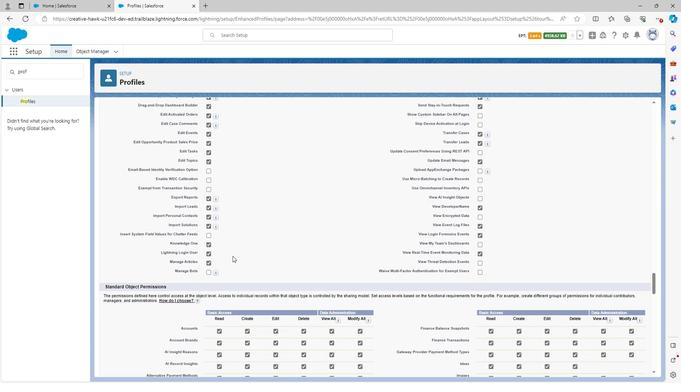 
Action: Mouse scrolled (232, 256) with delta (0, 0)
Screenshot: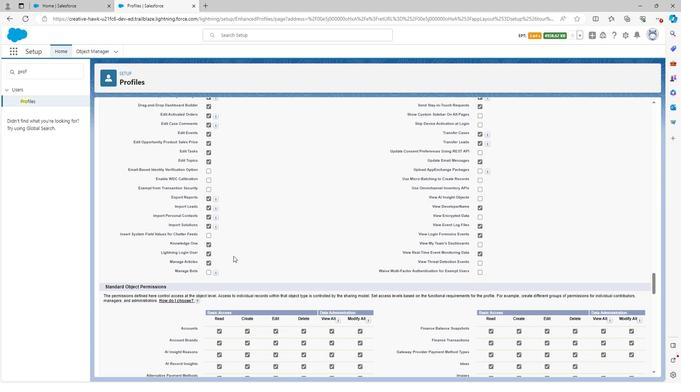 
Action: Mouse scrolled (232, 256) with delta (0, 0)
Screenshot: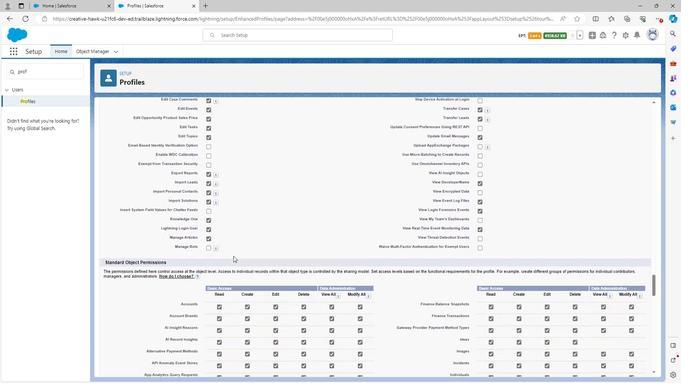 
Action: Mouse scrolled (232, 256) with delta (0, 0)
Screenshot: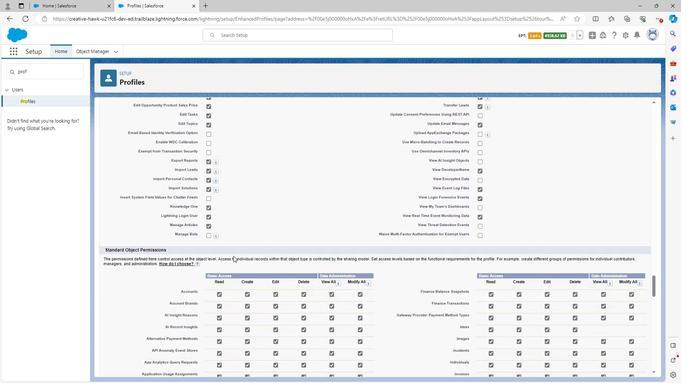 
Action: Mouse scrolled (232, 256) with delta (0, 0)
Screenshot: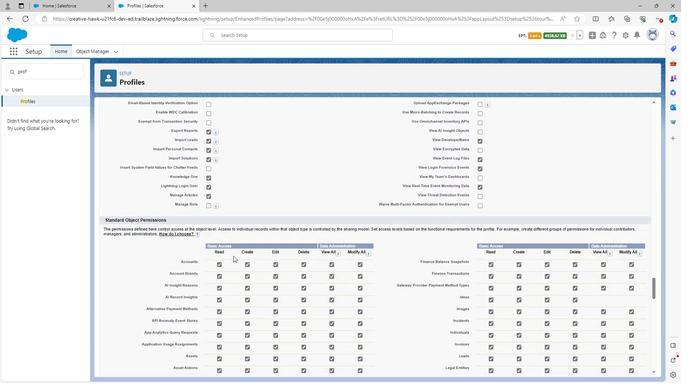 
Action: Mouse scrolled (232, 256) with delta (0, 0)
Screenshot: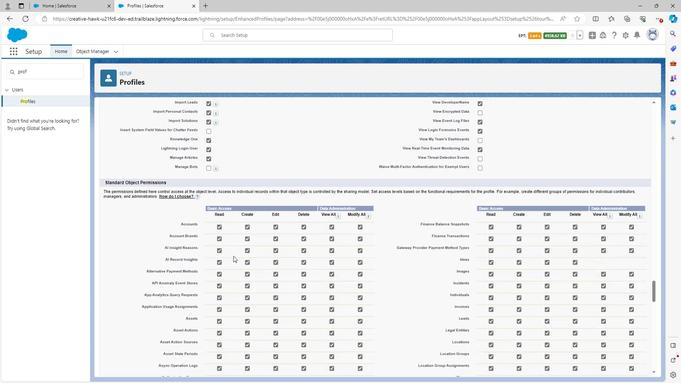 
Action: Mouse scrolled (232, 256) with delta (0, 0)
Screenshot: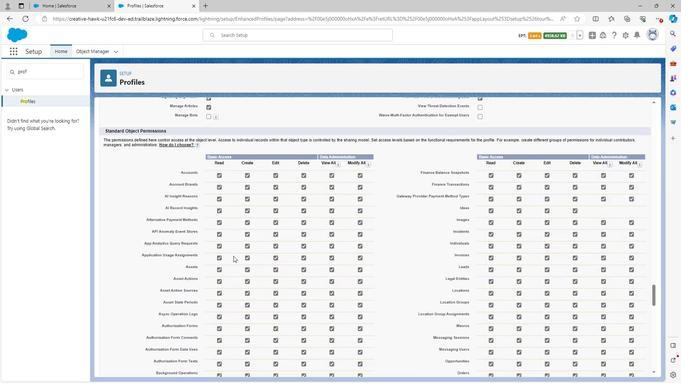
Action: Mouse scrolled (232, 256) with delta (0, 0)
Screenshot: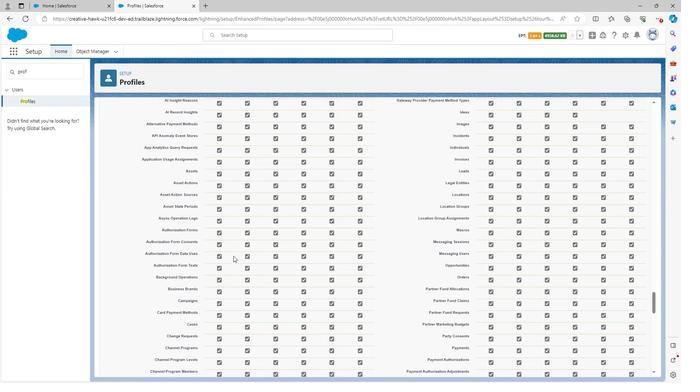 
Action: Mouse scrolled (232, 256) with delta (0, 0)
Screenshot: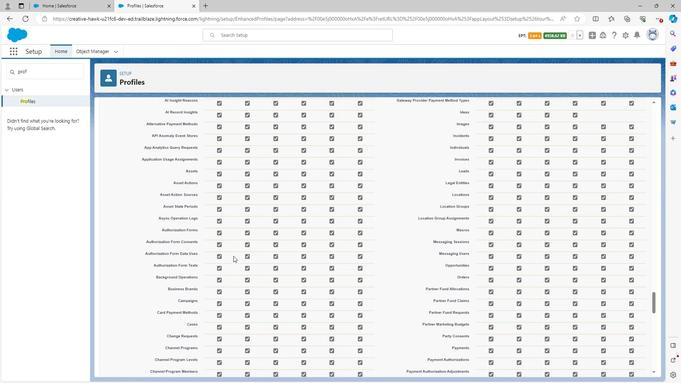
Action: Mouse scrolled (232, 256) with delta (0, 0)
Screenshot: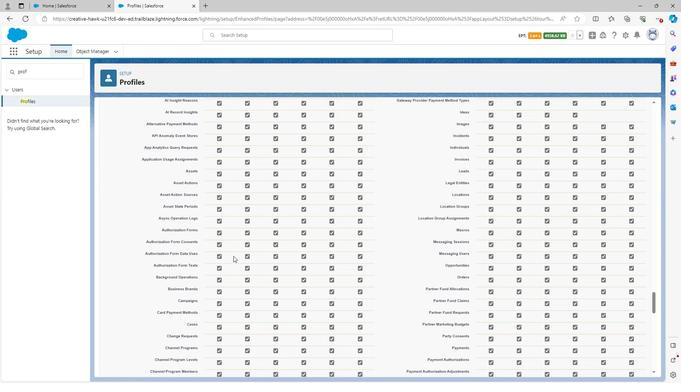 
Action: Mouse scrolled (232, 256) with delta (0, 0)
Screenshot: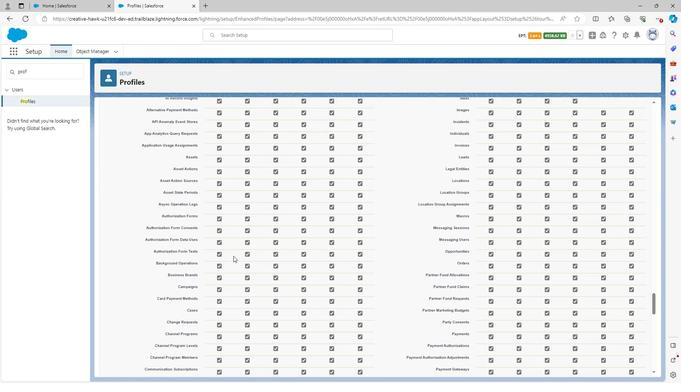 
Action: Mouse scrolled (232, 256) with delta (0, 0)
Screenshot: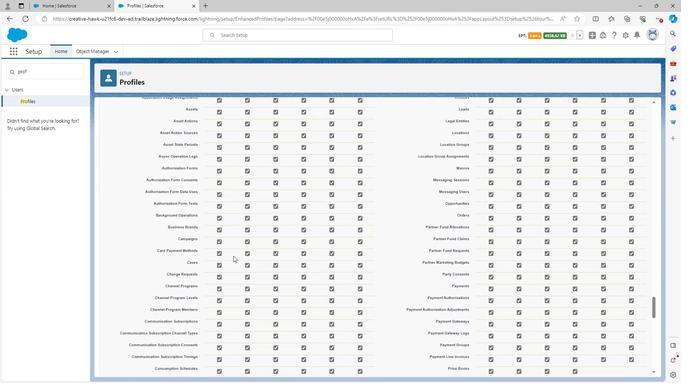 
Action: Mouse scrolled (232, 256) with delta (0, 0)
Screenshot: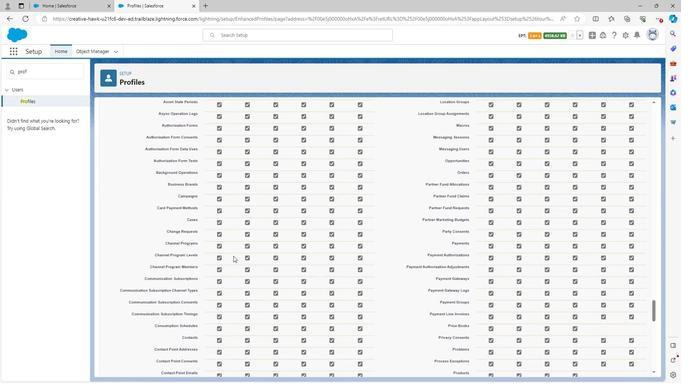 
Action: Mouse scrolled (232, 256) with delta (0, 0)
Screenshot: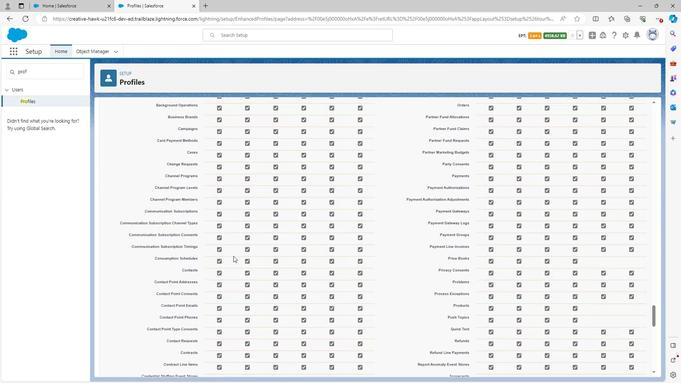 
Action: Mouse scrolled (232, 256) with delta (0, 0)
Screenshot: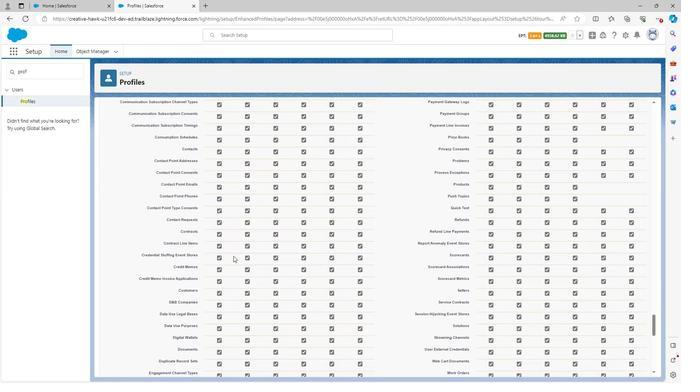
Action: Mouse scrolled (232, 256) with delta (0, 0)
Screenshot: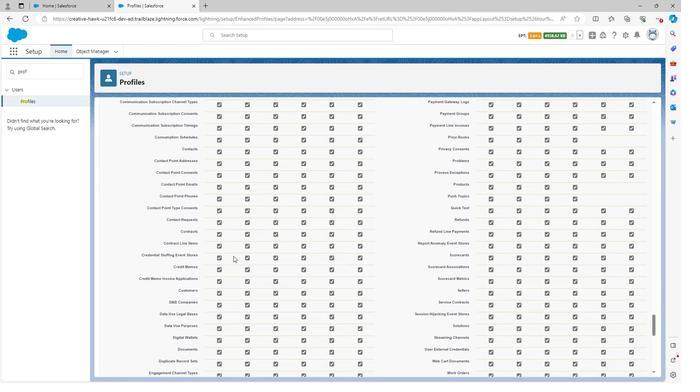 
Action: Mouse scrolled (232, 256) with delta (0, 0)
Screenshot: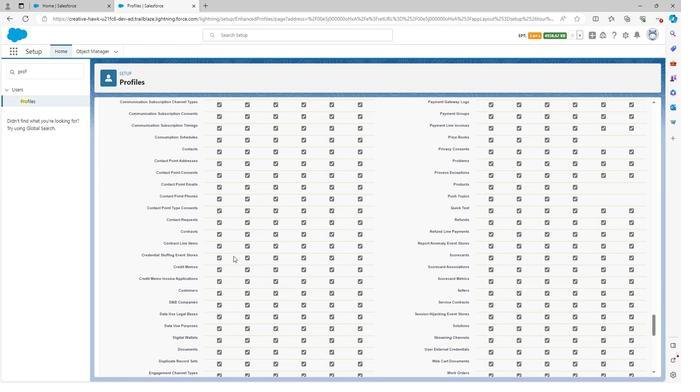 
Action: Mouse scrolled (232, 256) with delta (0, 0)
Screenshot: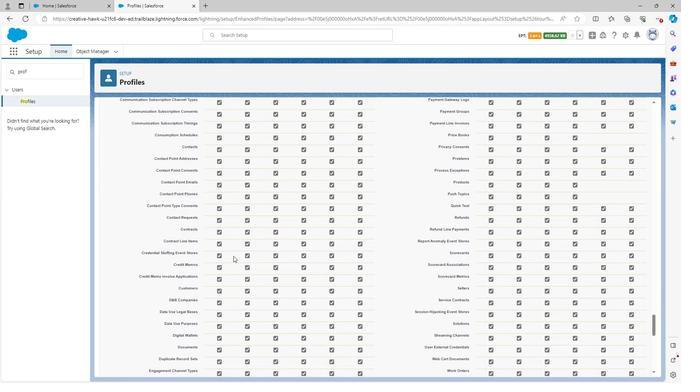 
Action: Mouse scrolled (232, 256) with delta (0, 0)
Screenshot: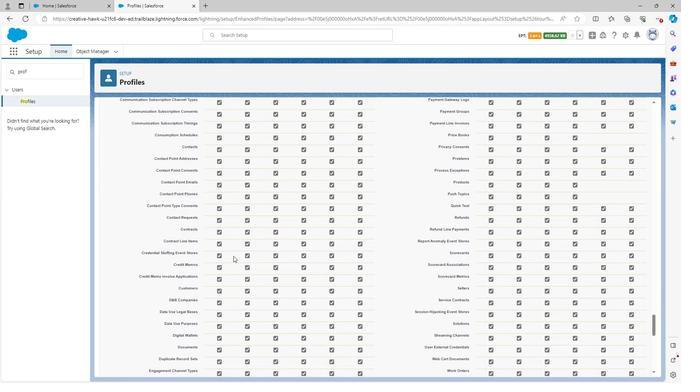 
Action: Mouse scrolled (232, 256) with delta (0, 0)
Screenshot: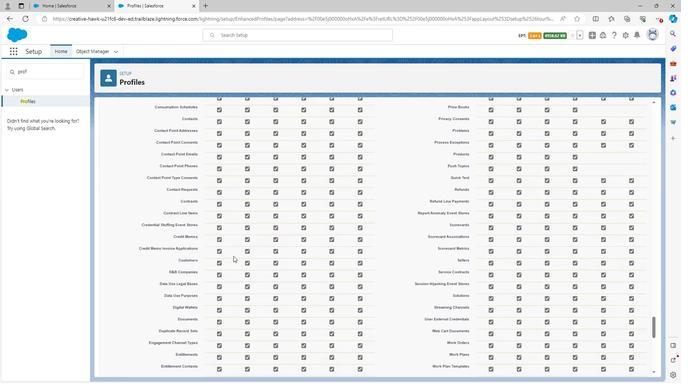 
Action: Mouse scrolled (232, 256) with delta (0, 0)
Screenshot: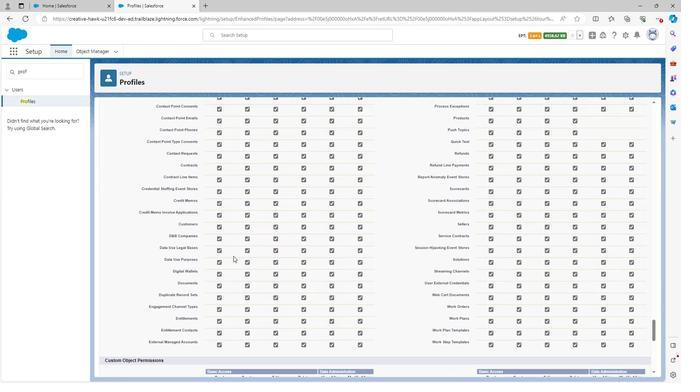 
Action: Mouse moved to (247, 160)
Screenshot: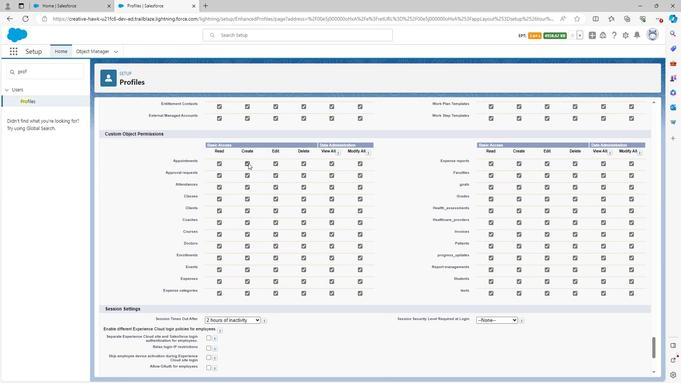 
Action: Mouse pressed left at (247, 160)
Screenshot: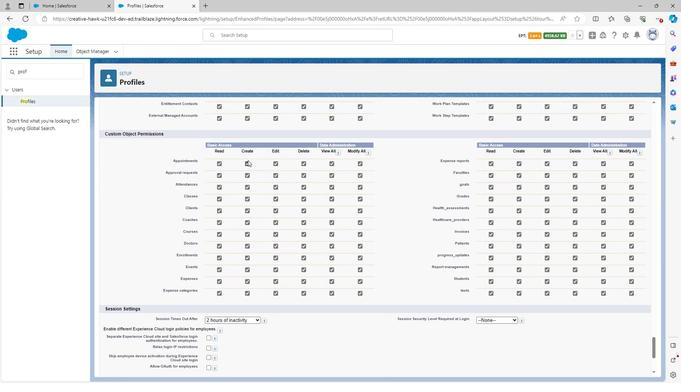 
Action: Mouse moved to (247, 162)
Screenshot: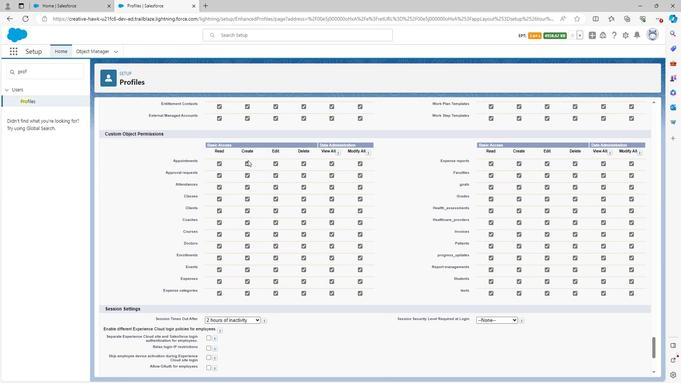 
Action: Mouse pressed left at (247, 162)
